 Task: Search for an Airbnb in Eagan, United States, for 4 guests from September 6 to September 12, with a price range of ₹10,000 to ₹14,000, 4 bedrooms, 4 beds, 3 bathrooms, and amenities including free parking, TV, gym, and breakfast.
Action: Mouse moved to (766, 145)
Screenshot: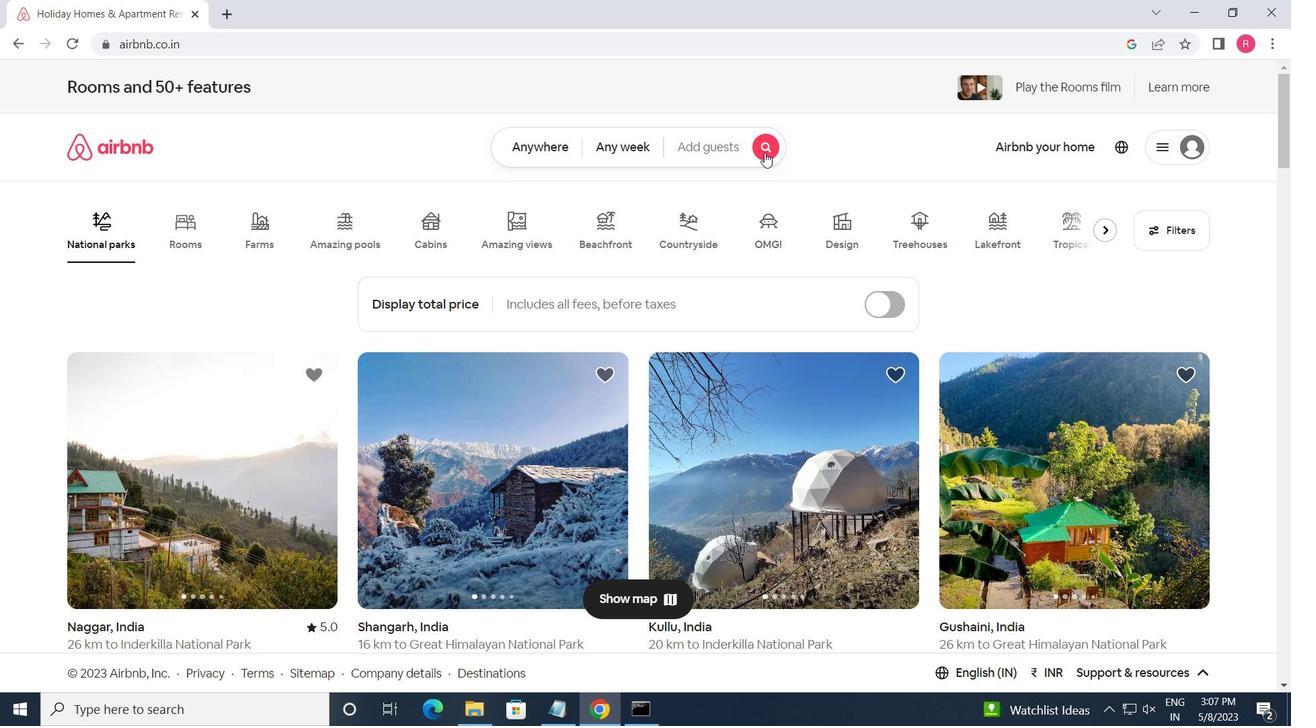 
Action: Mouse pressed left at (766, 145)
Screenshot: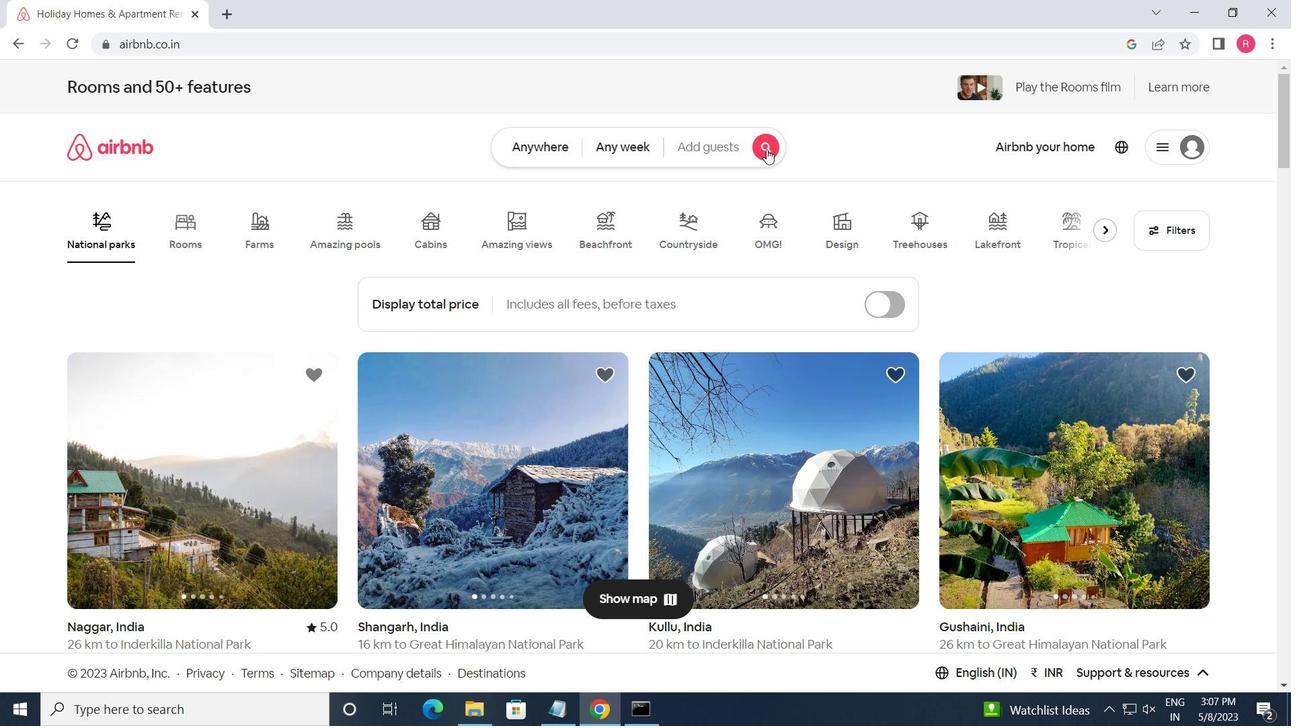 
Action: Mouse moved to (341, 209)
Screenshot: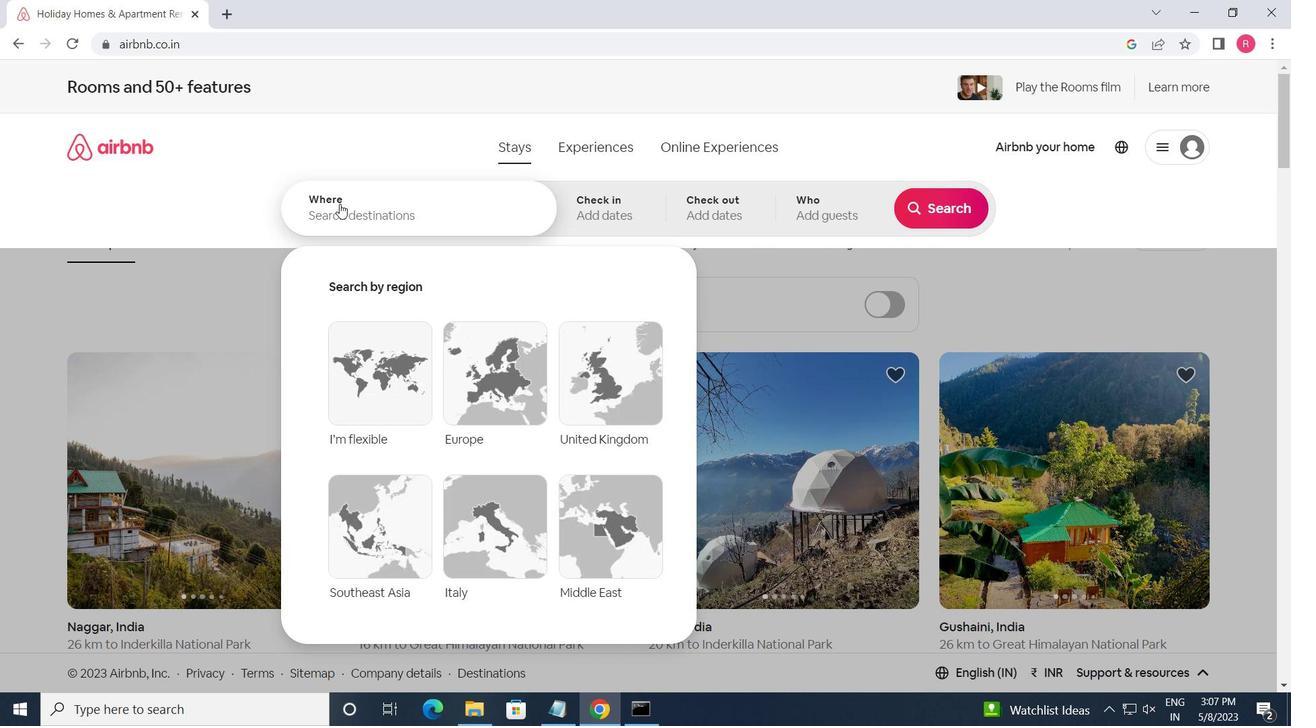 
Action: Mouse pressed left at (341, 209)
Screenshot: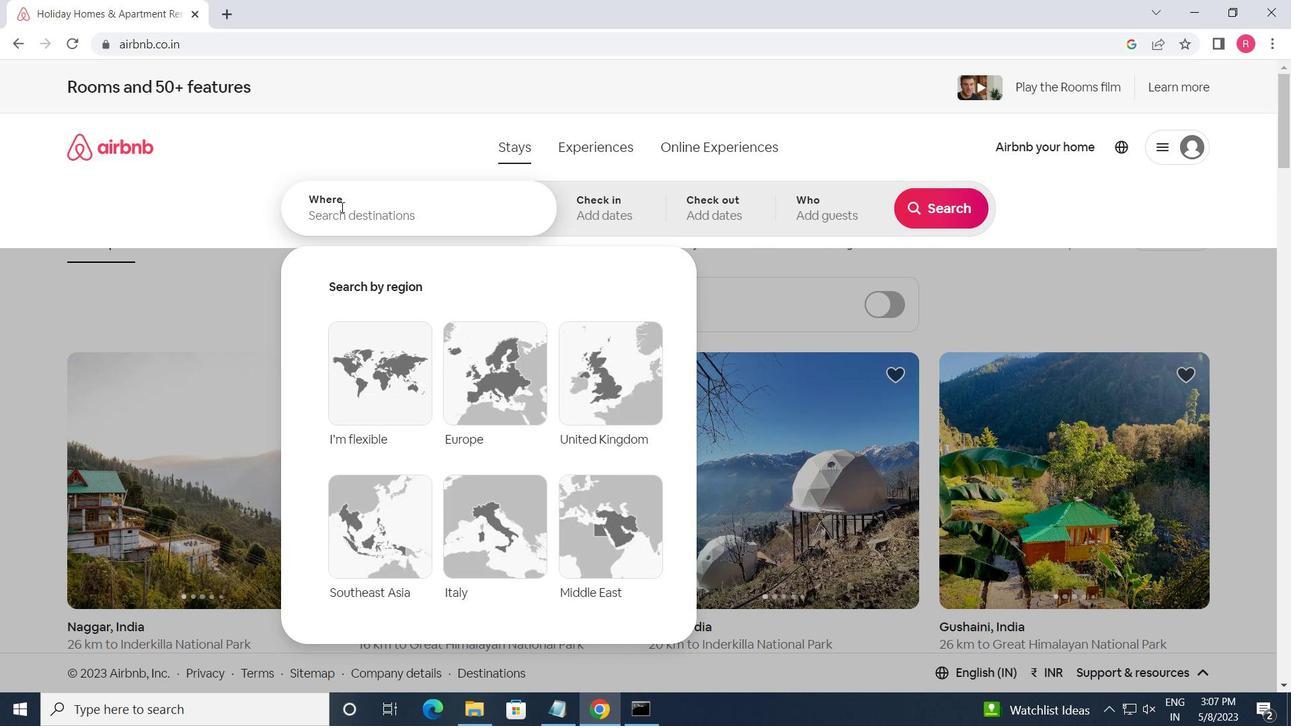 
Action: Key pressed <Key.shift>EAGAN,<Key.space><Key.shift_r>UNITED<Key.space><Key.shift><Key.shift><Key.shift><Key.shift><Key.shift><Key.shift><Key.shift><Key.shift><Key.shift><Key.shift><Key.shift><Key.shift><Key.shift><Key.shift><Key.shift><Key.shift><Key.shift><Key.shift><Key.shift><Key.shift><Key.shift><Key.shift><Key.shift><Key.shift><Key.shift><Key.shift><Key.shift><Key.shift><Key.shift>SATATES<Key.enter>
Screenshot: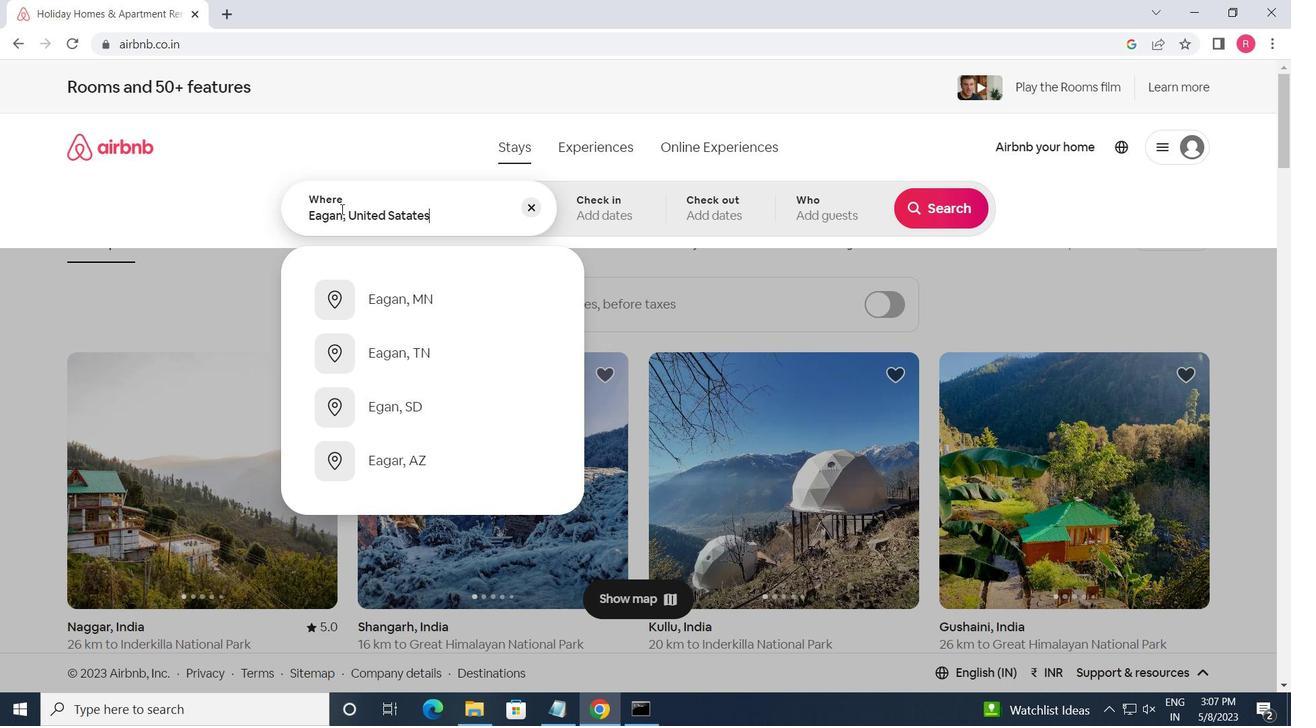 
Action: Mouse moved to (937, 350)
Screenshot: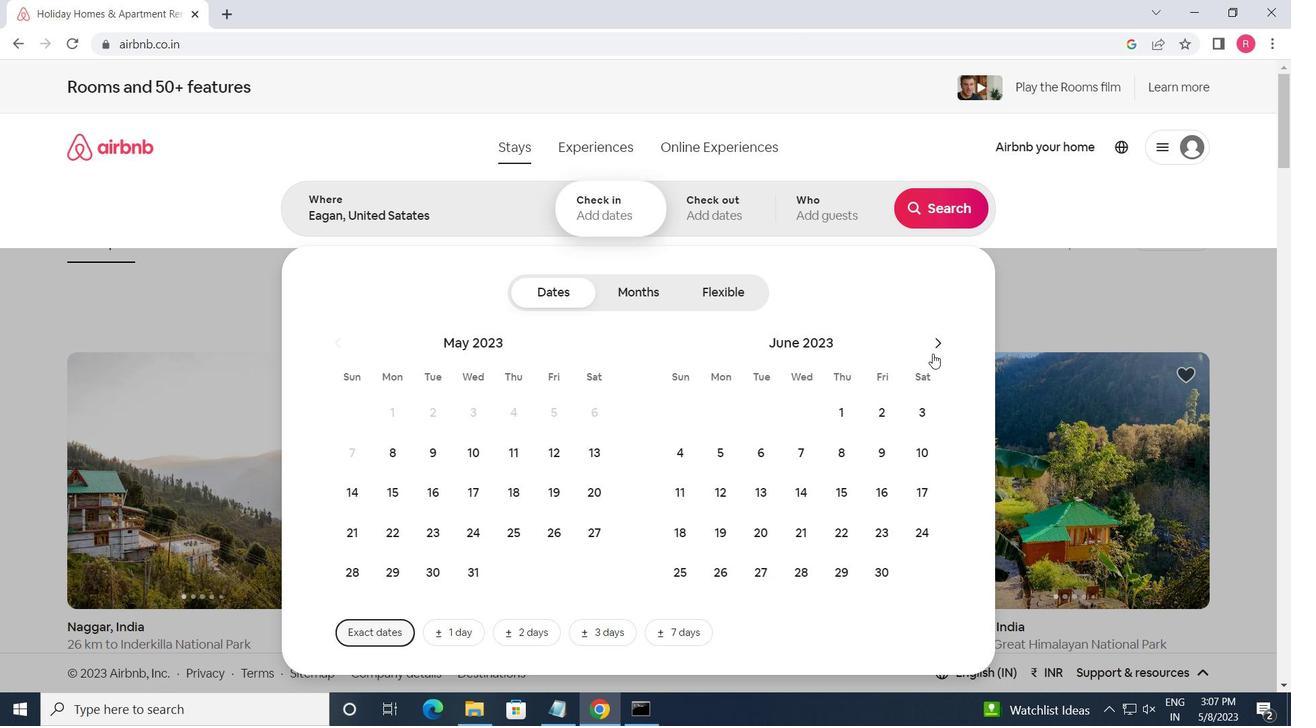 
Action: Mouse pressed left at (937, 350)
Screenshot: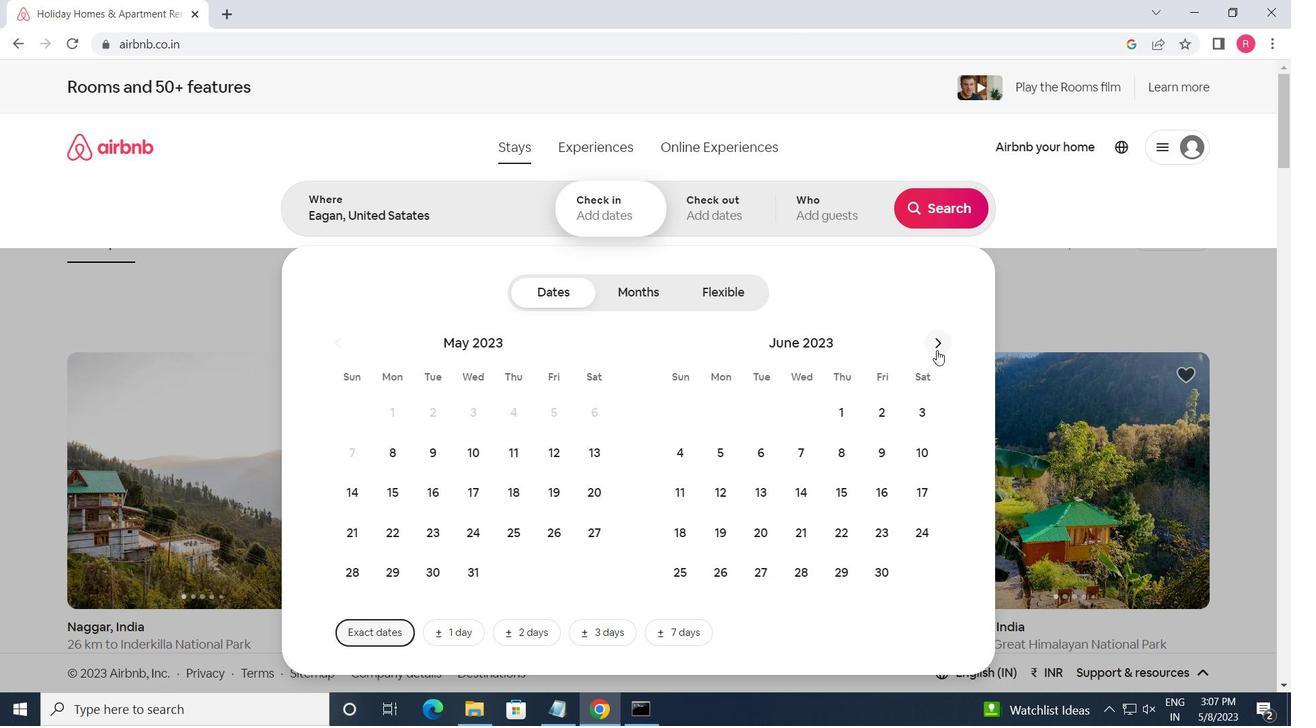 
Action: Mouse pressed left at (937, 350)
Screenshot: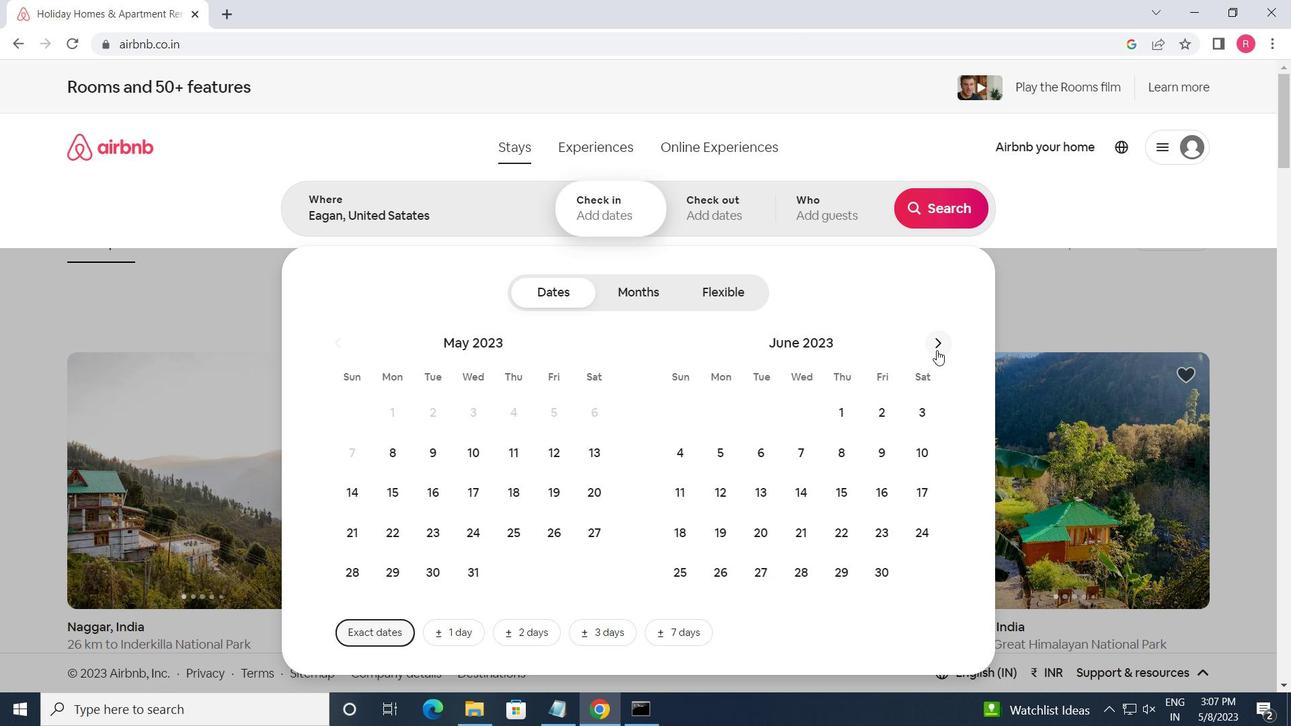 
Action: Mouse pressed left at (937, 350)
Screenshot: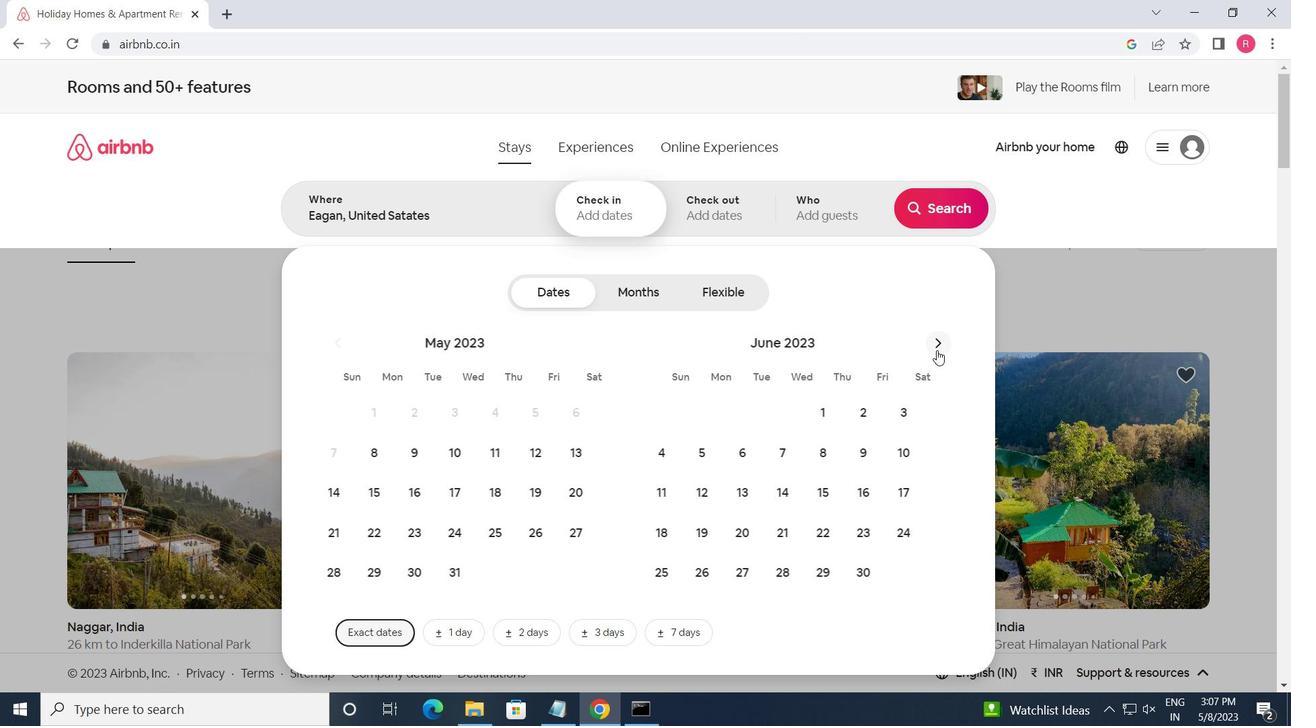
Action: Mouse pressed left at (937, 350)
Screenshot: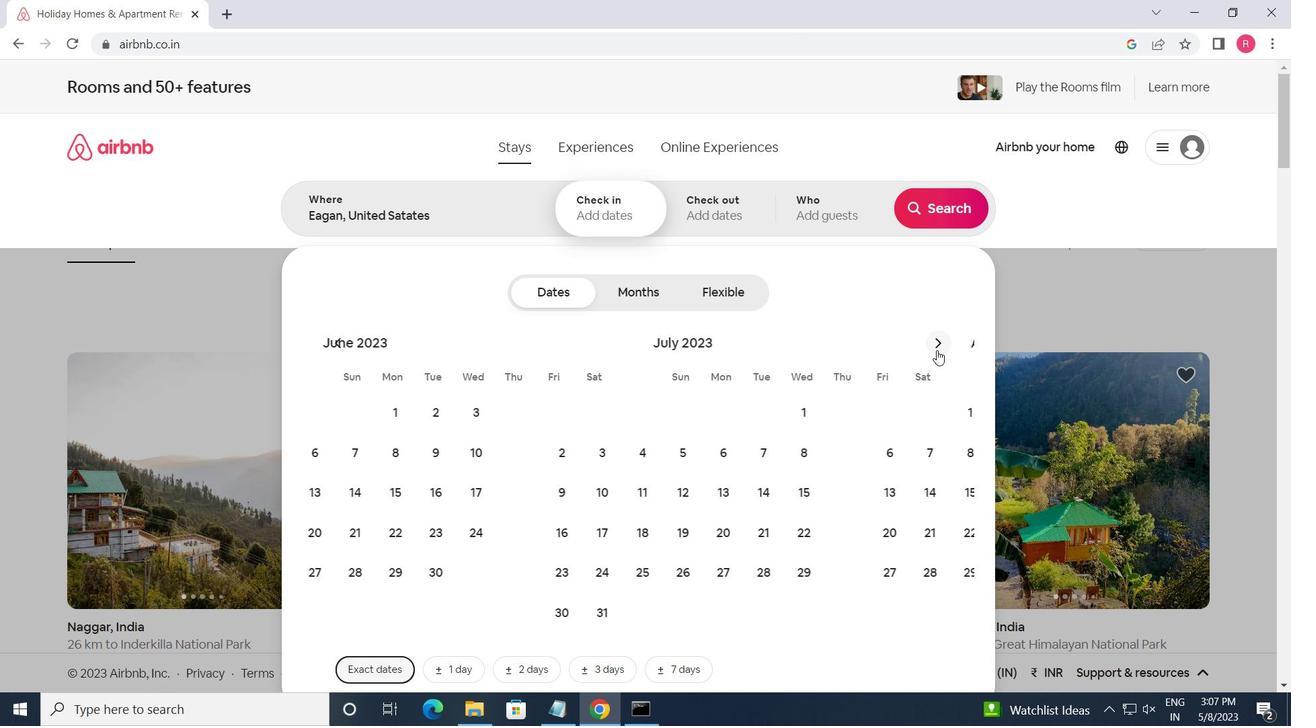 
Action: Mouse moved to (800, 455)
Screenshot: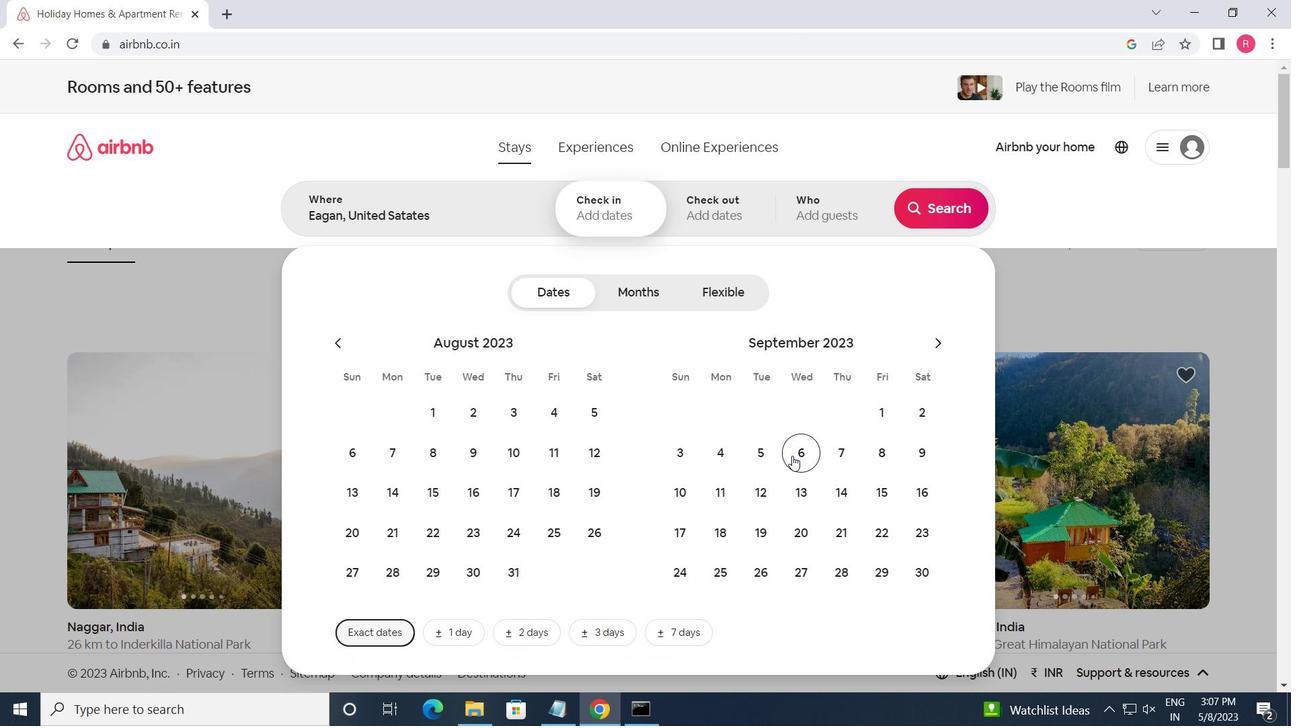 
Action: Mouse pressed left at (800, 455)
Screenshot: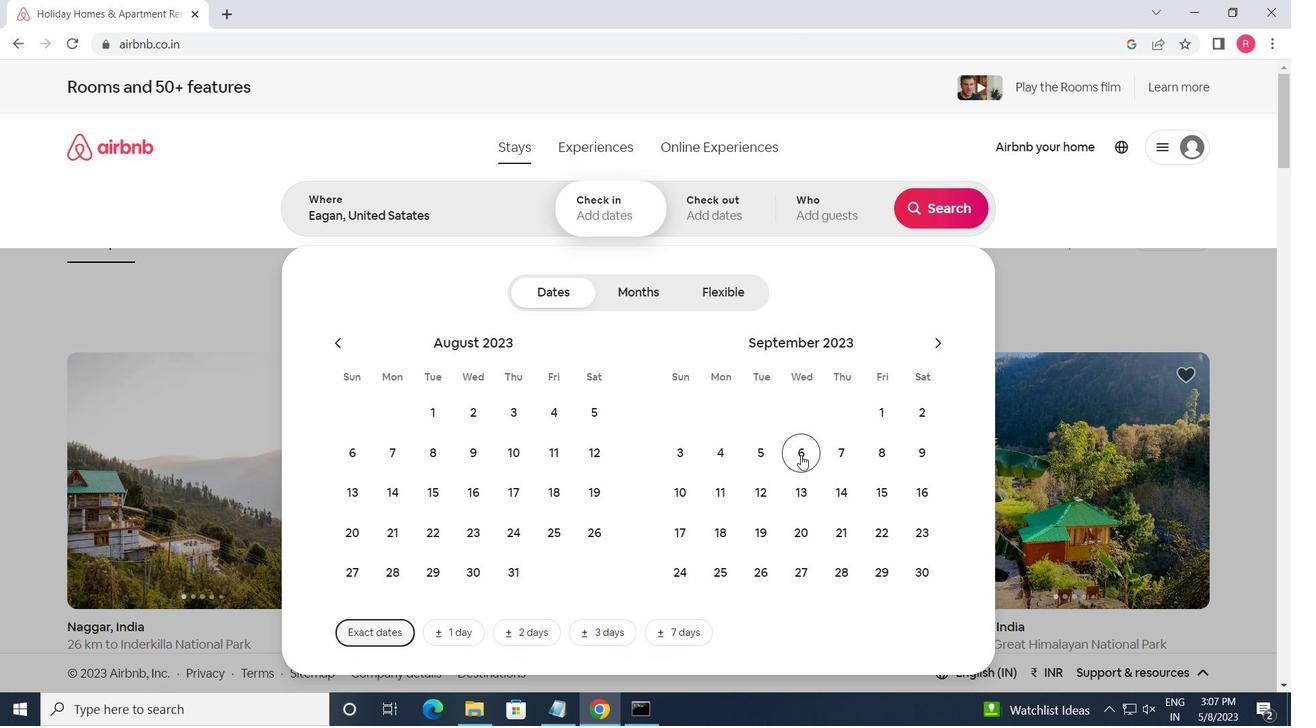 
Action: Mouse moved to (763, 507)
Screenshot: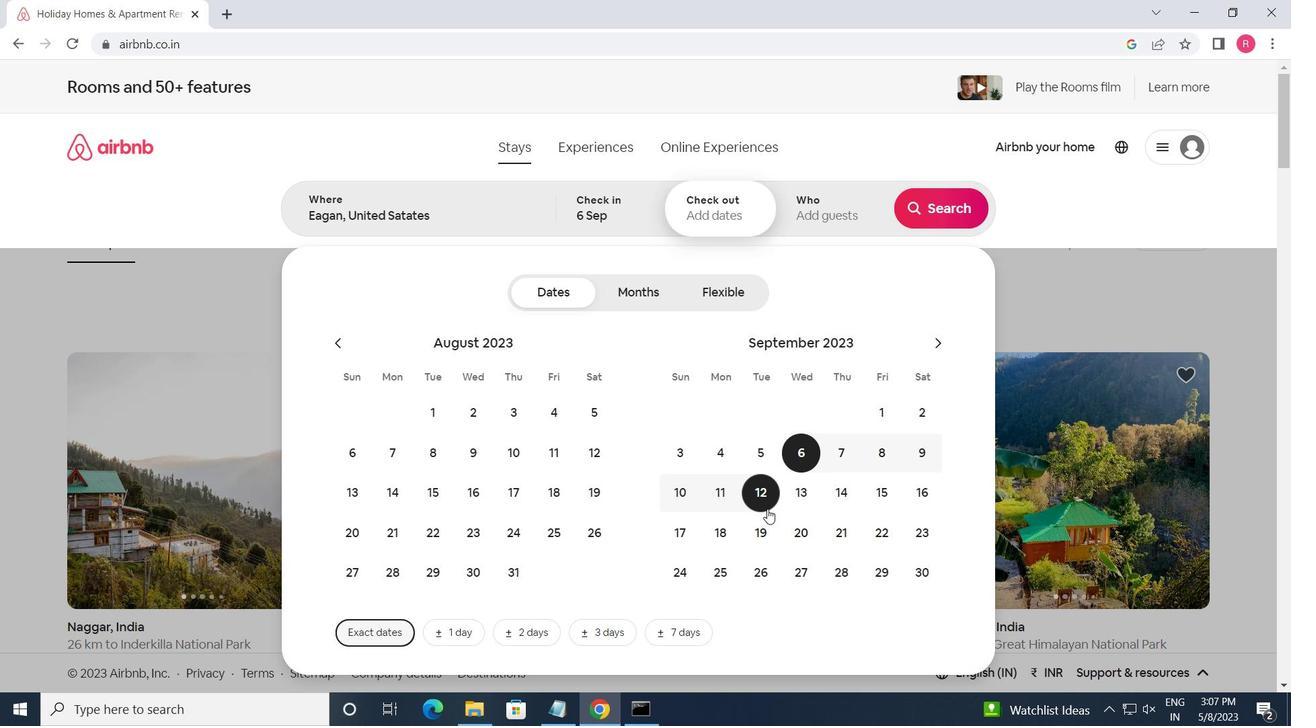 
Action: Mouse pressed left at (763, 507)
Screenshot: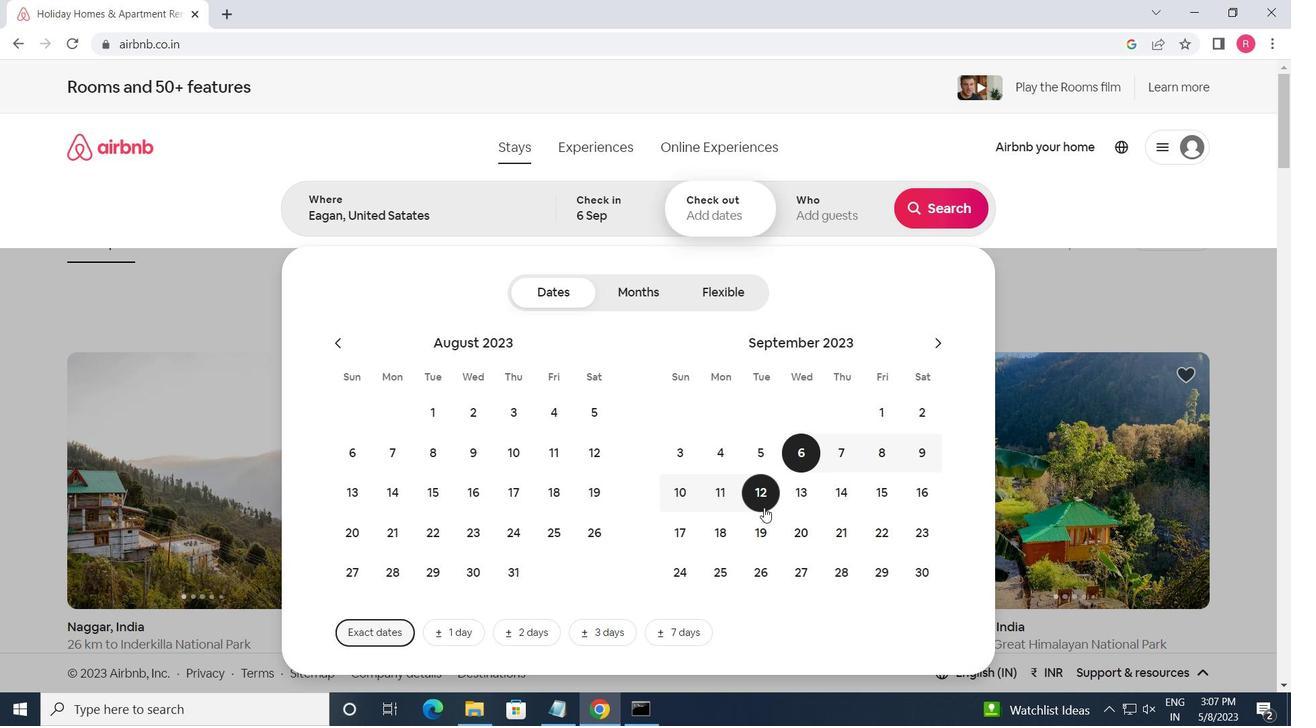 
Action: Mouse moved to (821, 231)
Screenshot: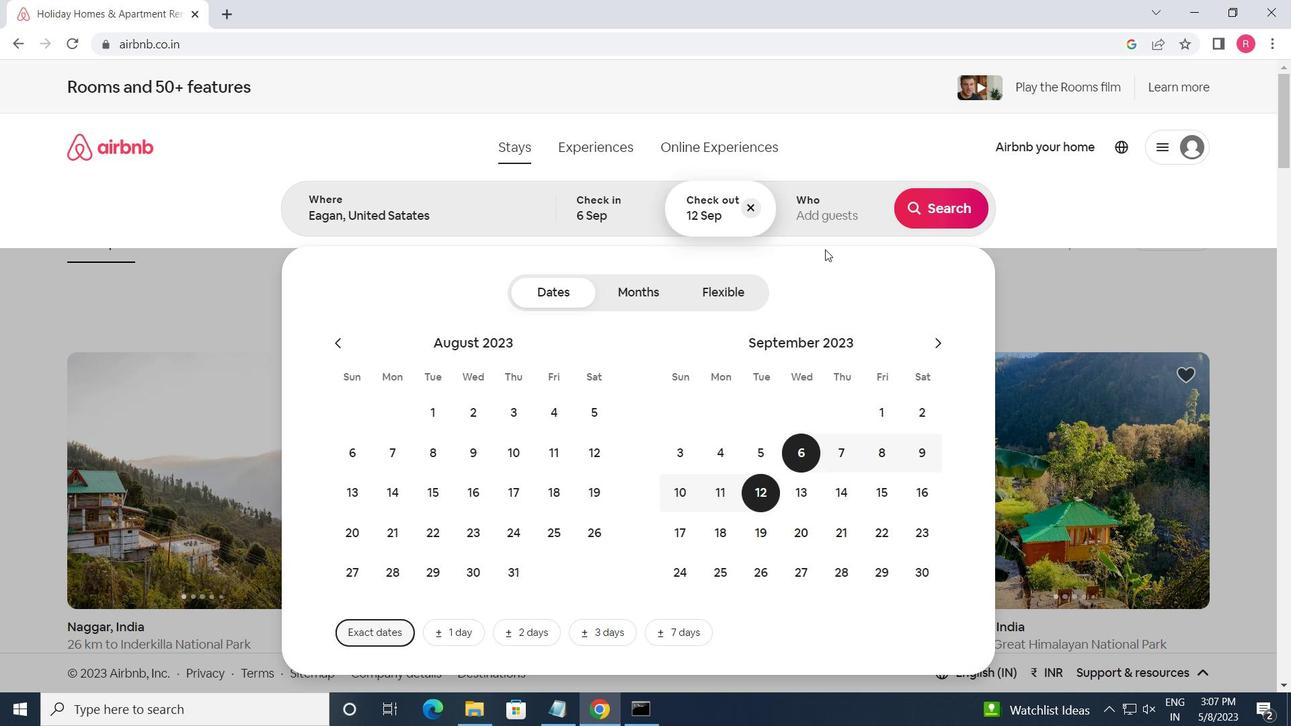 
Action: Mouse pressed left at (821, 231)
Screenshot: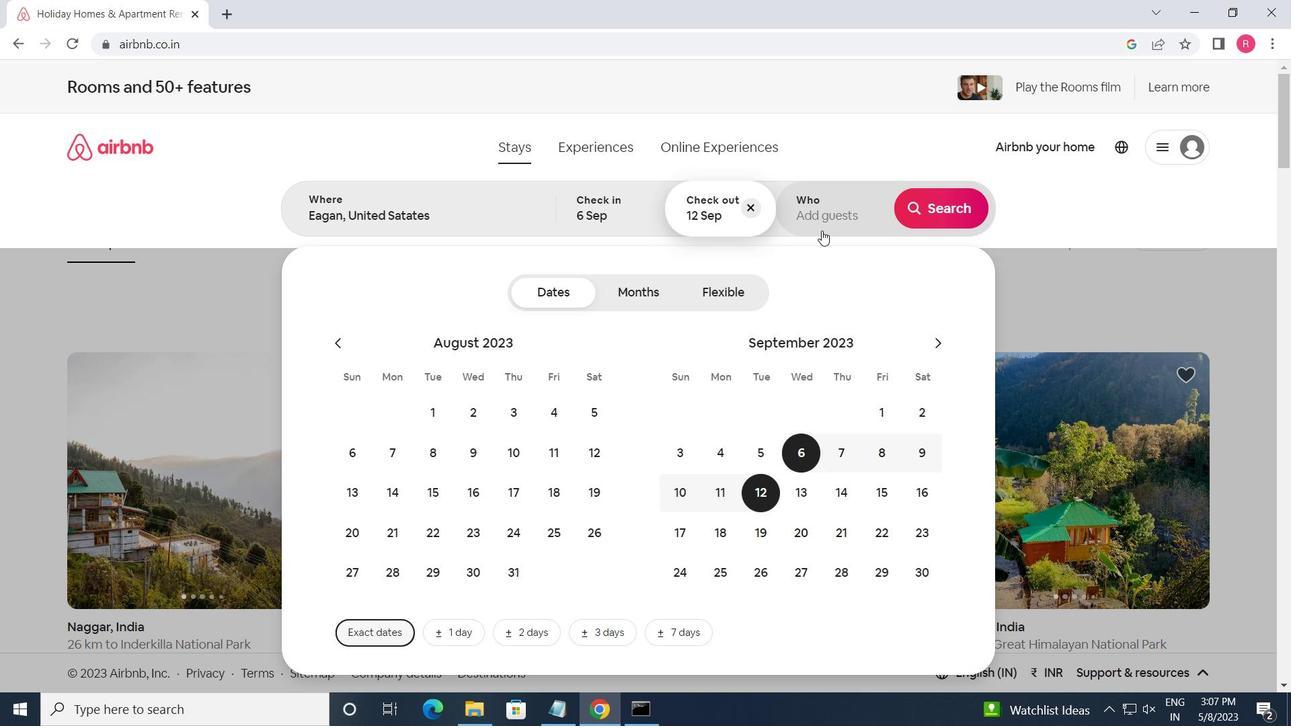 
Action: Mouse moved to (941, 295)
Screenshot: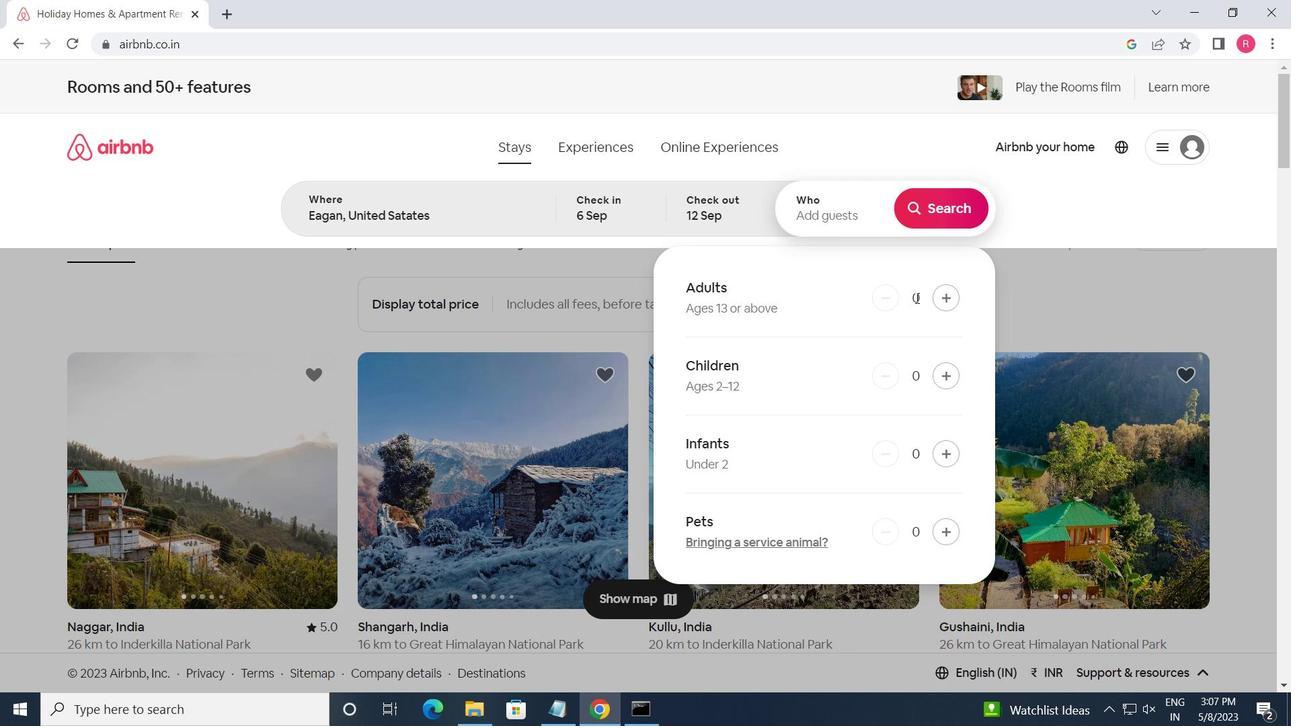 
Action: Mouse pressed left at (941, 295)
Screenshot: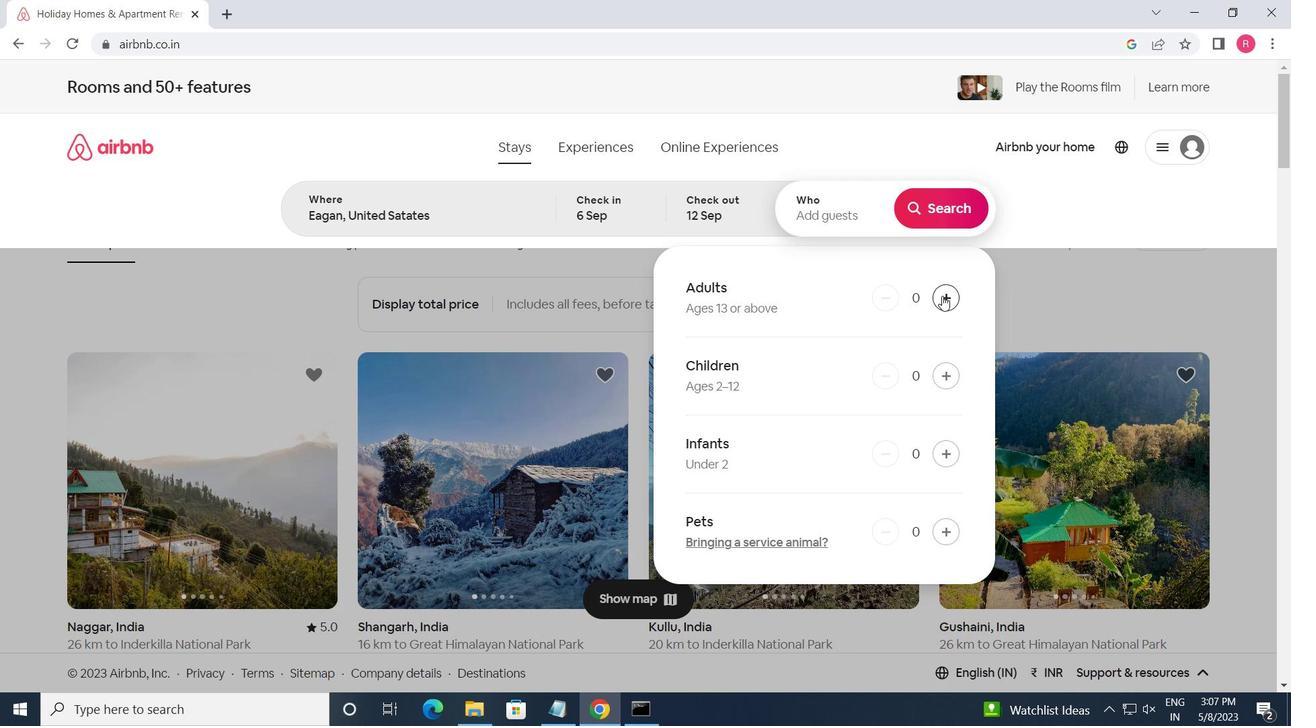 
Action: Mouse pressed left at (941, 295)
Screenshot: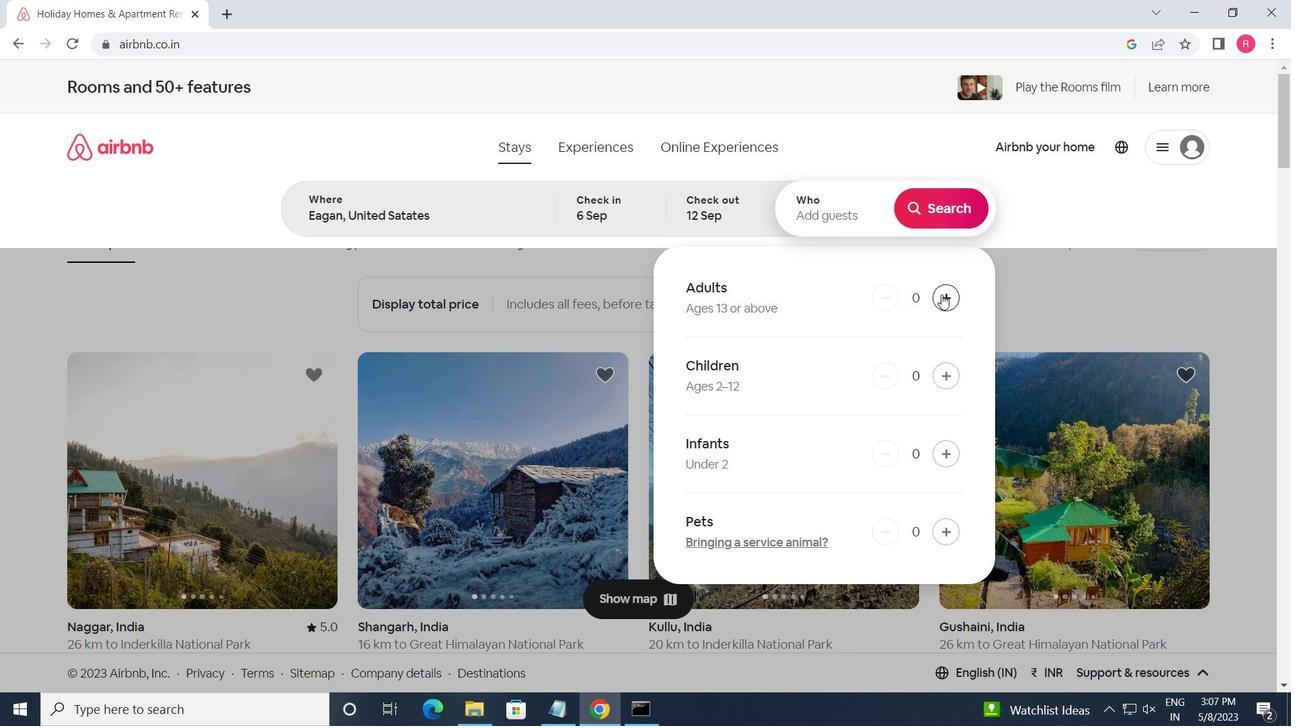 
Action: Mouse pressed left at (941, 295)
Screenshot: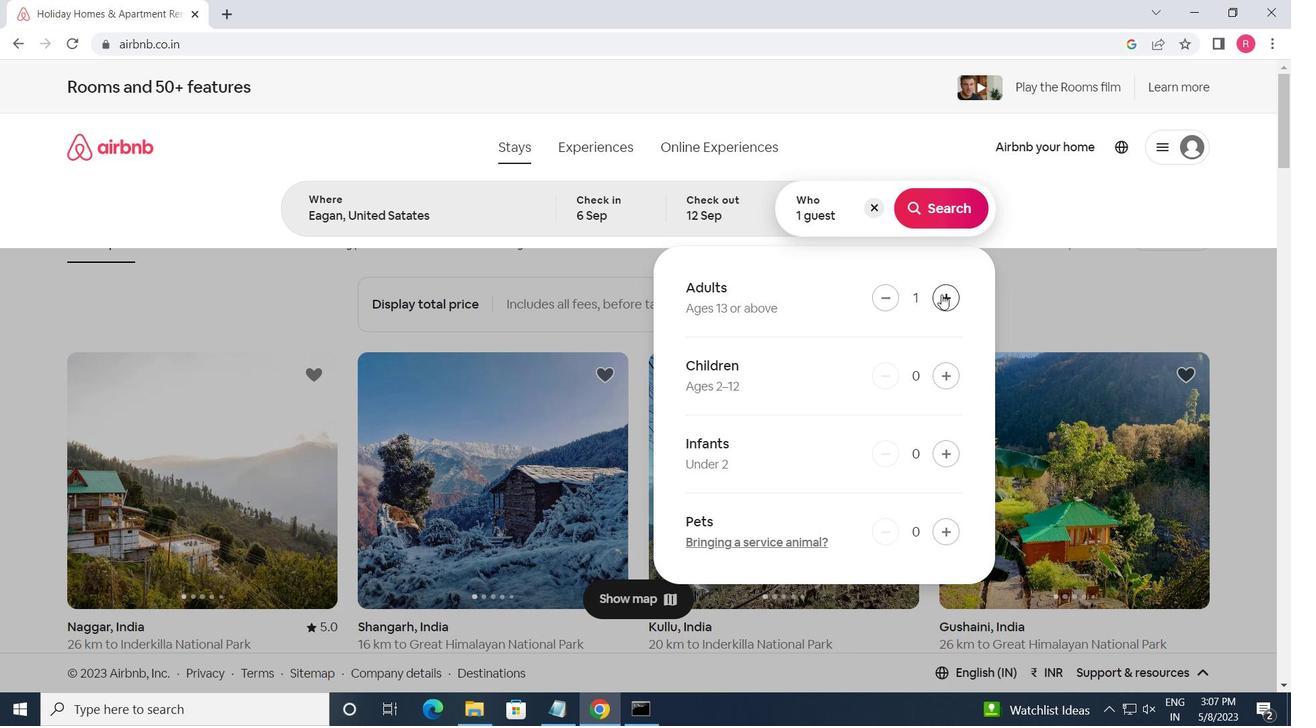 
Action: Mouse pressed left at (941, 295)
Screenshot: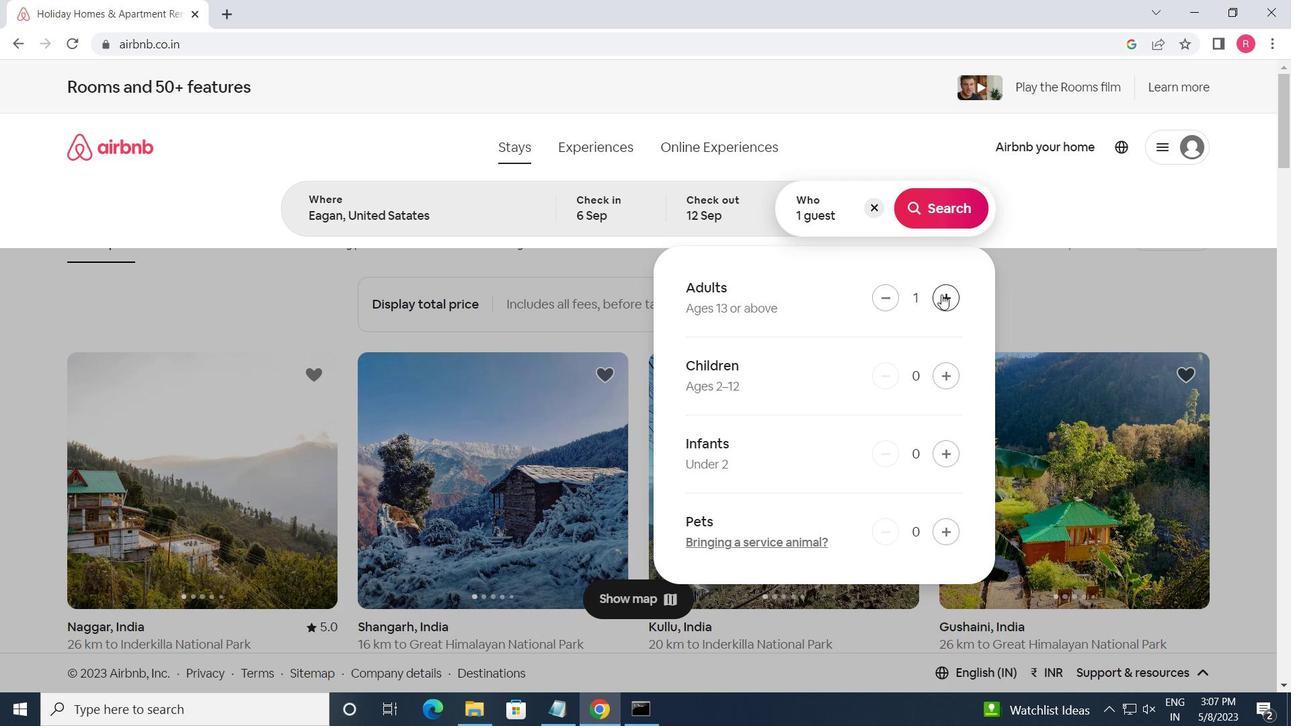 
Action: Mouse pressed left at (941, 295)
Screenshot: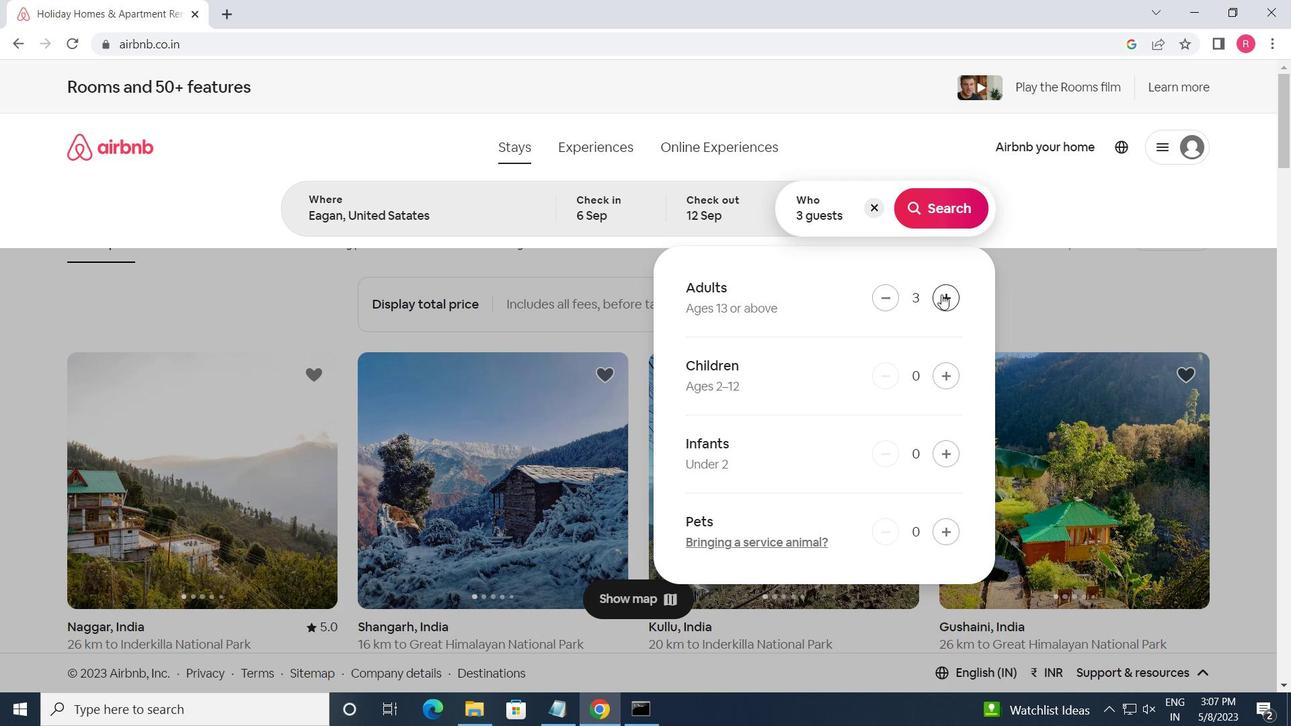 
Action: Mouse moved to (876, 301)
Screenshot: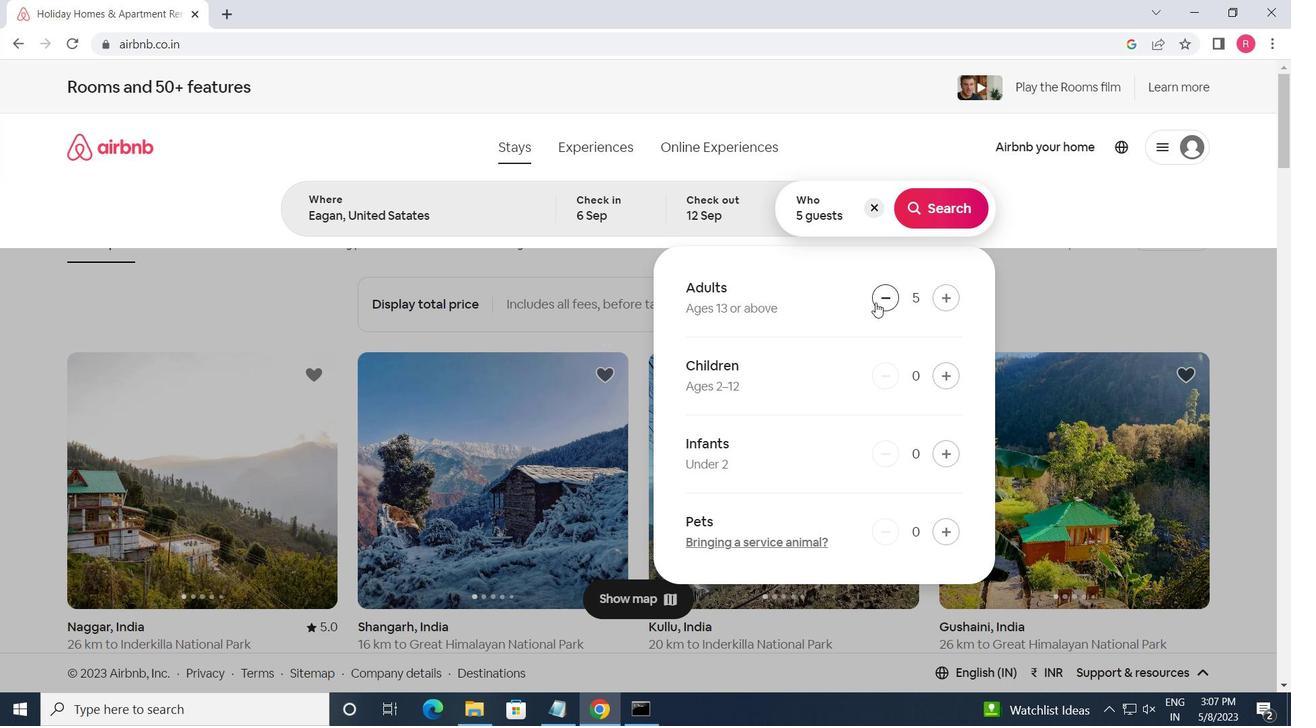 
Action: Mouse pressed left at (876, 301)
Screenshot: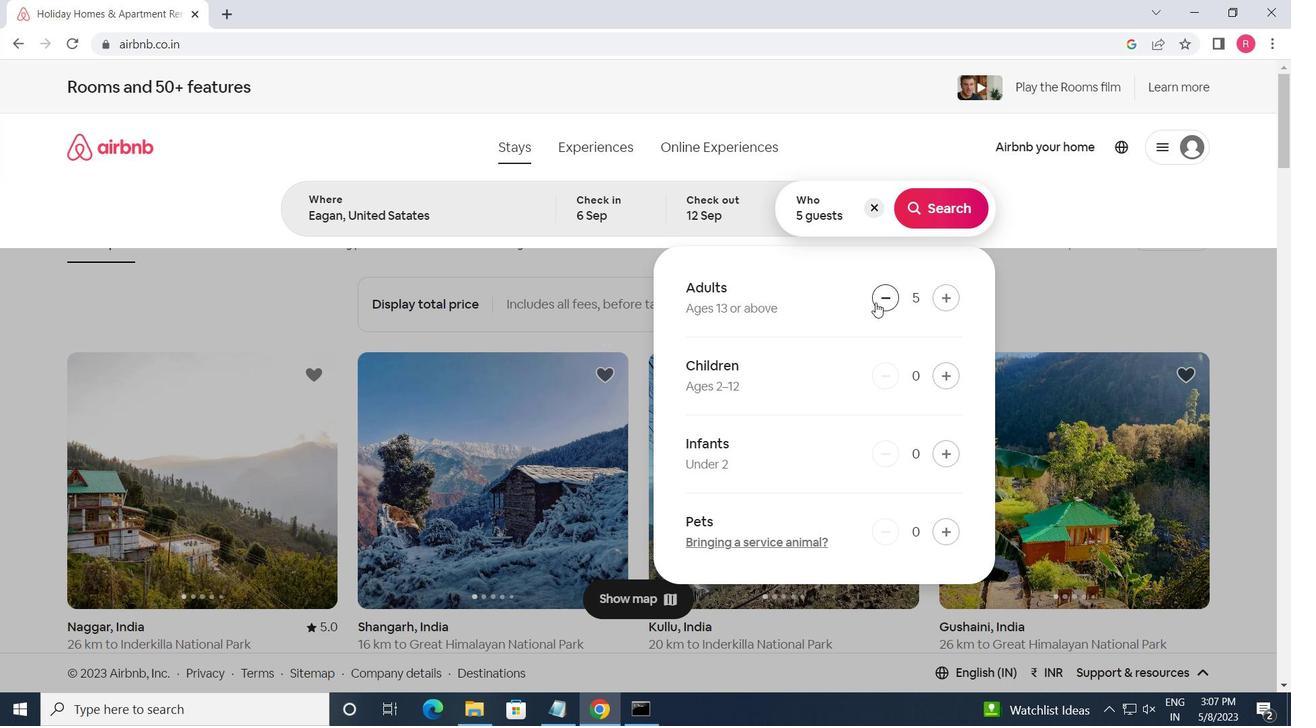 
Action: Mouse moved to (935, 209)
Screenshot: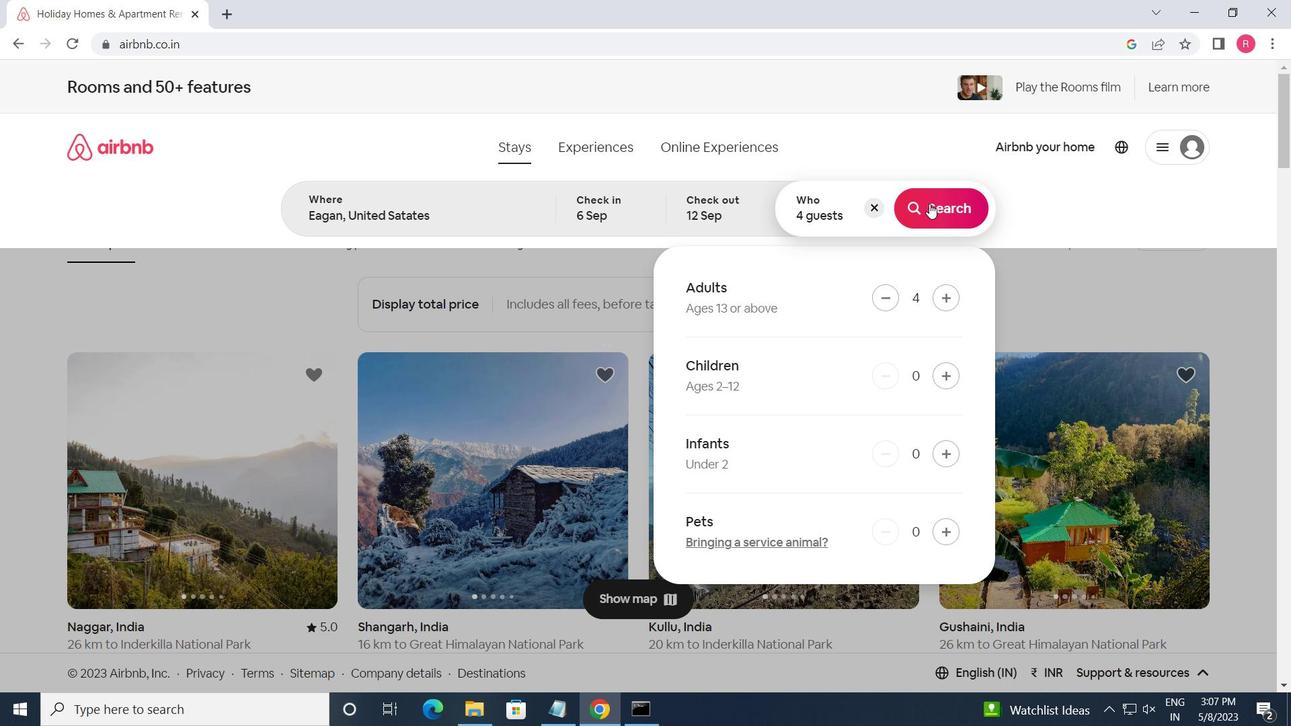
Action: Mouse pressed left at (935, 209)
Screenshot: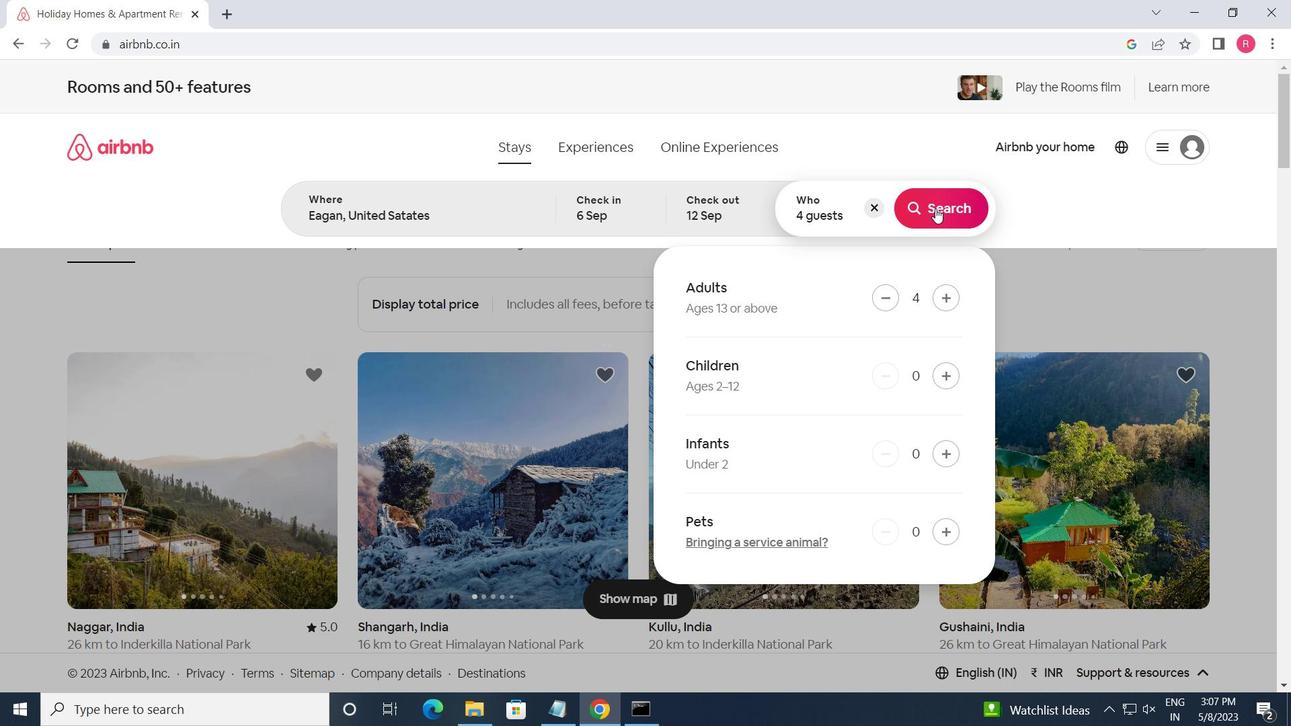 
Action: Mouse moved to (1217, 170)
Screenshot: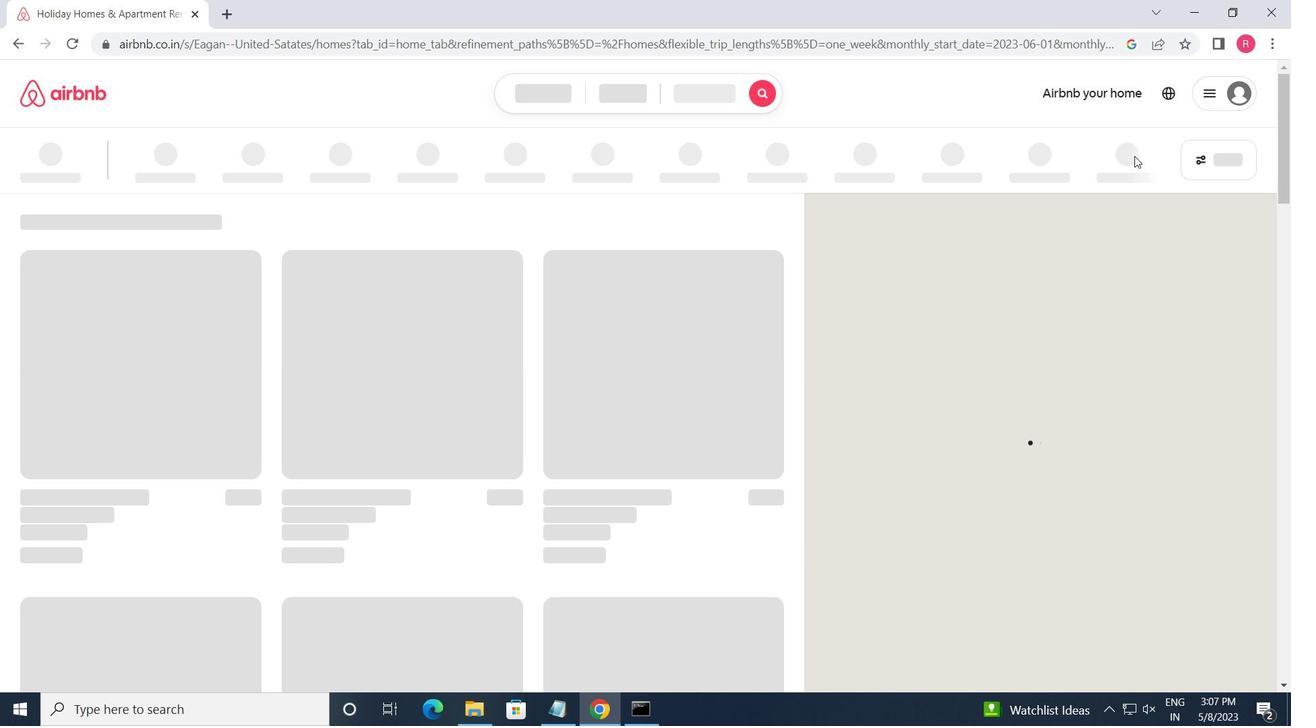 
Action: Mouse pressed left at (1217, 170)
Screenshot: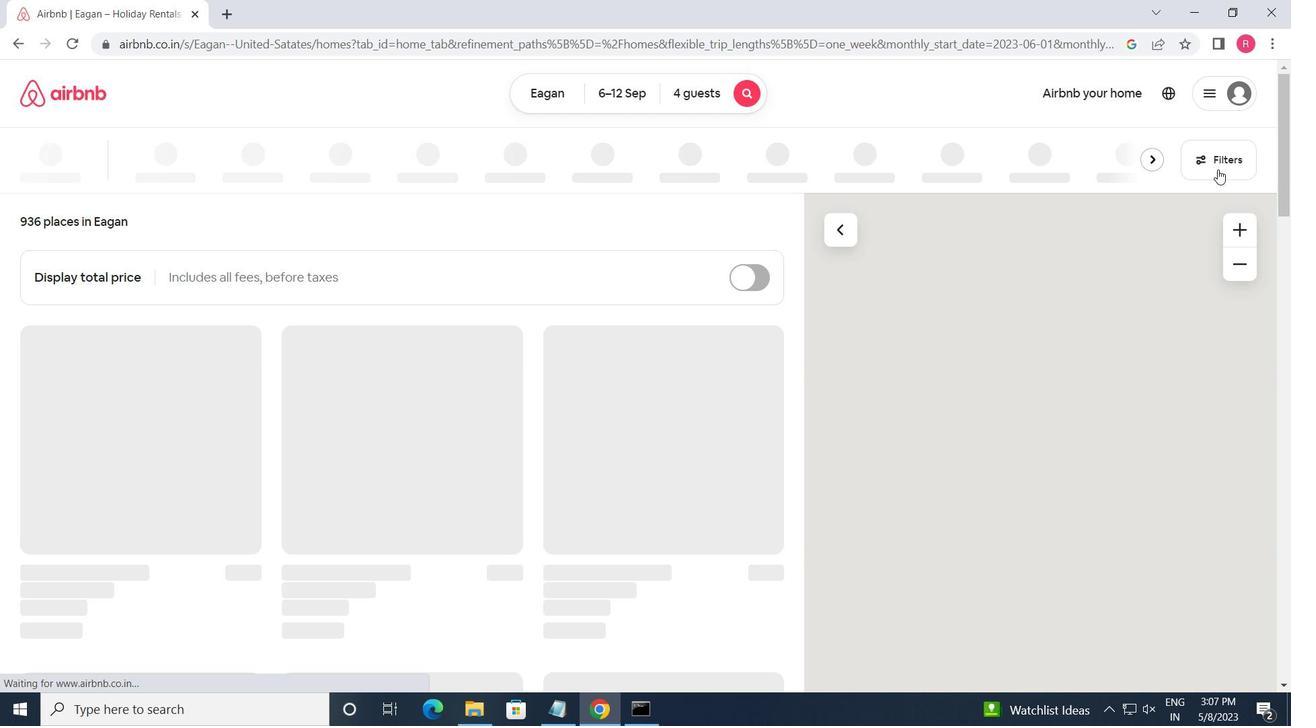 
Action: Mouse moved to (423, 576)
Screenshot: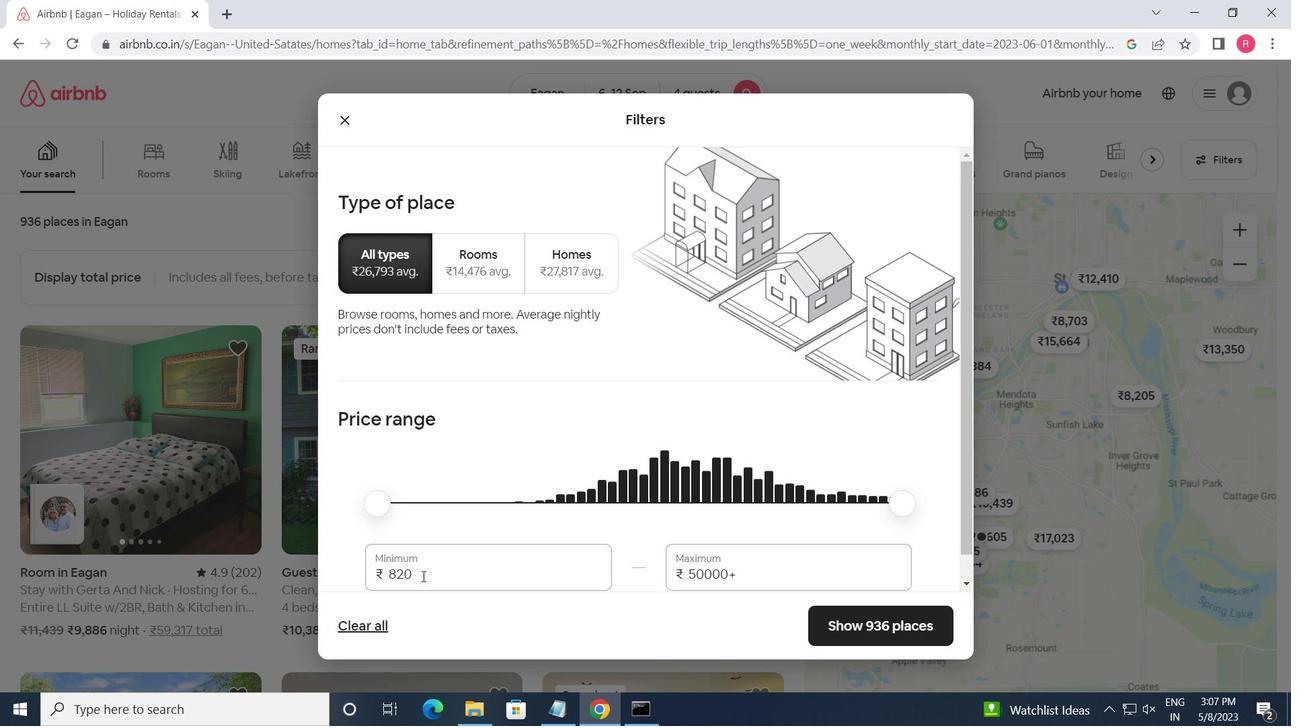 
Action: Mouse pressed left at (423, 576)
Screenshot: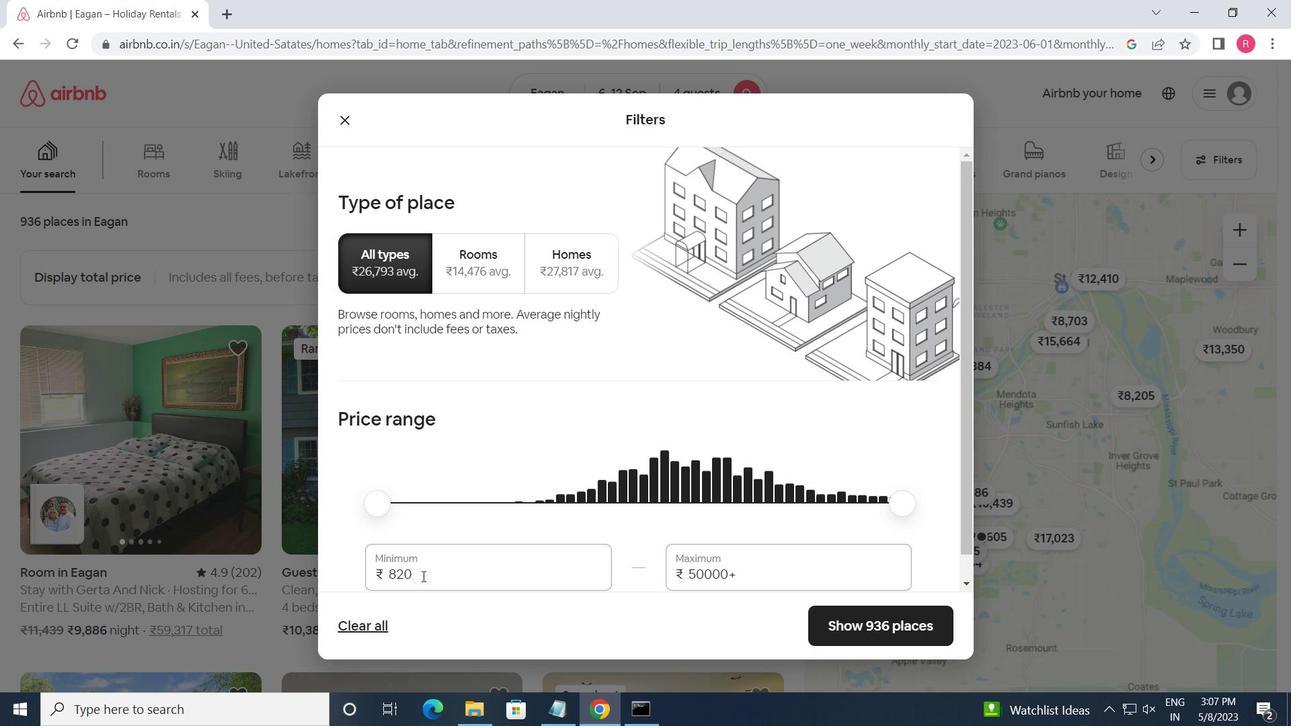 
Action: Mouse pressed left at (423, 576)
Screenshot: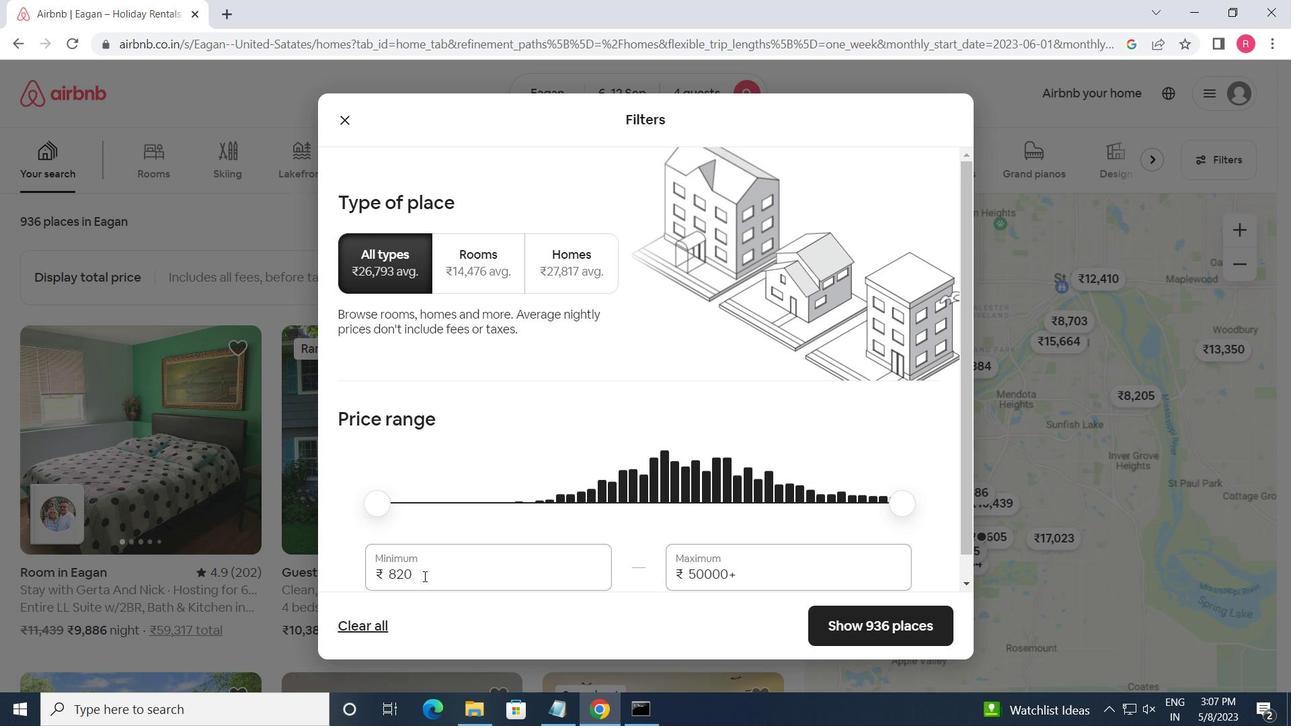 
Action: Key pressed 10000<Key.tab>14000
Screenshot: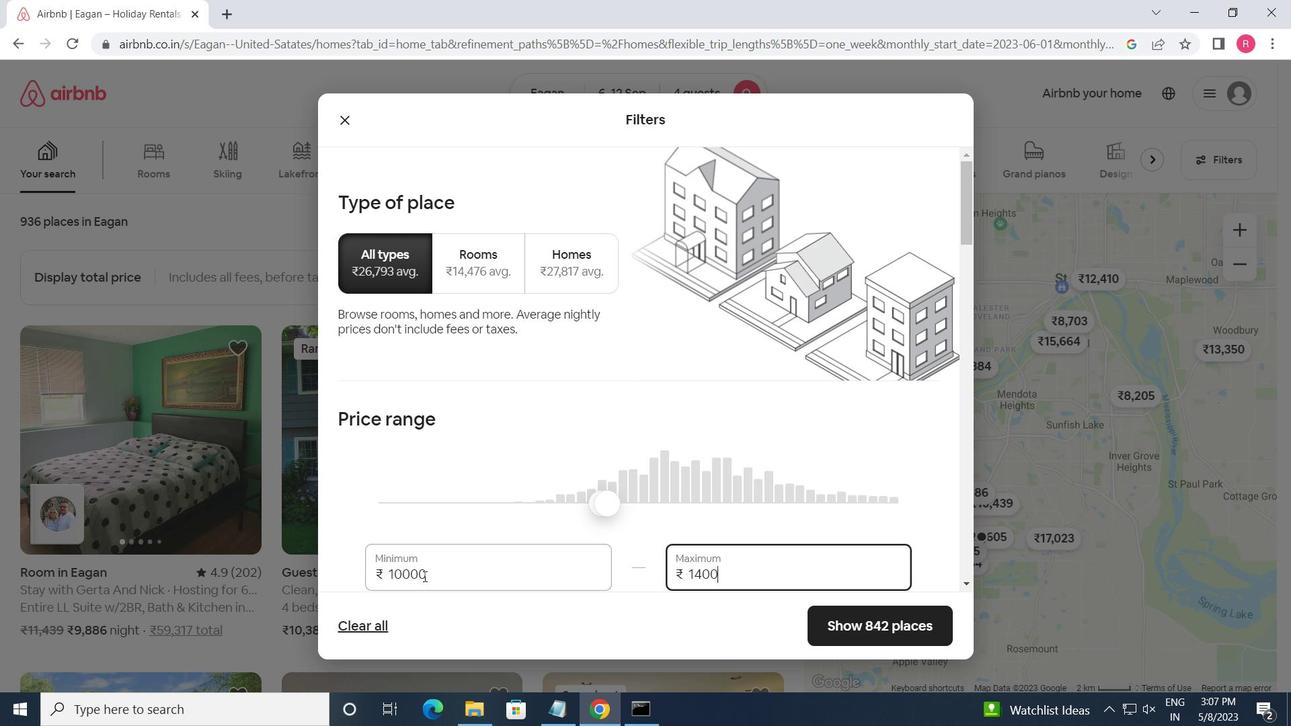 
Action: Mouse moved to (557, 548)
Screenshot: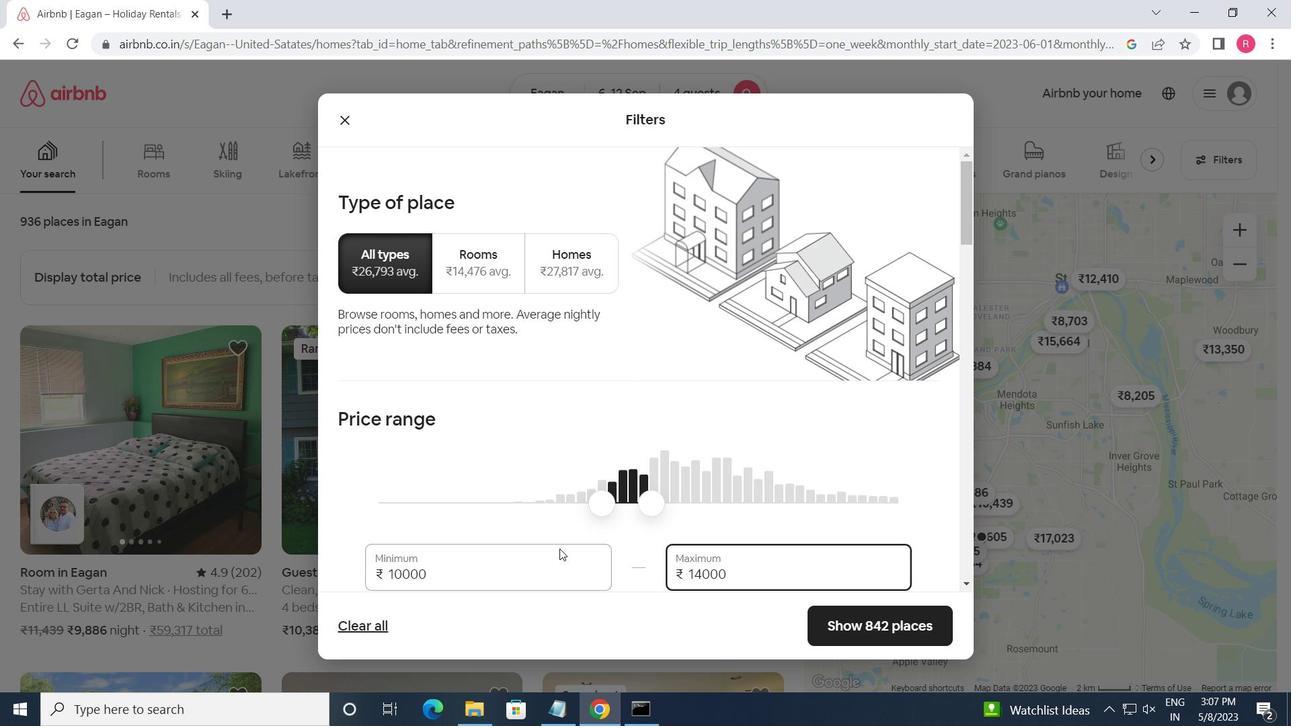 
Action: Mouse scrolled (557, 548) with delta (0, 0)
Screenshot: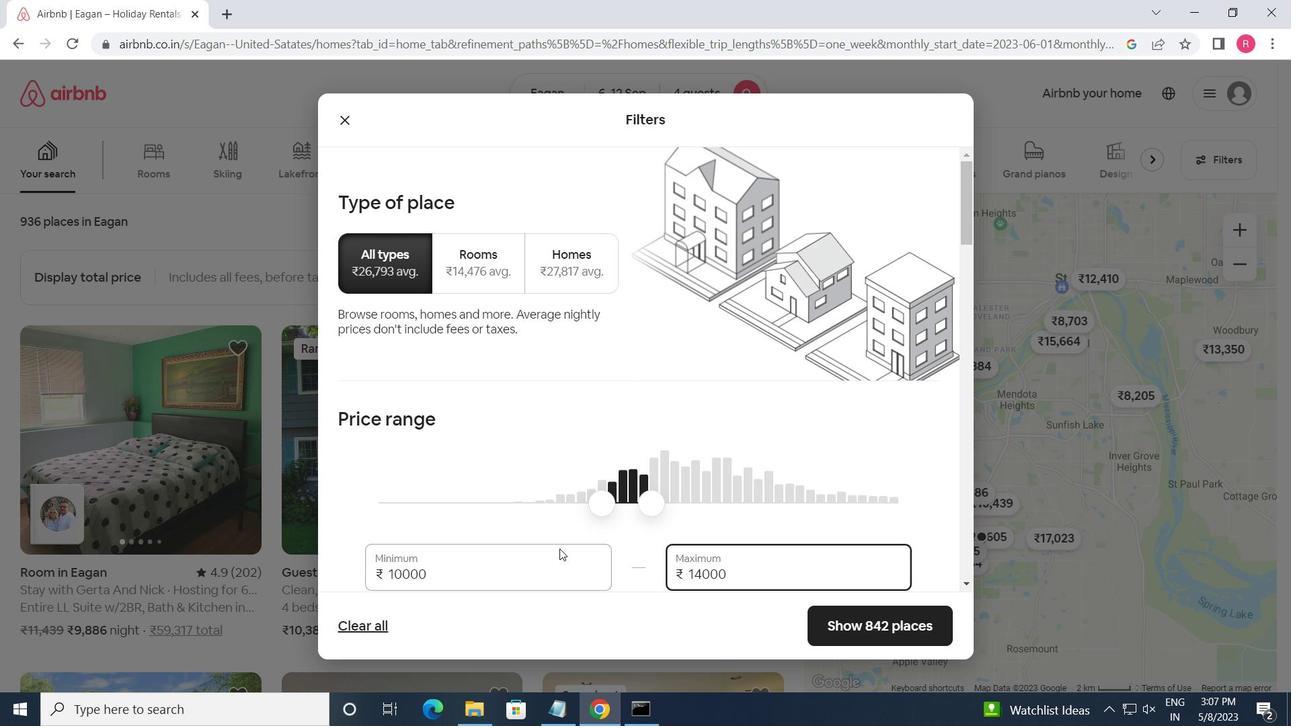 
Action: Mouse moved to (556, 548)
Screenshot: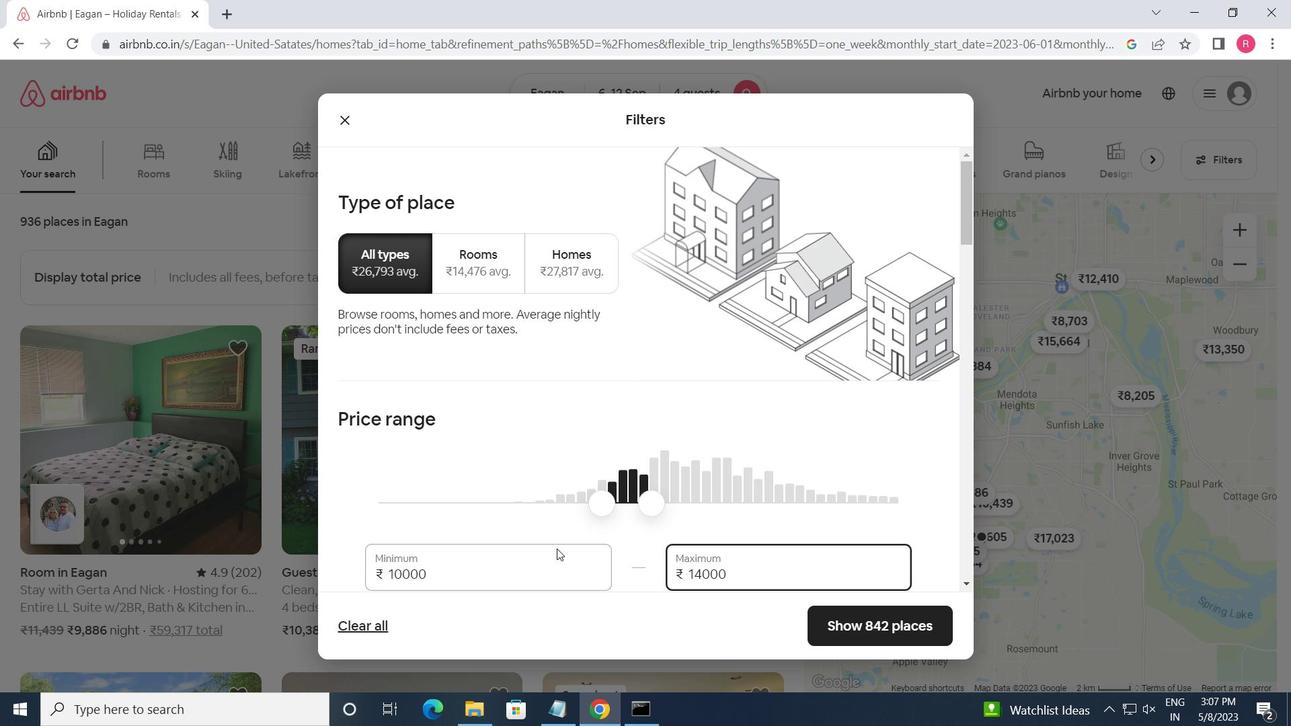 
Action: Mouse scrolled (556, 548) with delta (0, 0)
Screenshot: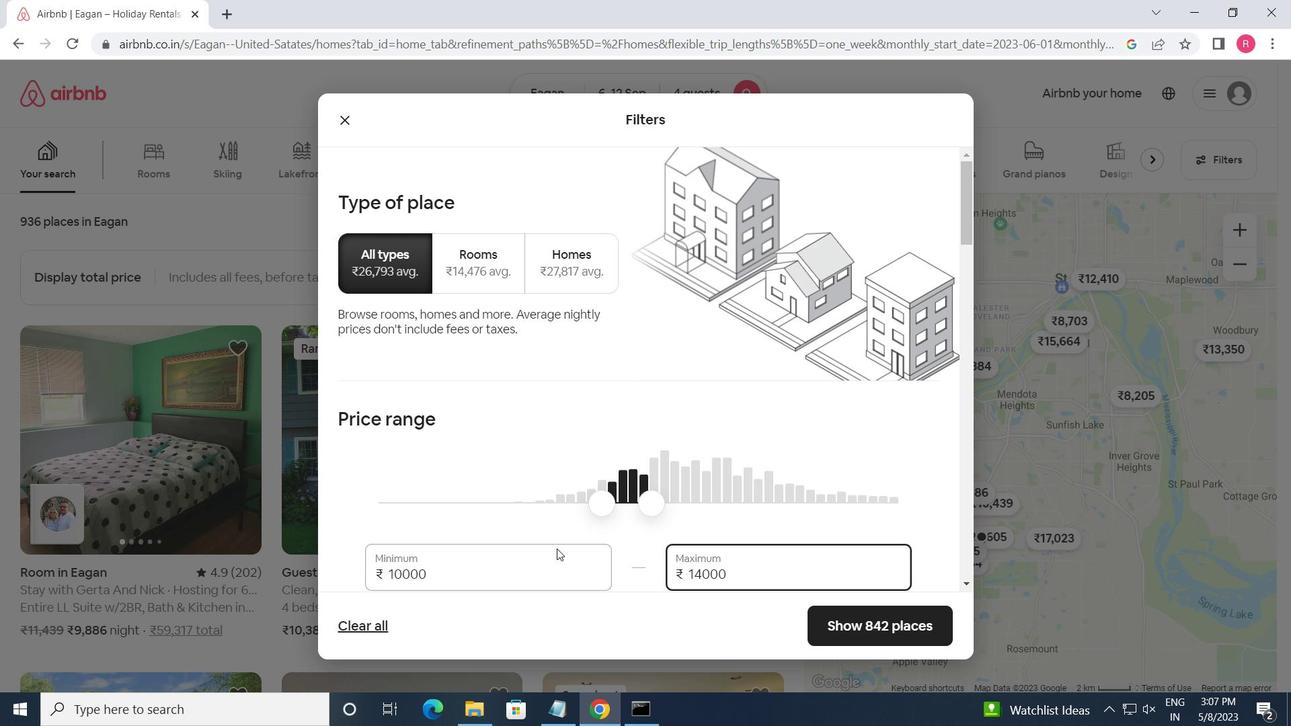
Action: Mouse moved to (554, 549)
Screenshot: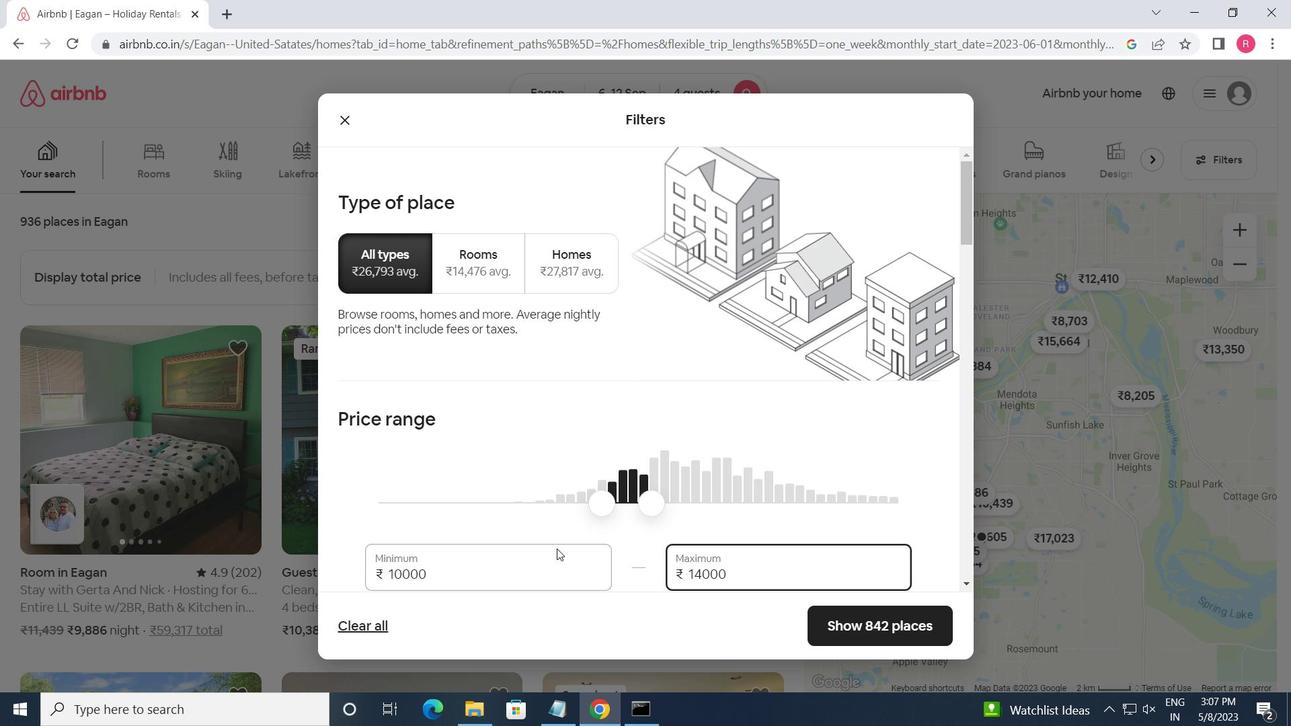 
Action: Mouse scrolled (554, 548) with delta (0, 0)
Screenshot: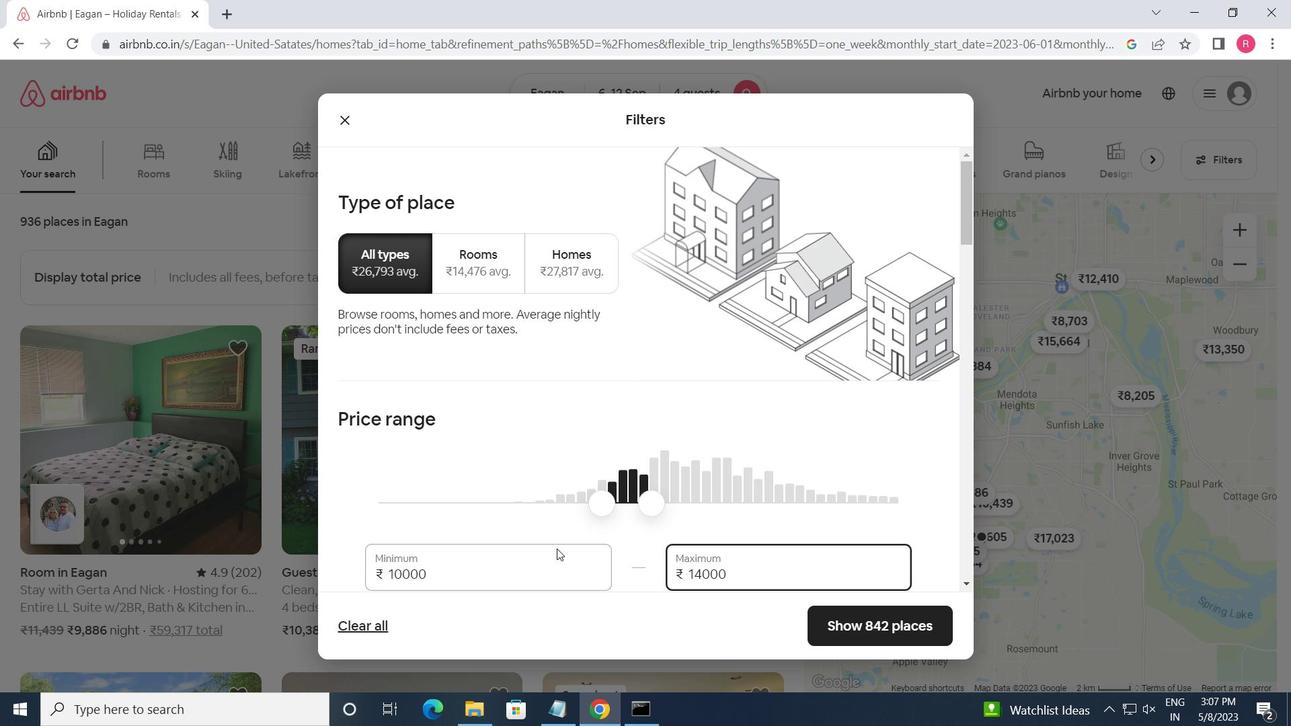 
Action: Mouse moved to (443, 526)
Screenshot: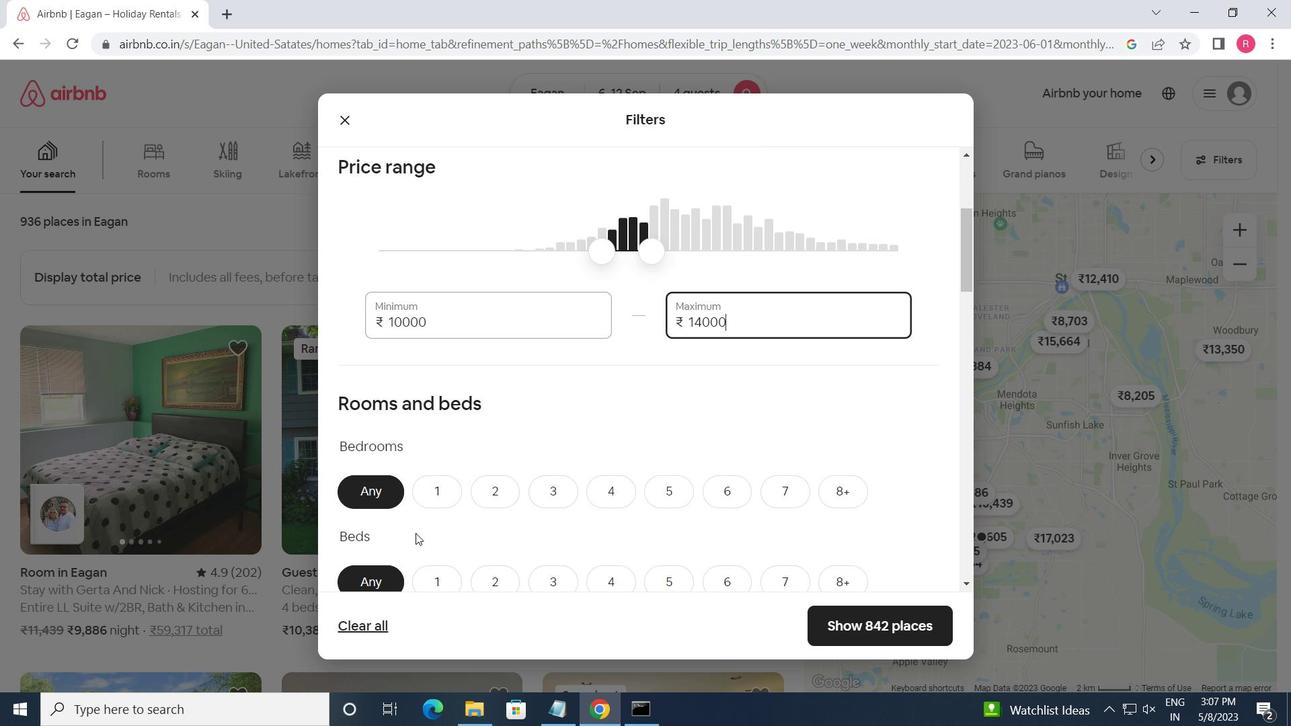 
Action: Mouse scrolled (443, 525) with delta (0, 0)
Screenshot: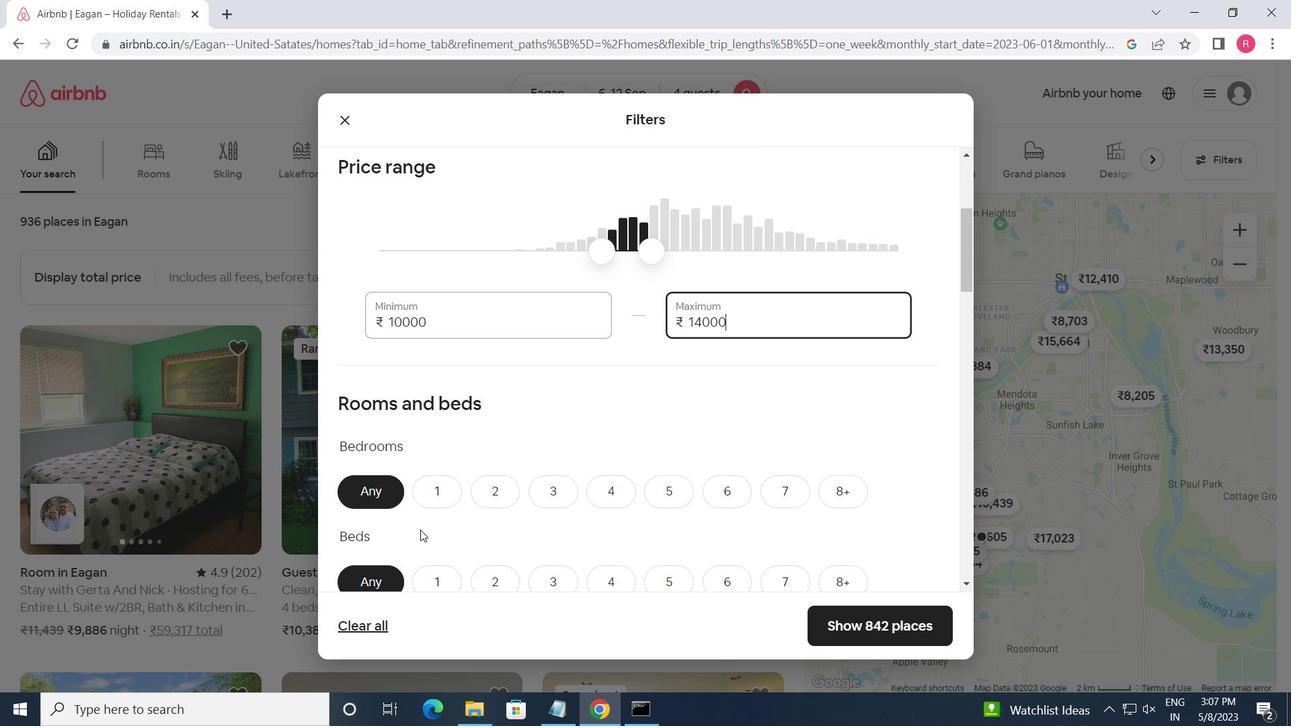 
Action: Mouse moved to (616, 406)
Screenshot: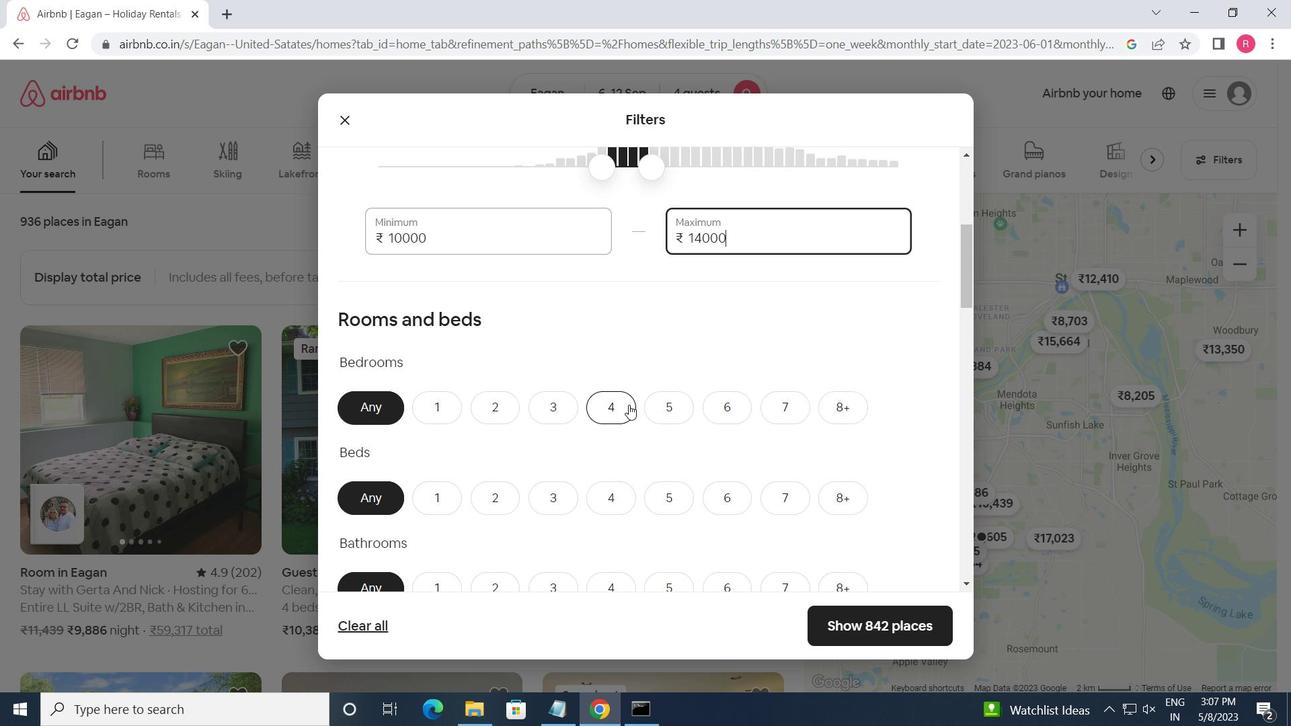 
Action: Mouse pressed left at (616, 406)
Screenshot: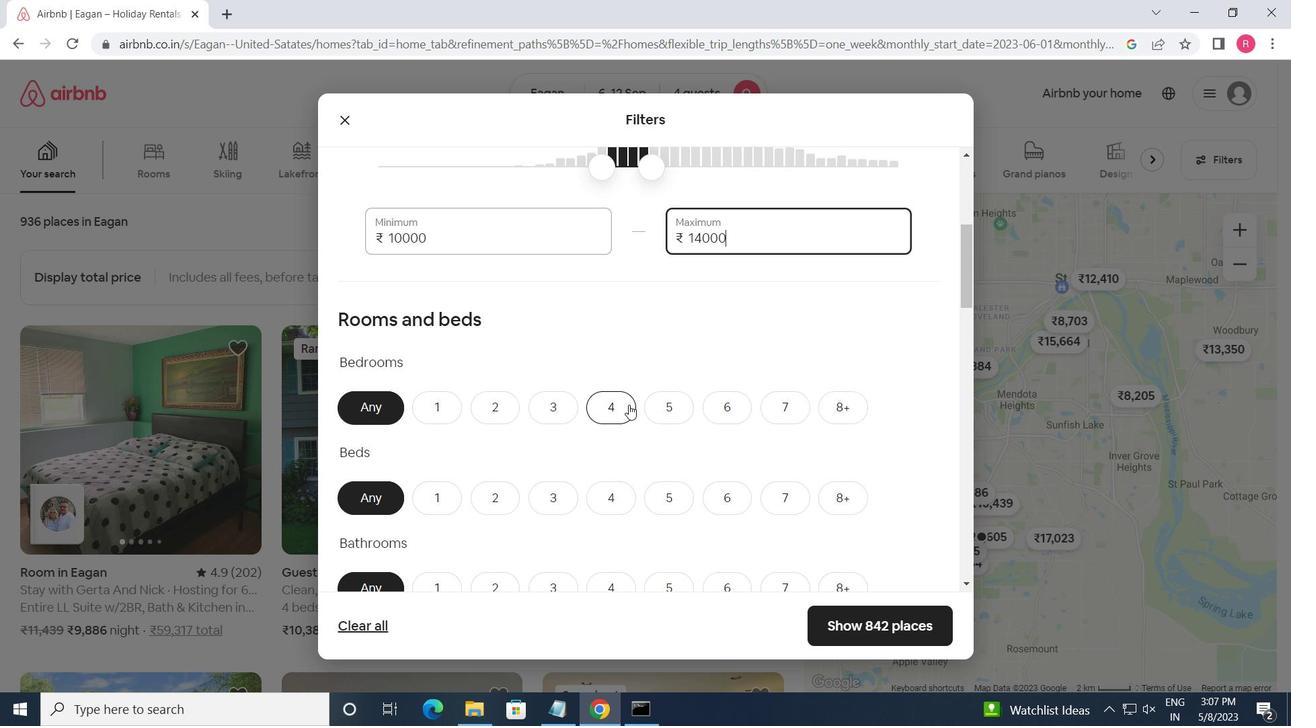 
Action: Mouse moved to (604, 495)
Screenshot: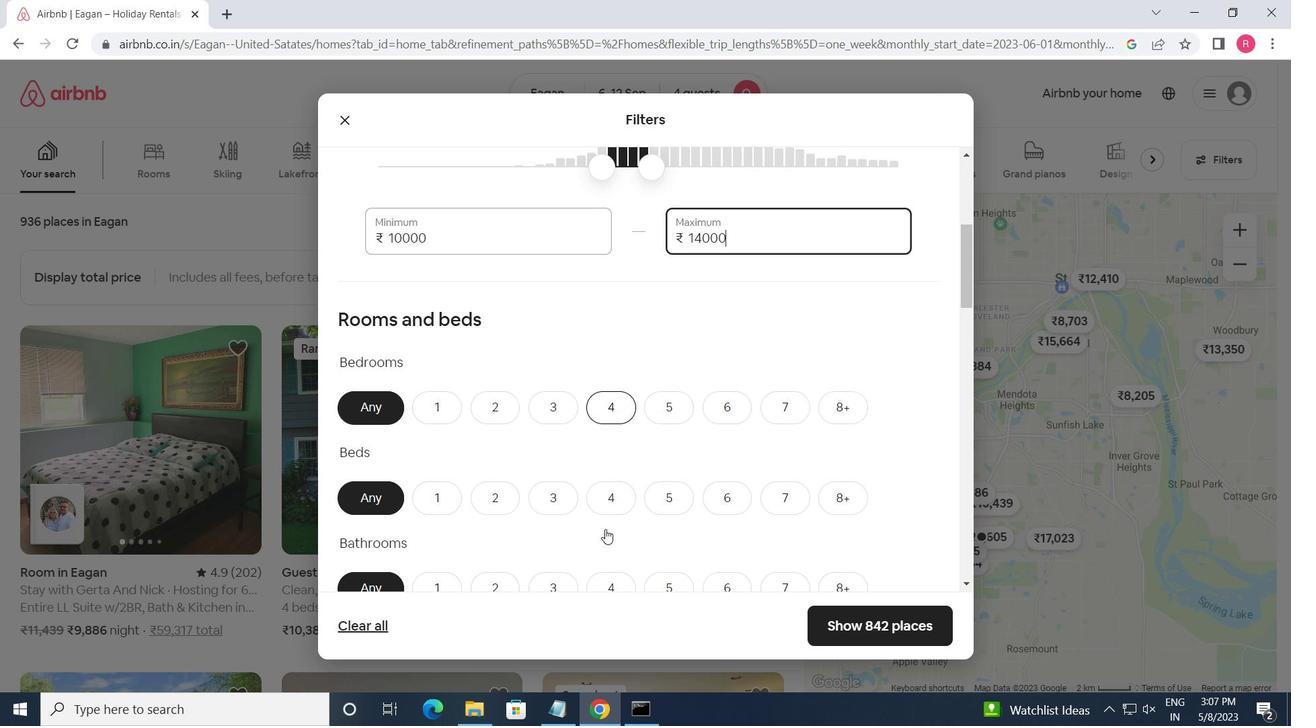 
Action: Mouse pressed left at (604, 495)
Screenshot: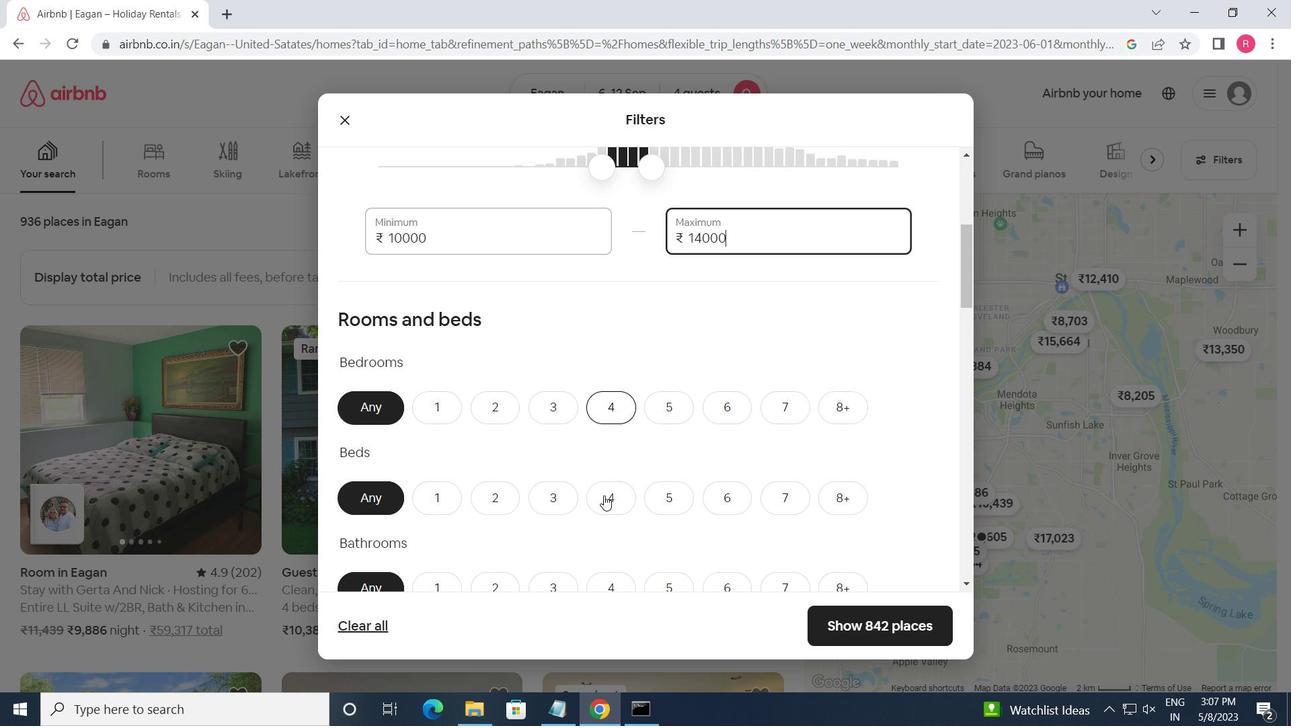 
Action: Mouse moved to (607, 478)
Screenshot: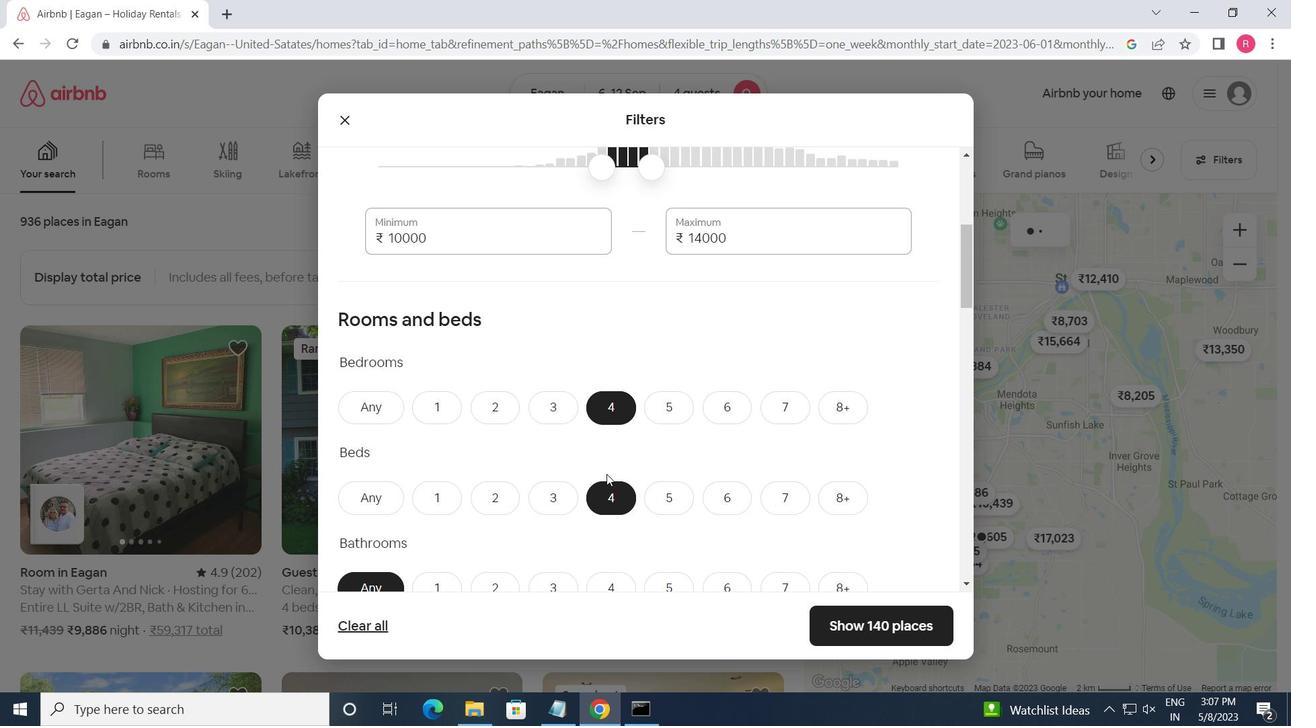 
Action: Mouse scrolled (607, 477) with delta (0, 0)
Screenshot: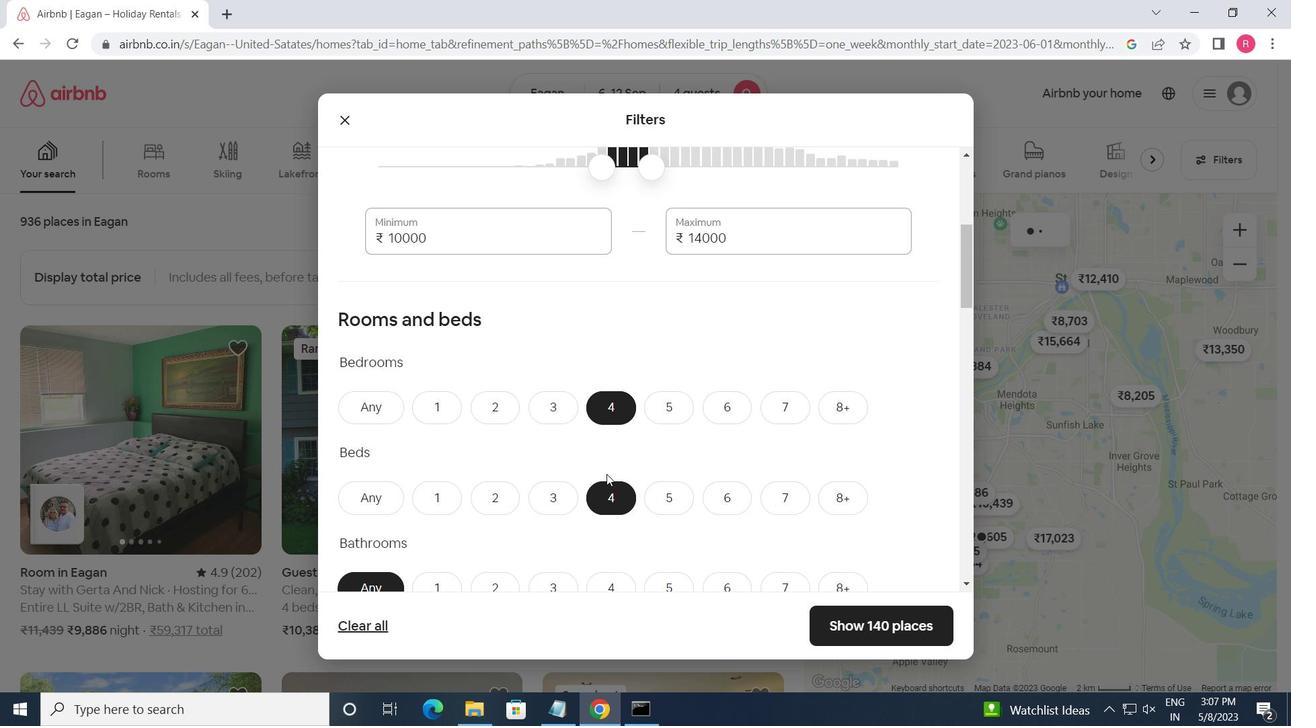 
Action: Mouse moved to (607, 497)
Screenshot: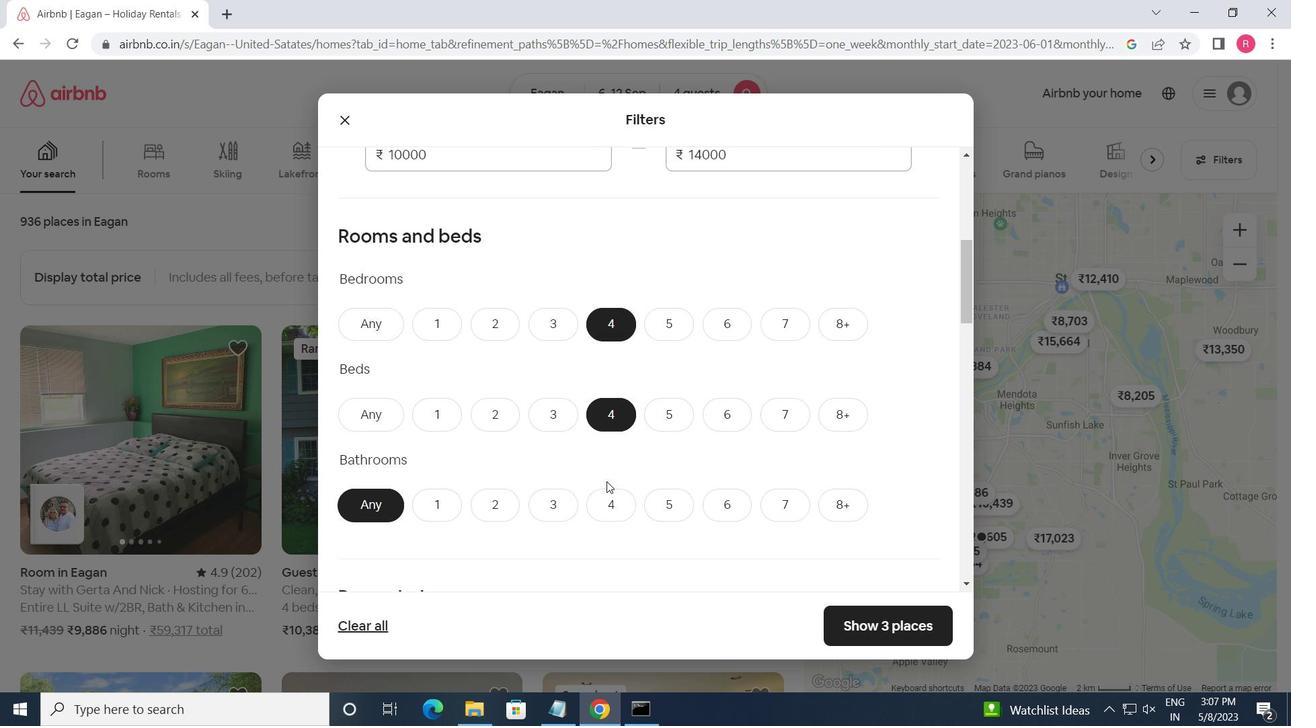 
Action: Mouse pressed left at (607, 497)
Screenshot: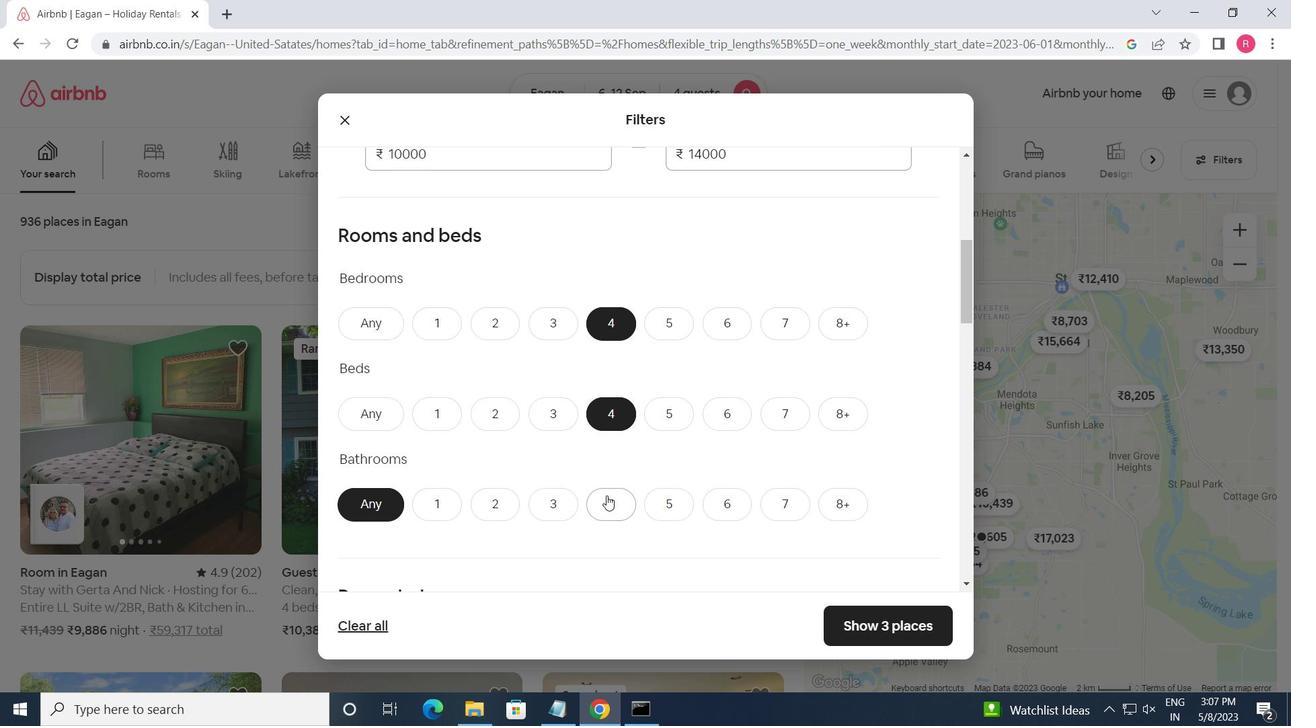 
Action: Mouse moved to (607, 497)
Screenshot: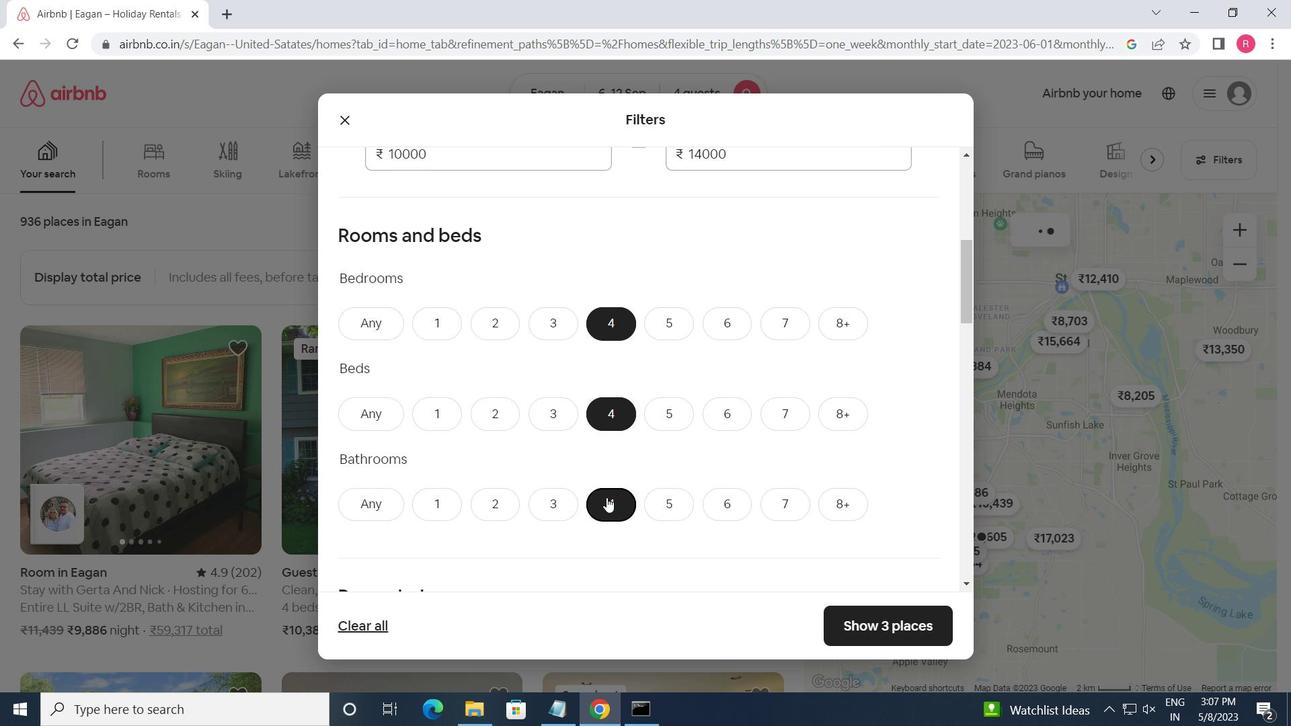 
Action: Mouse scrolled (607, 496) with delta (0, 0)
Screenshot: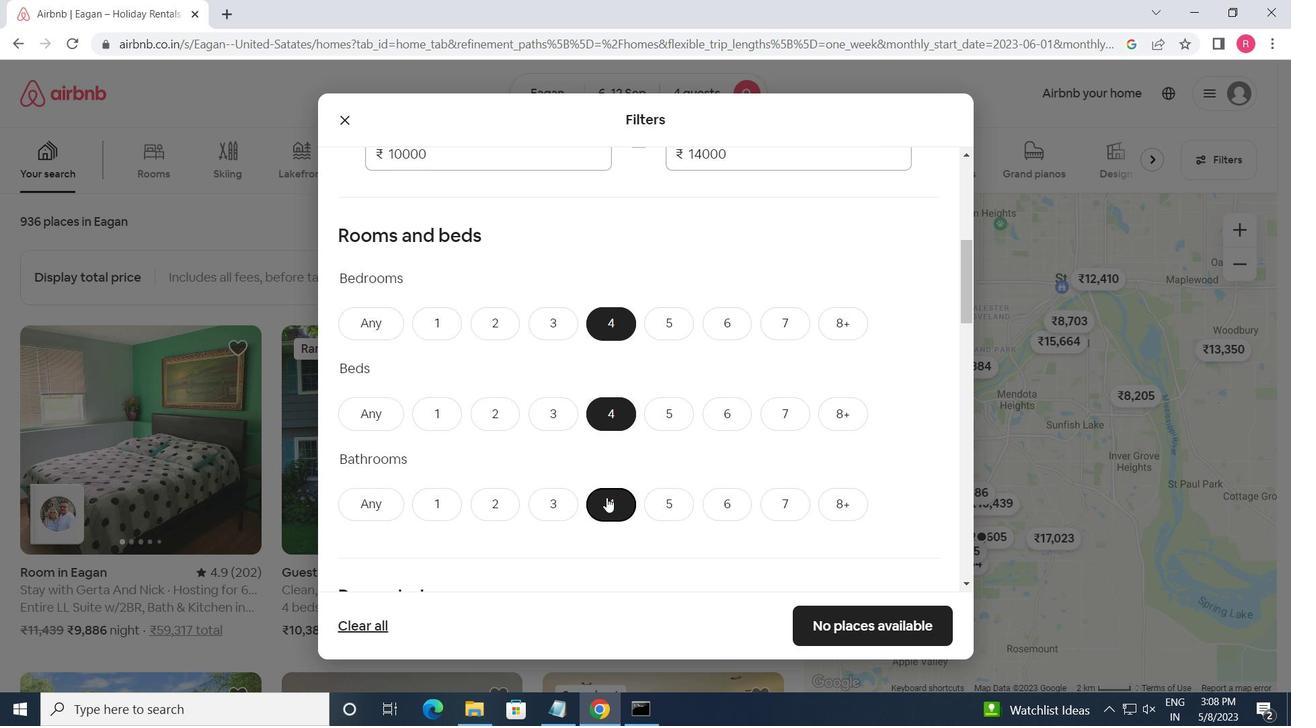 
Action: Mouse scrolled (607, 496) with delta (0, 0)
Screenshot: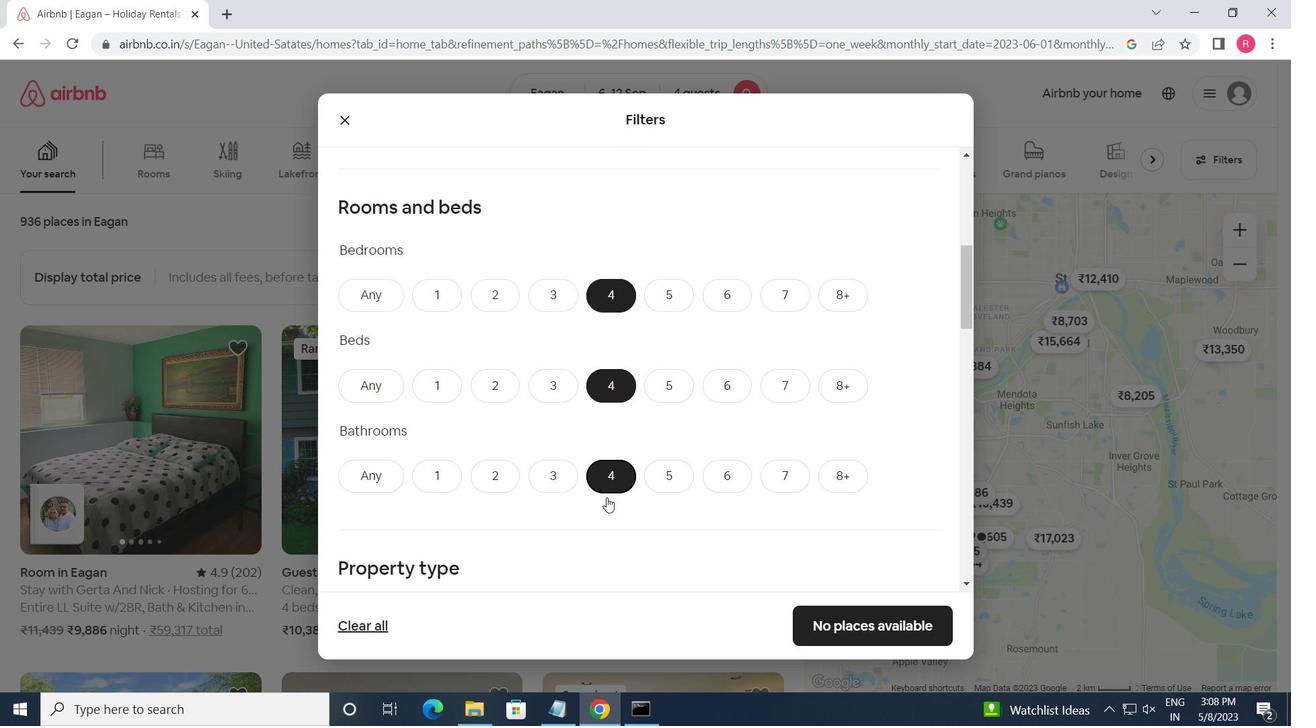 
Action: Mouse scrolled (607, 496) with delta (0, 0)
Screenshot: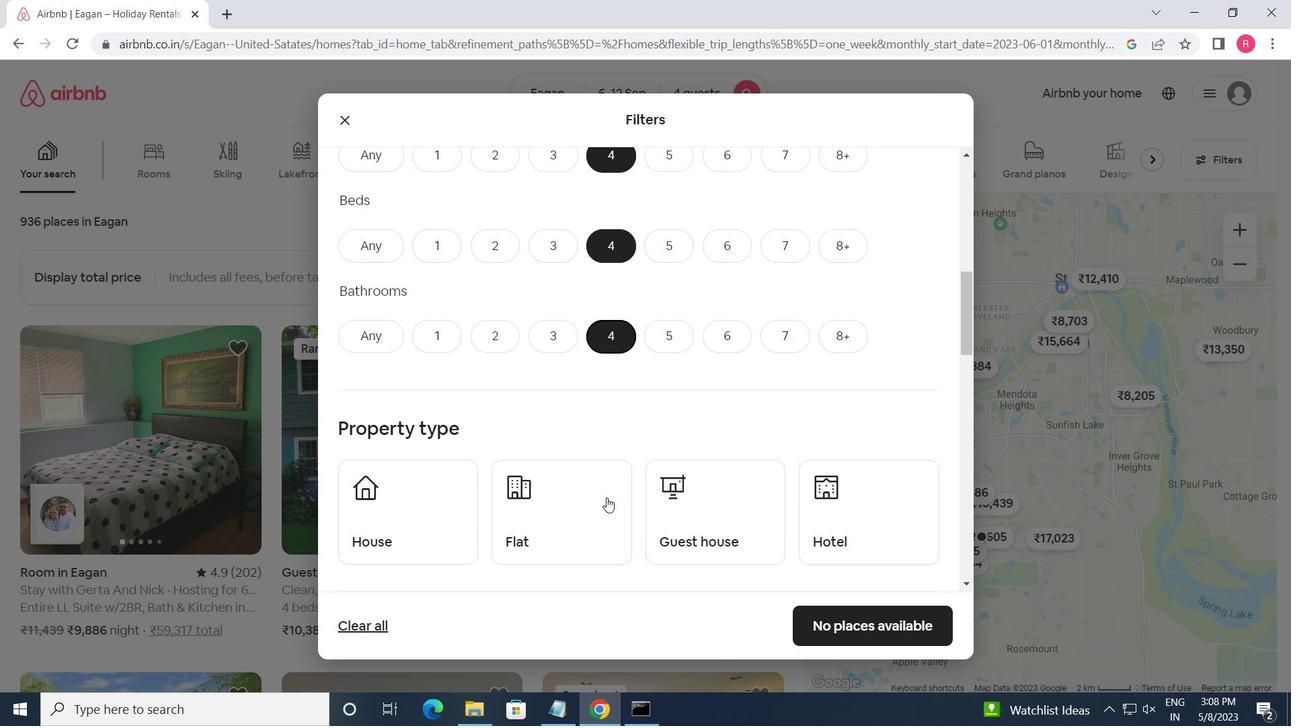 
Action: Mouse moved to (413, 465)
Screenshot: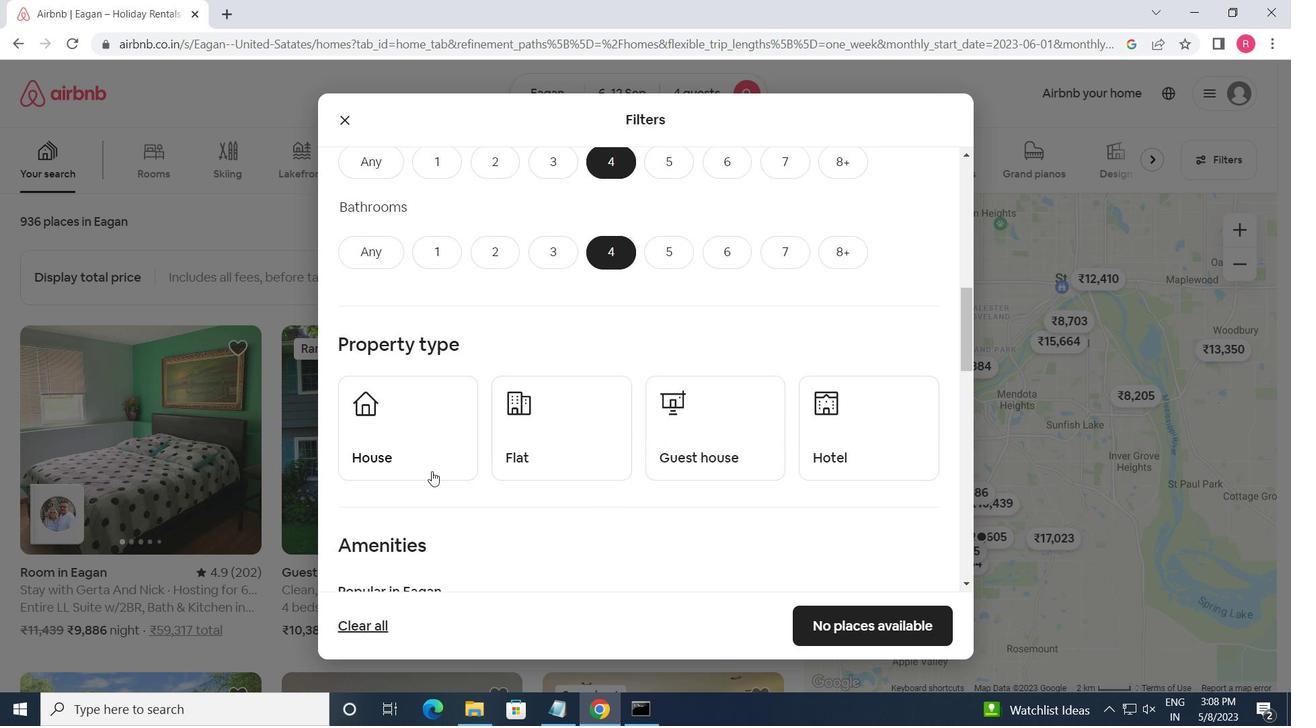 
Action: Mouse pressed left at (413, 465)
Screenshot: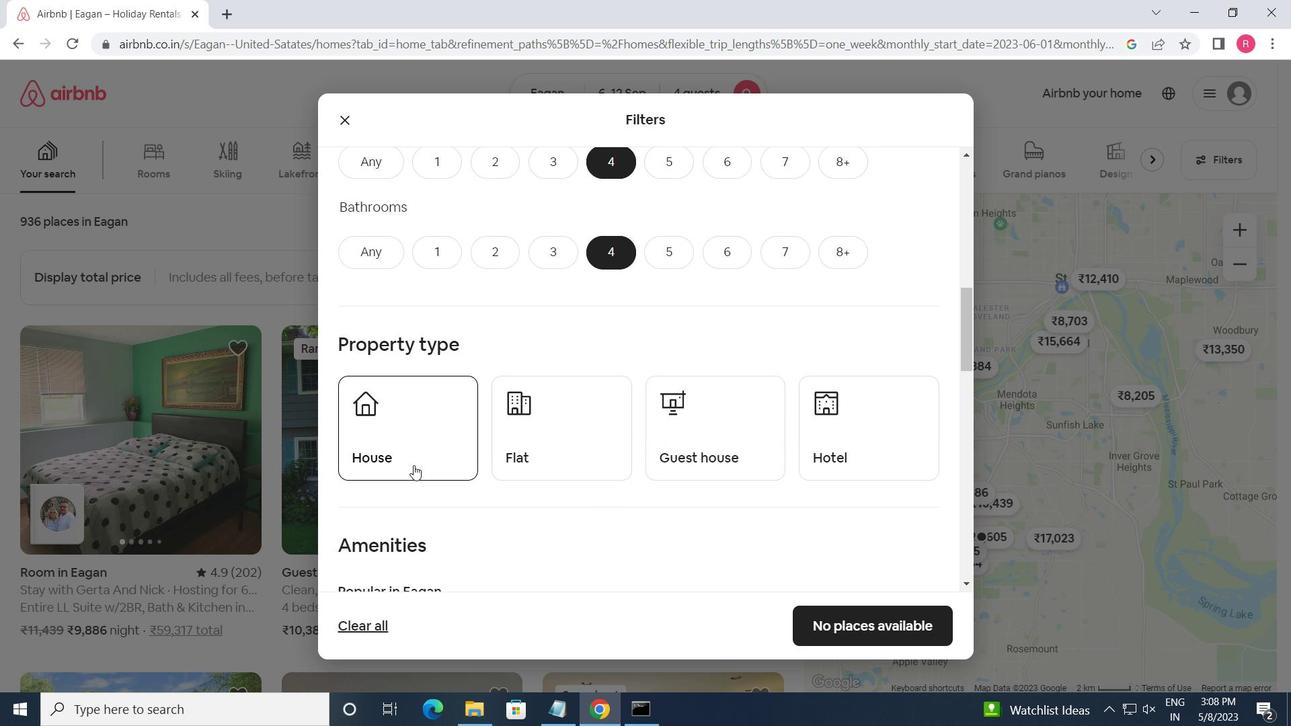 
Action: Mouse moved to (530, 454)
Screenshot: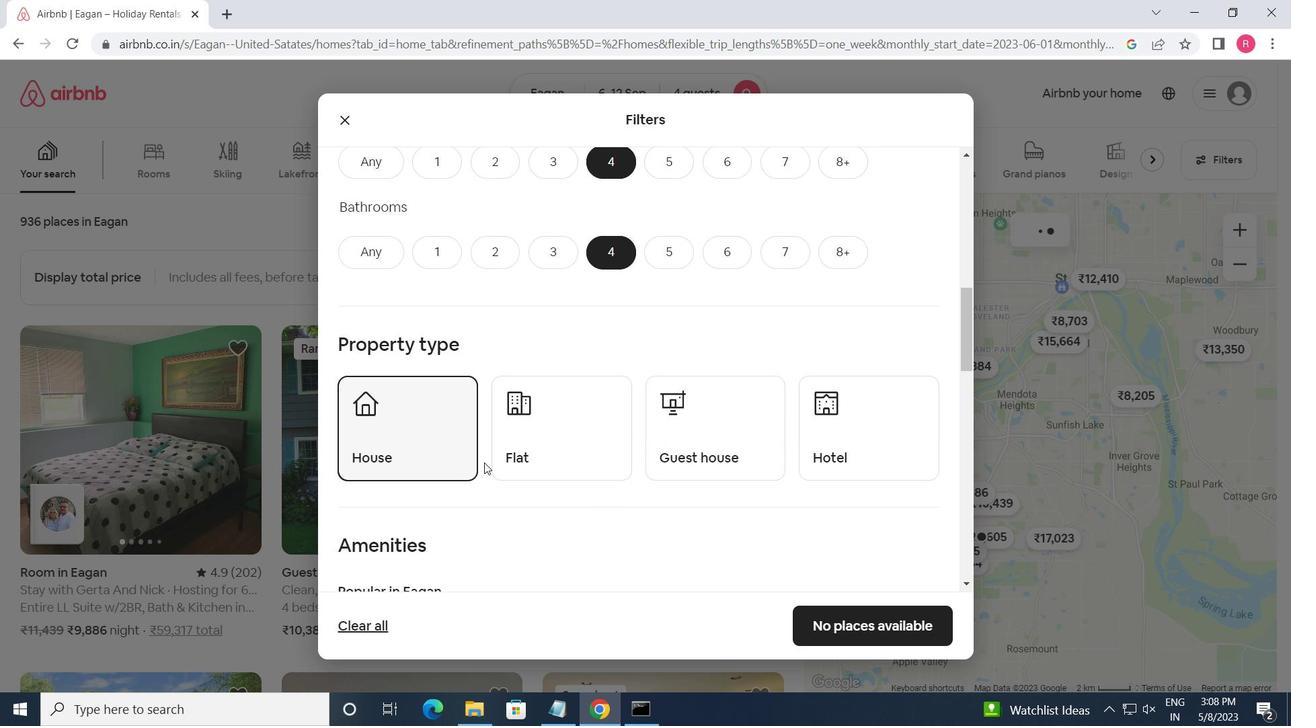 
Action: Mouse pressed left at (530, 454)
Screenshot: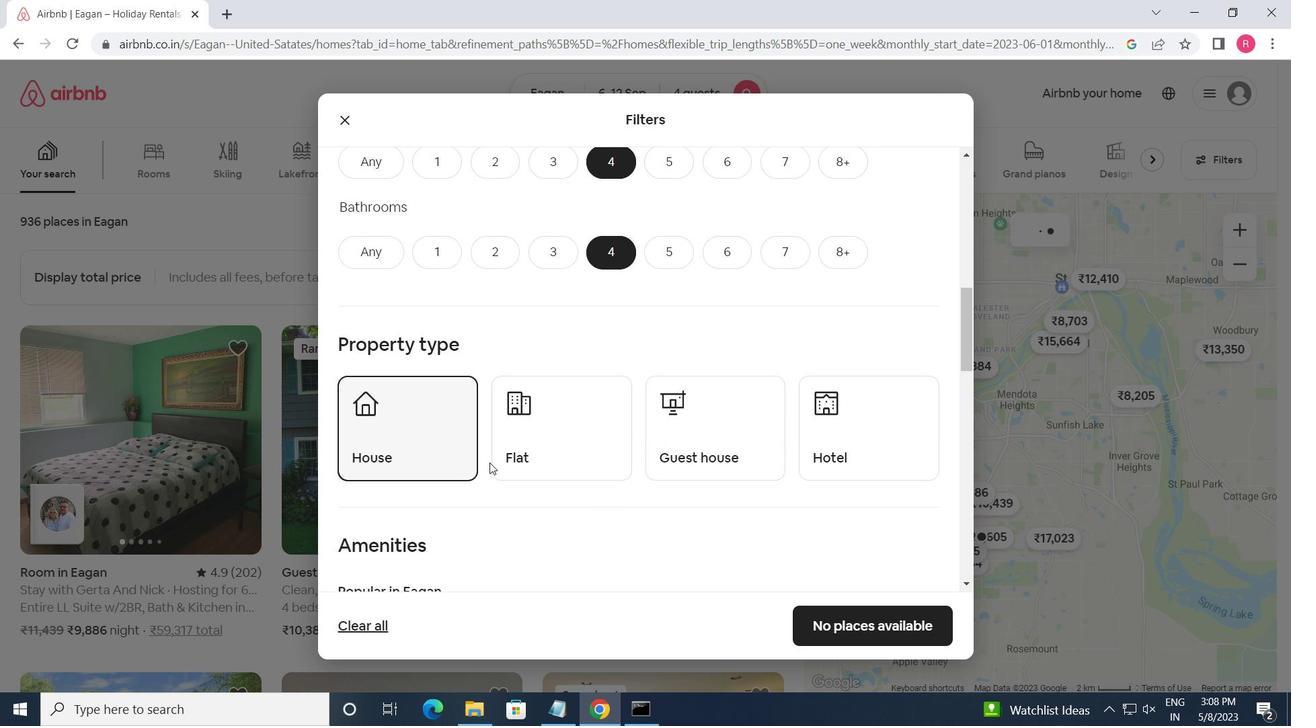 
Action: Mouse moved to (691, 440)
Screenshot: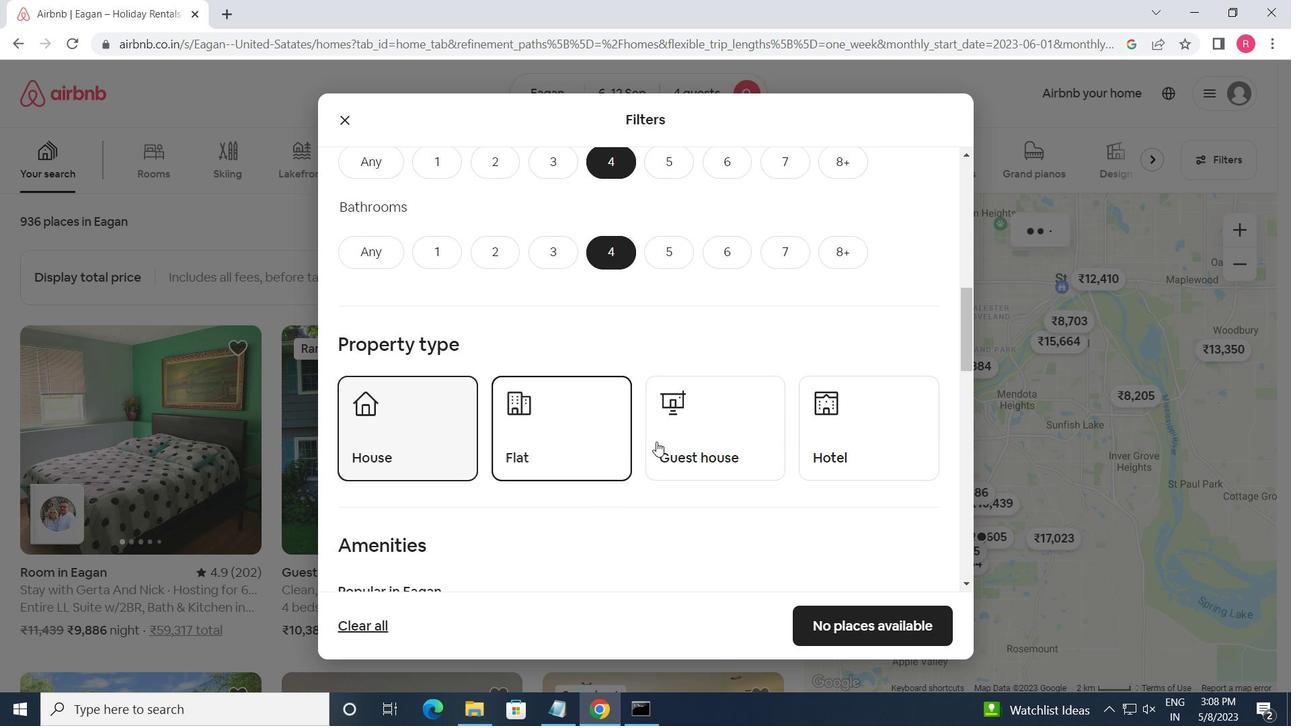 
Action: Mouse pressed left at (691, 440)
Screenshot: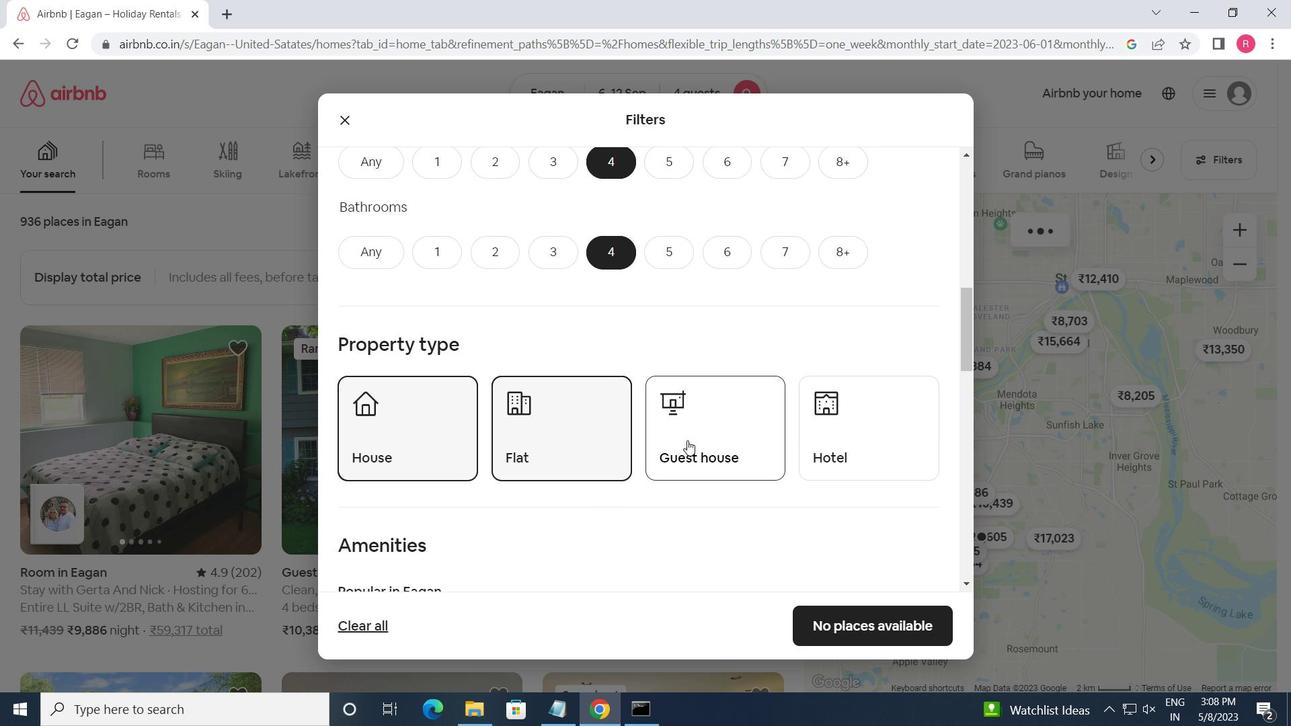 
Action: Mouse moved to (692, 440)
Screenshot: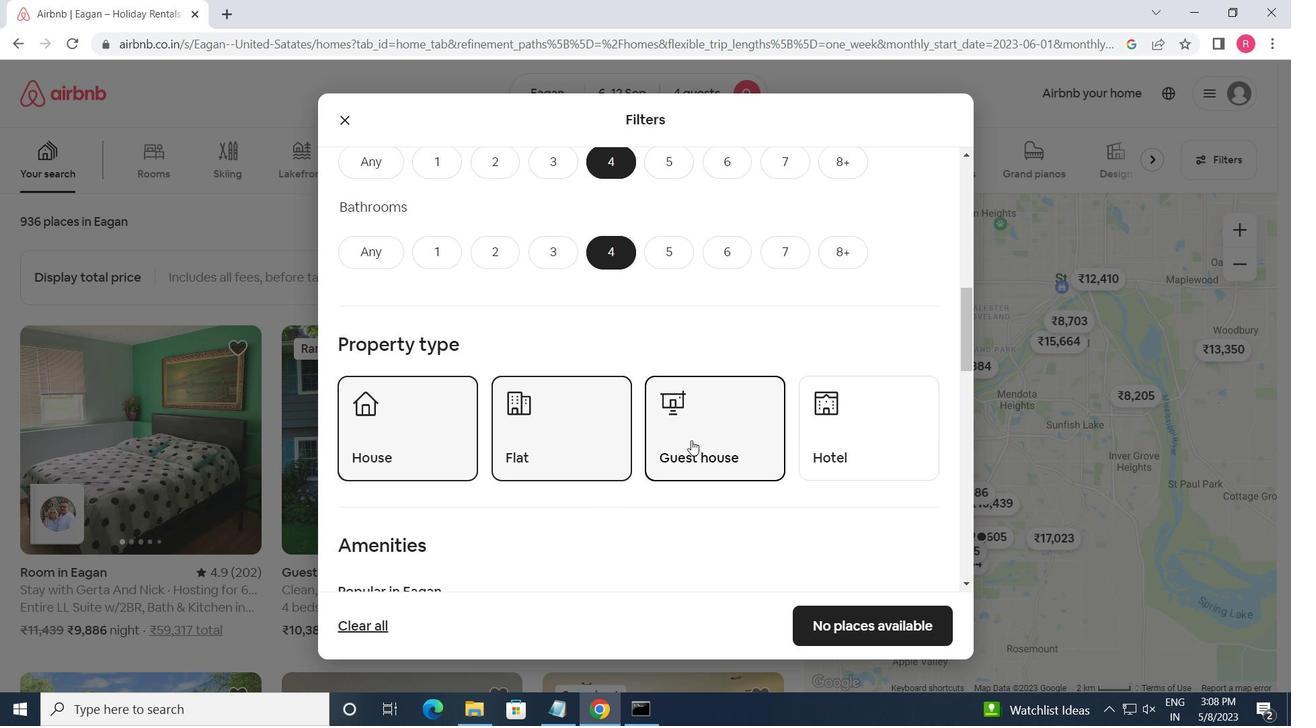
Action: Mouse scrolled (692, 439) with delta (0, 0)
Screenshot: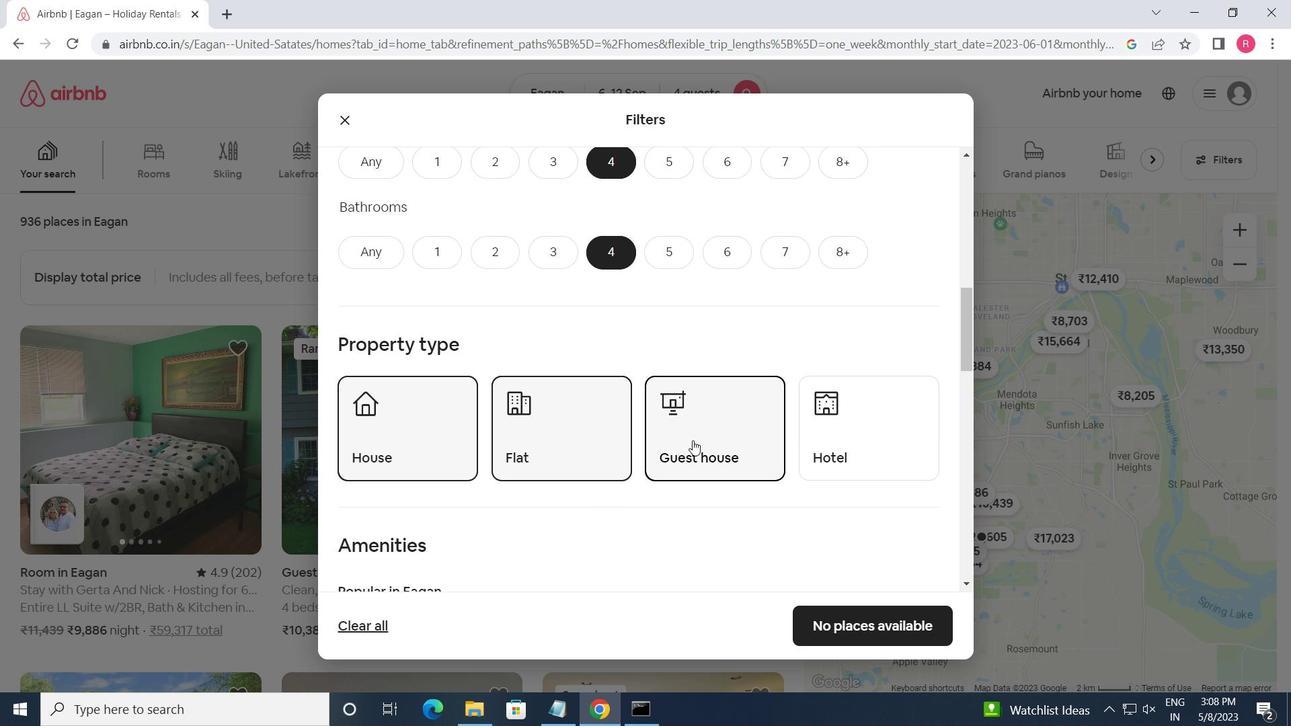 
Action: Mouse scrolled (692, 439) with delta (0, 0)
Screenshot: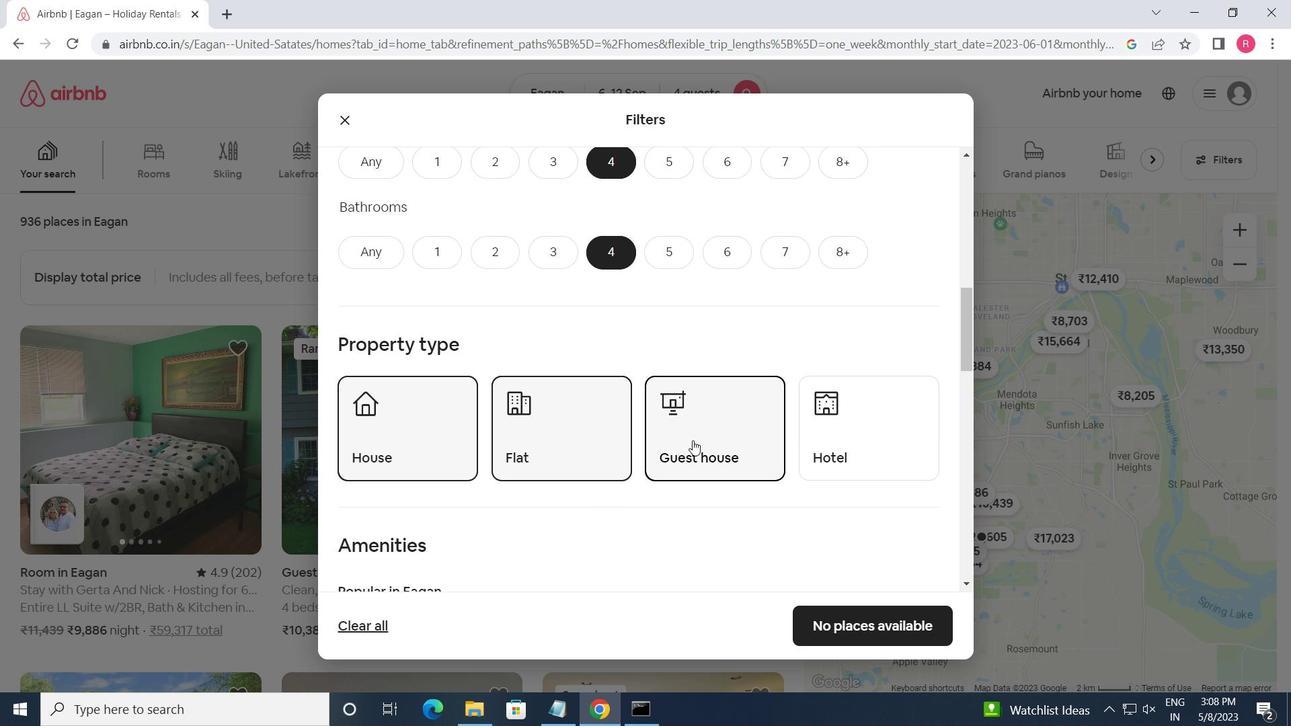 
Action: Mouse moved to (374, 576)
Screenshot: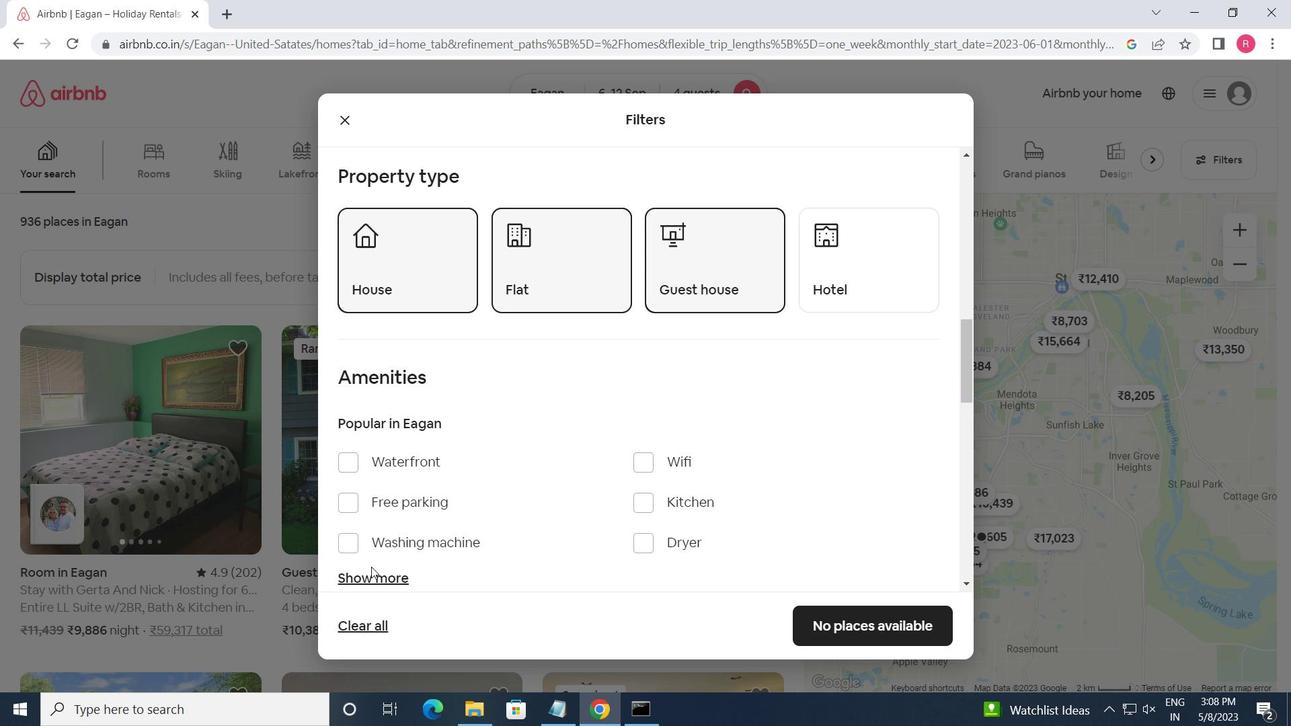 
Action: Mouse pressed left at (374, 576)
Screenshot: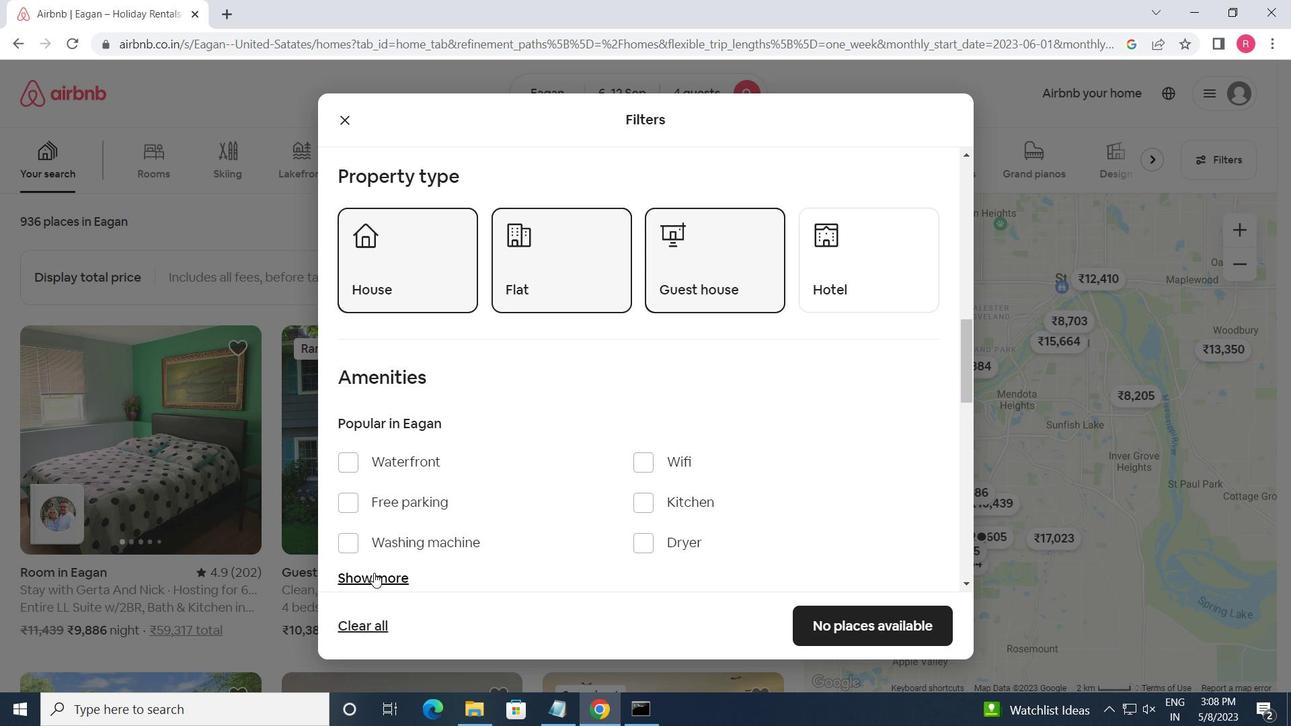 
Action: Mouse moved to (646, 203)
Screenshot: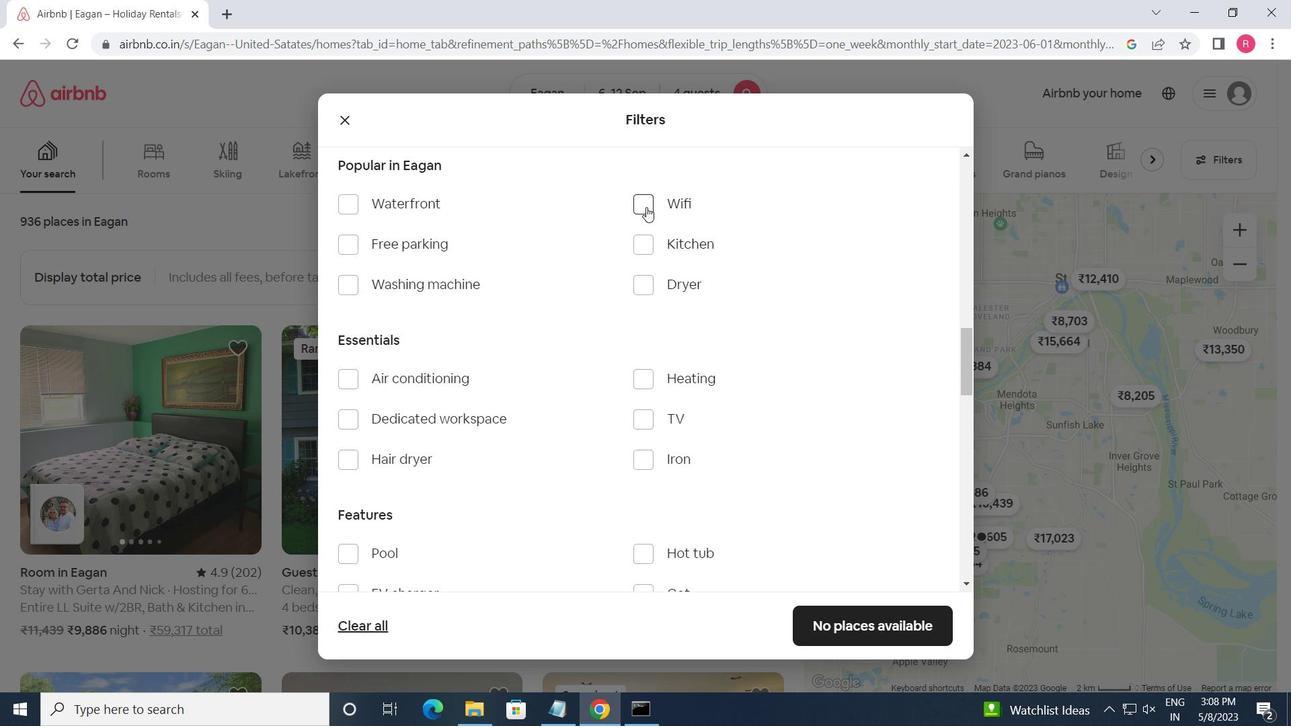 
Action: Mouse pressed left at (646, 203)
Screenshot: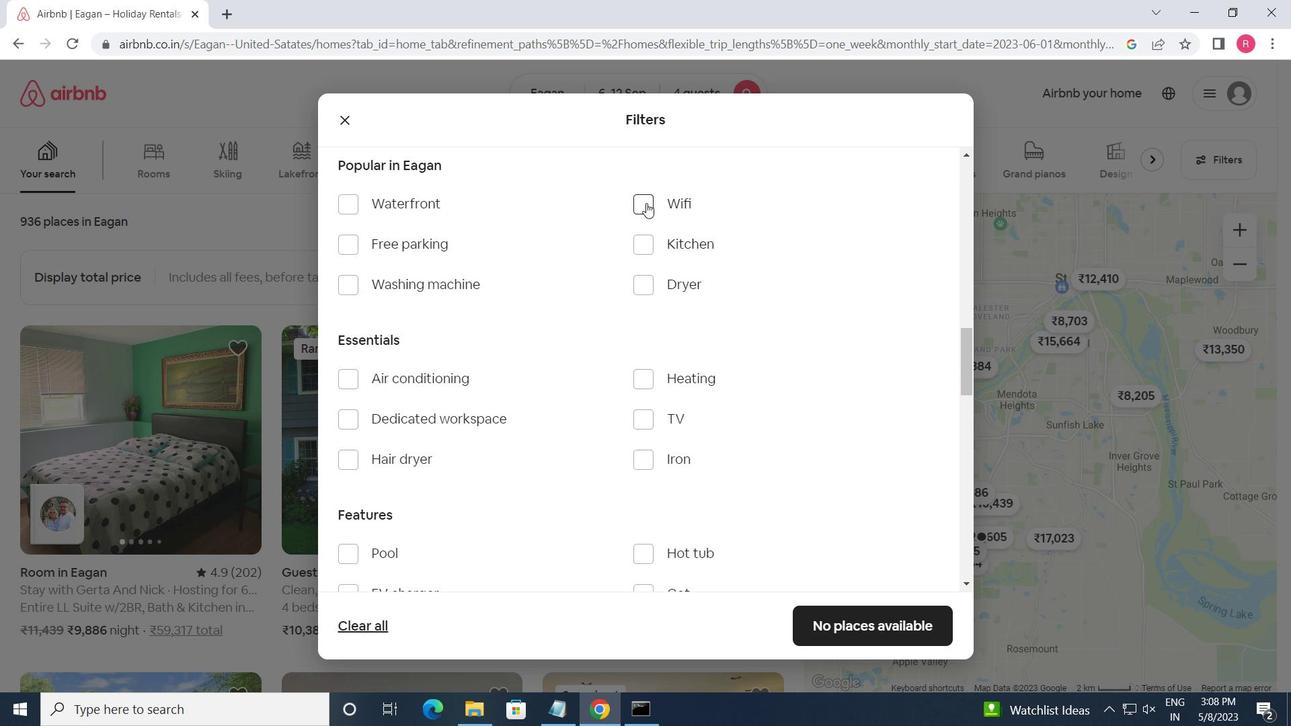
Action: Mouse moved to (351, 248)
Screenshot: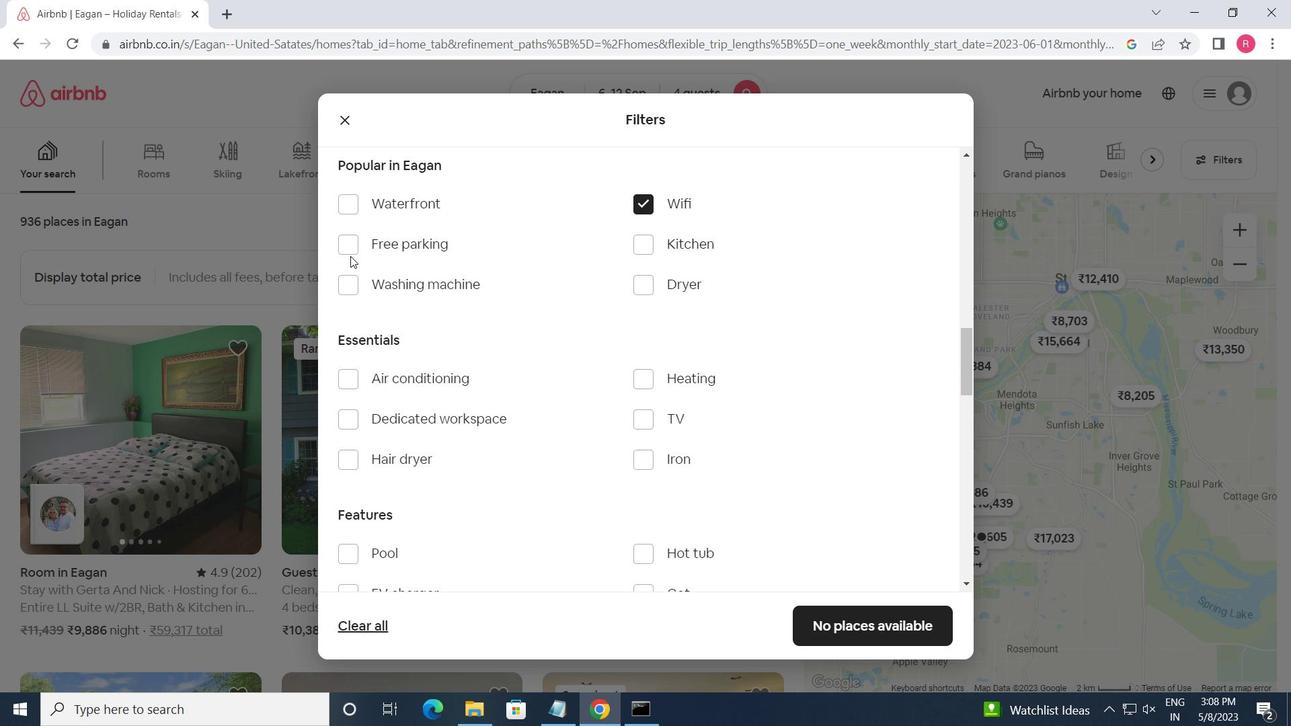 
Action: Mouse pressed left at (351, 248)
Screenshot: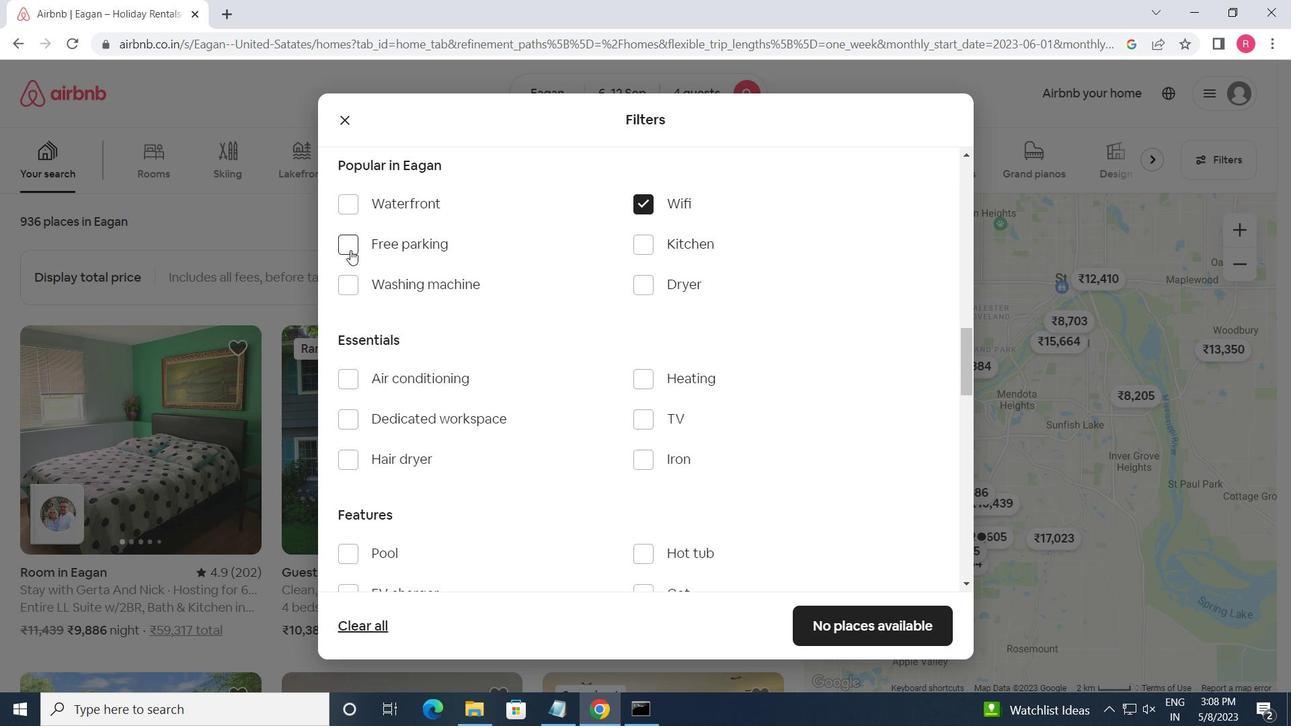 
Action: Mouse moved to (548, 342)
Screenshot: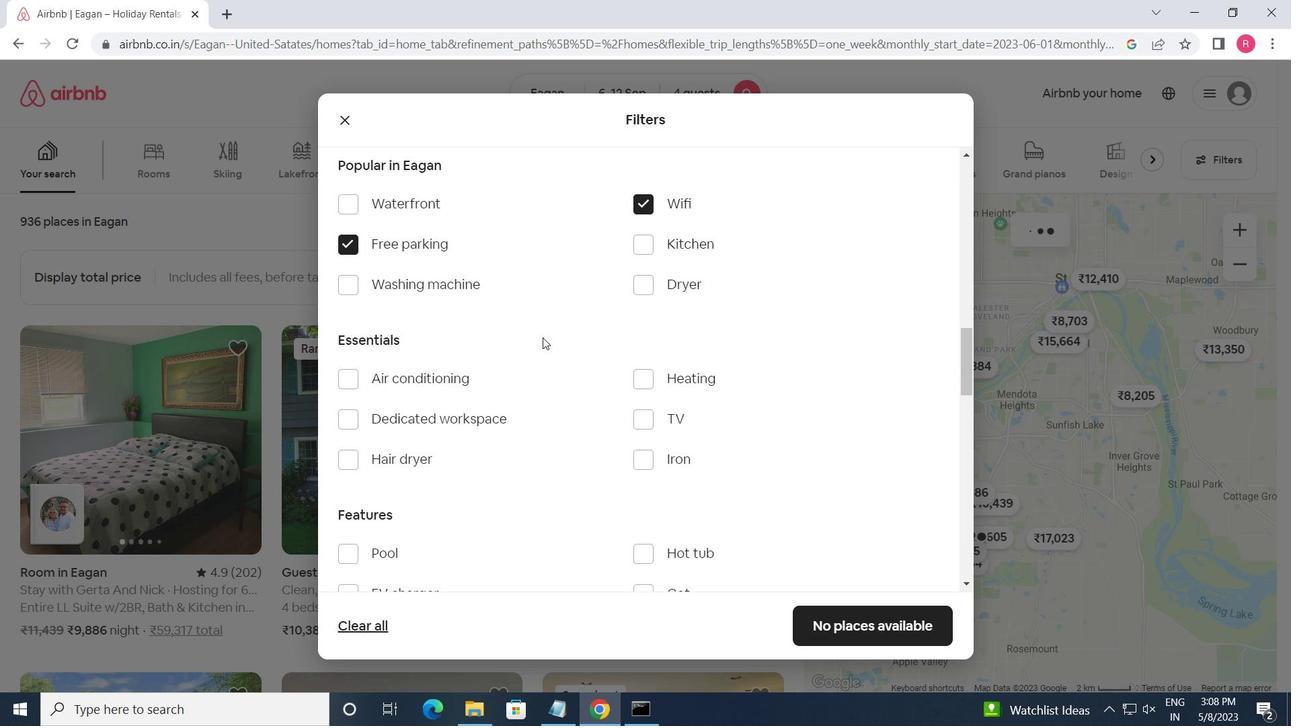 
Action: Mouse scrolled (548, 341) with delta (0, 0)
Screenshot: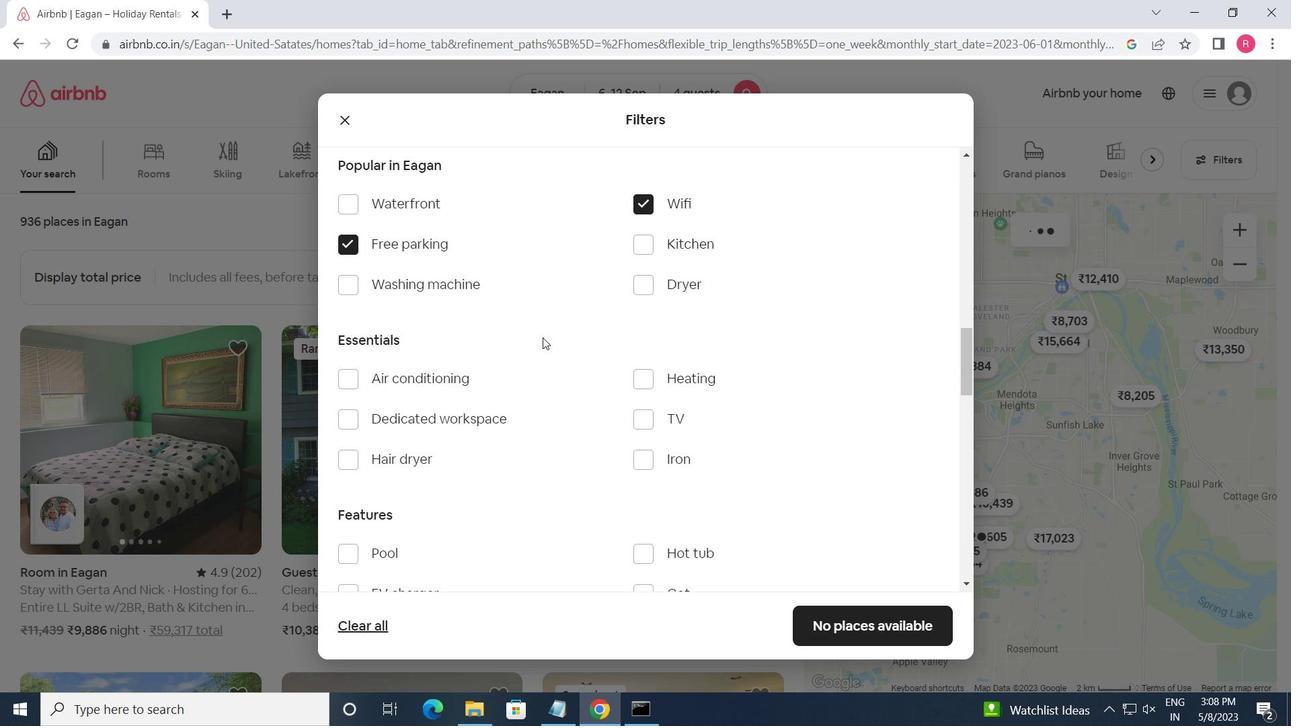 
Action: Mouse moved to (643, 337)
Screenshot: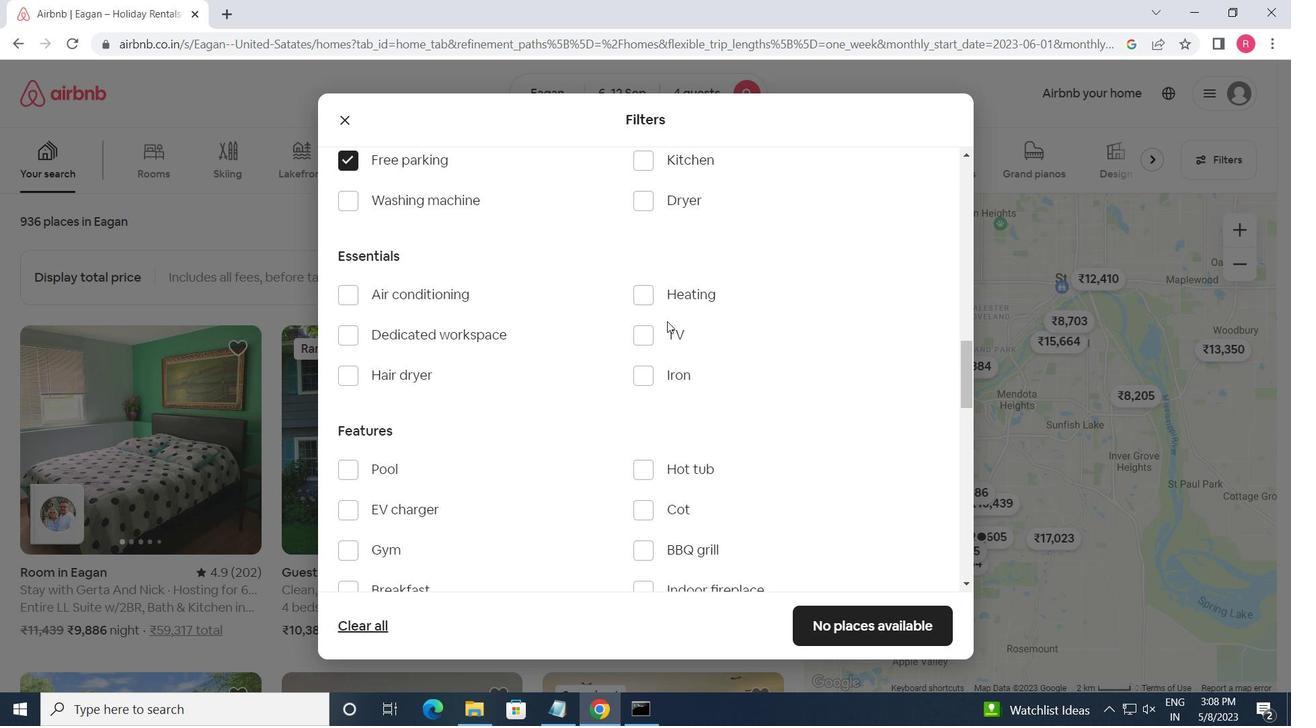 
Action: Mouse pressed left at (643, 337)
Screenshot: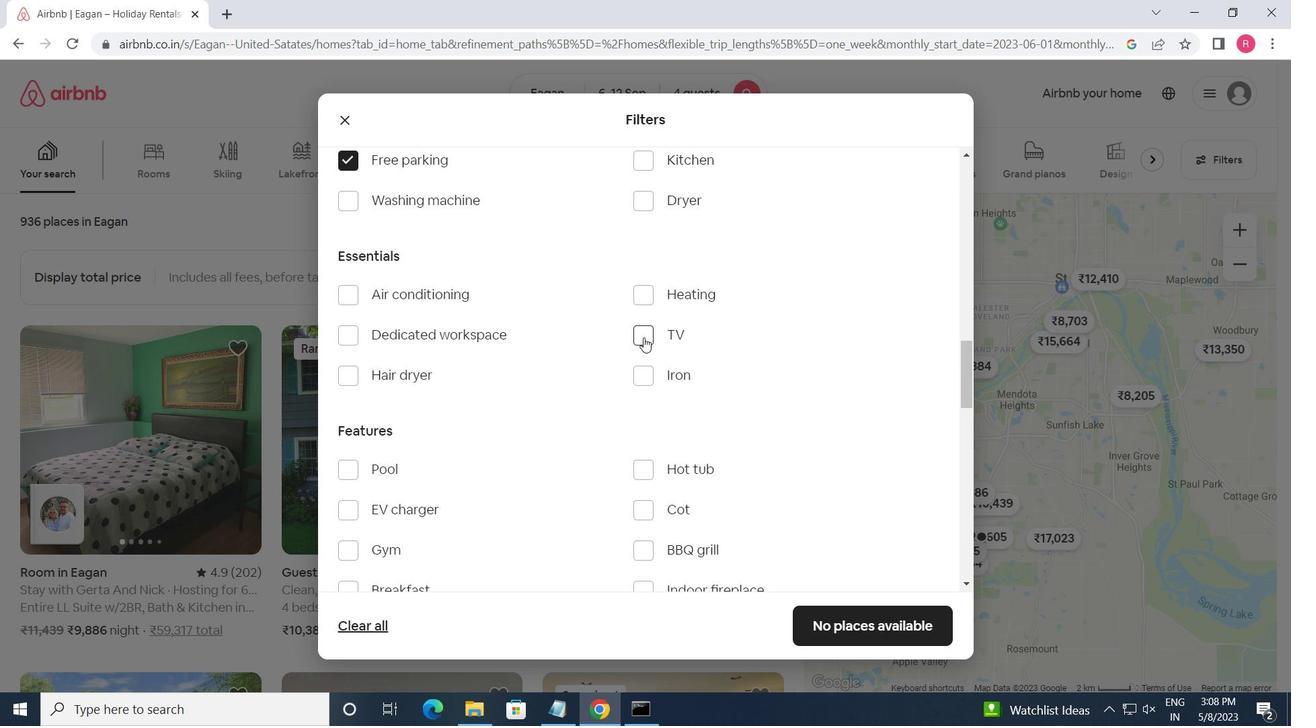 
Action: Mouse moved to (351, 540)
Screenshot: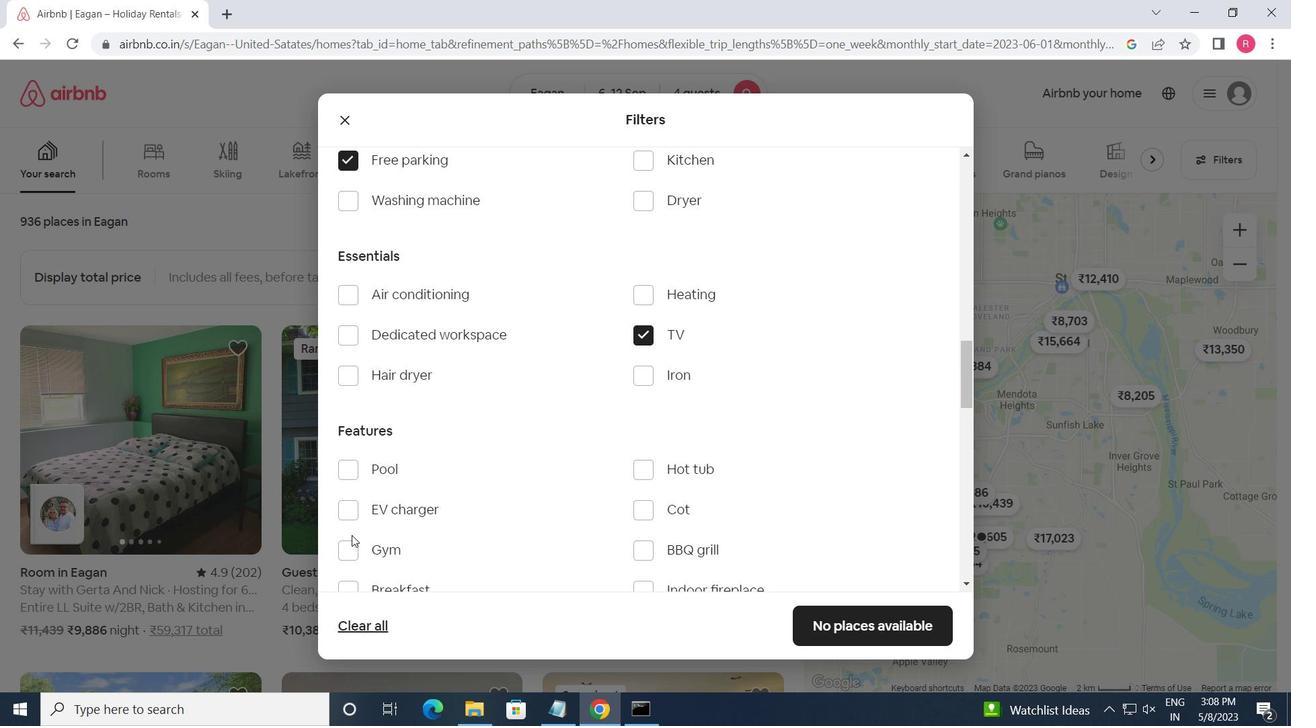 
Action: Mouse pressed left at (351, 540)
Screenshot: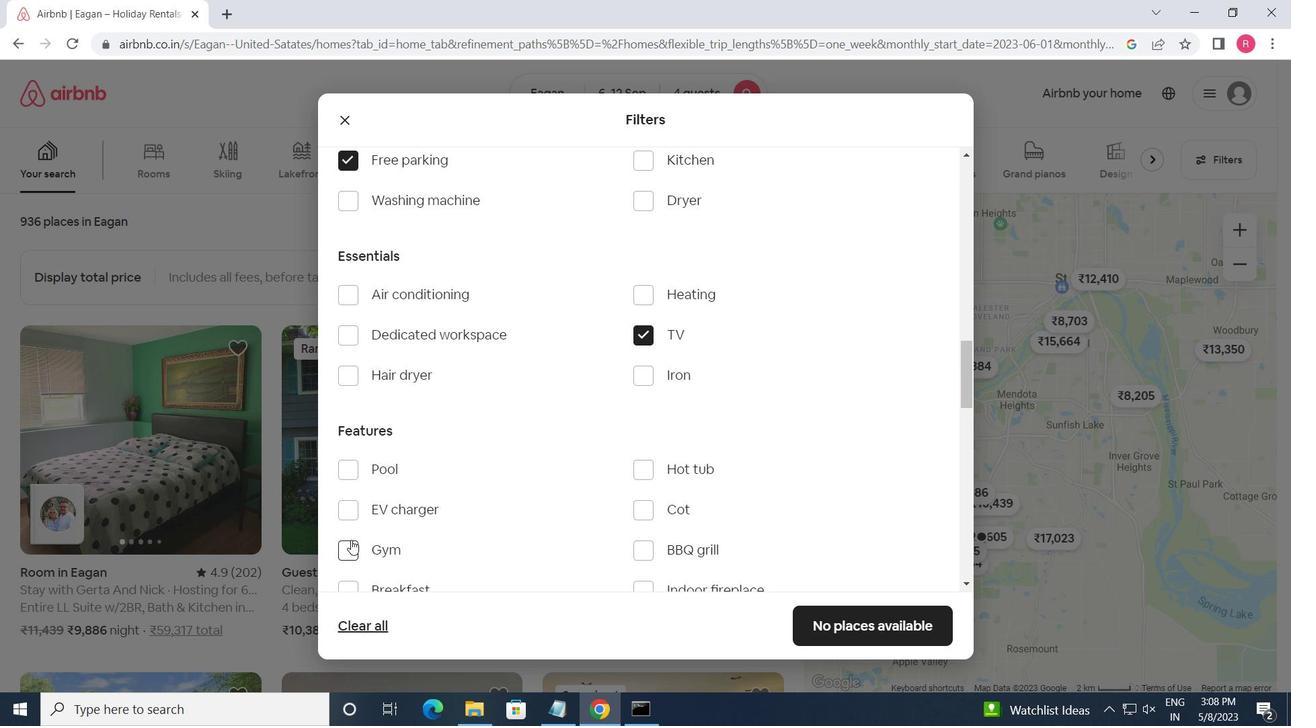 
Action: Mouse moved to (359, 541)
Screenshot: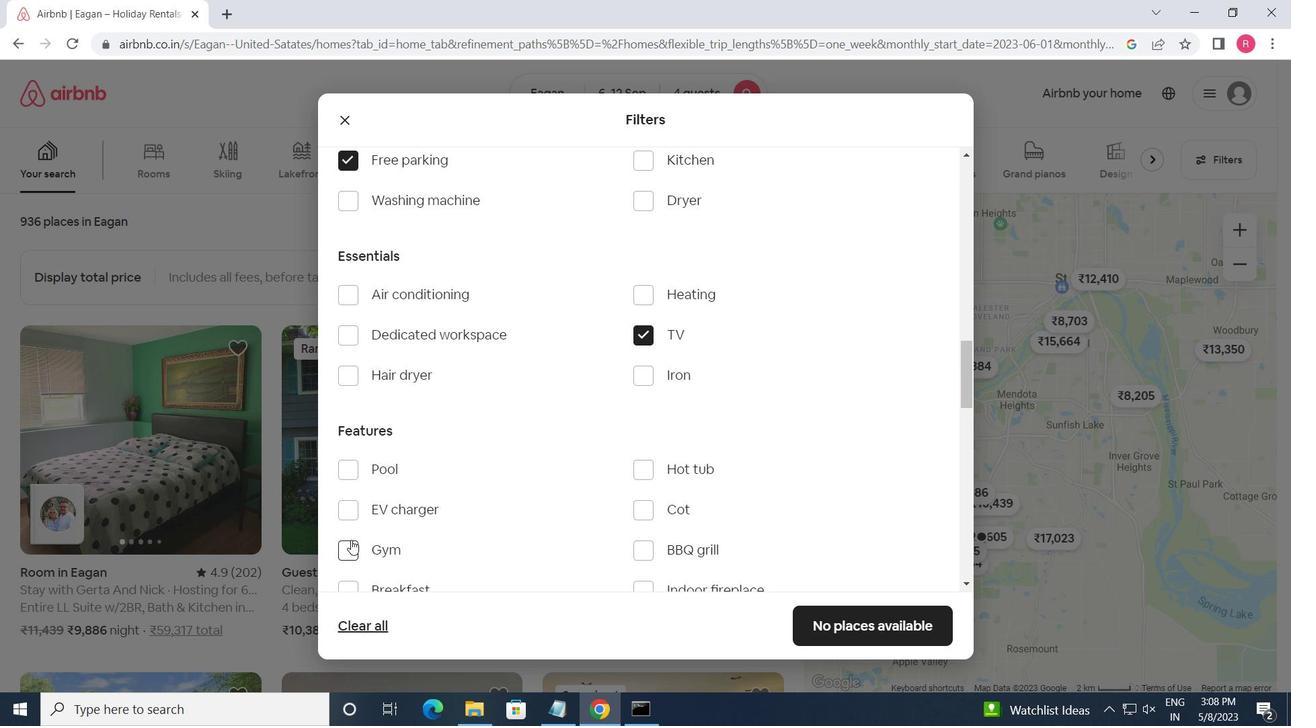 
Action: Mouse scrolled (359, 540) with delta (0, 0)
Screenshot: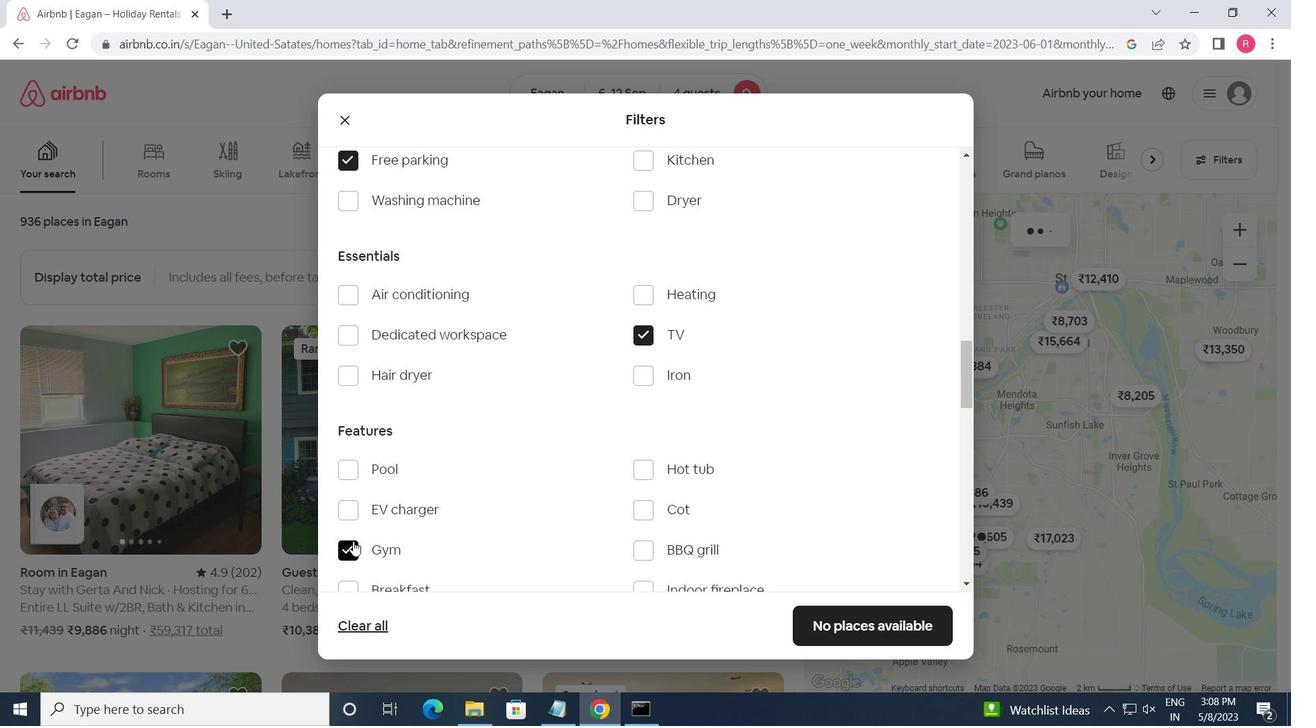 
Action: Mouse moved to (351, 514)
Screenshot: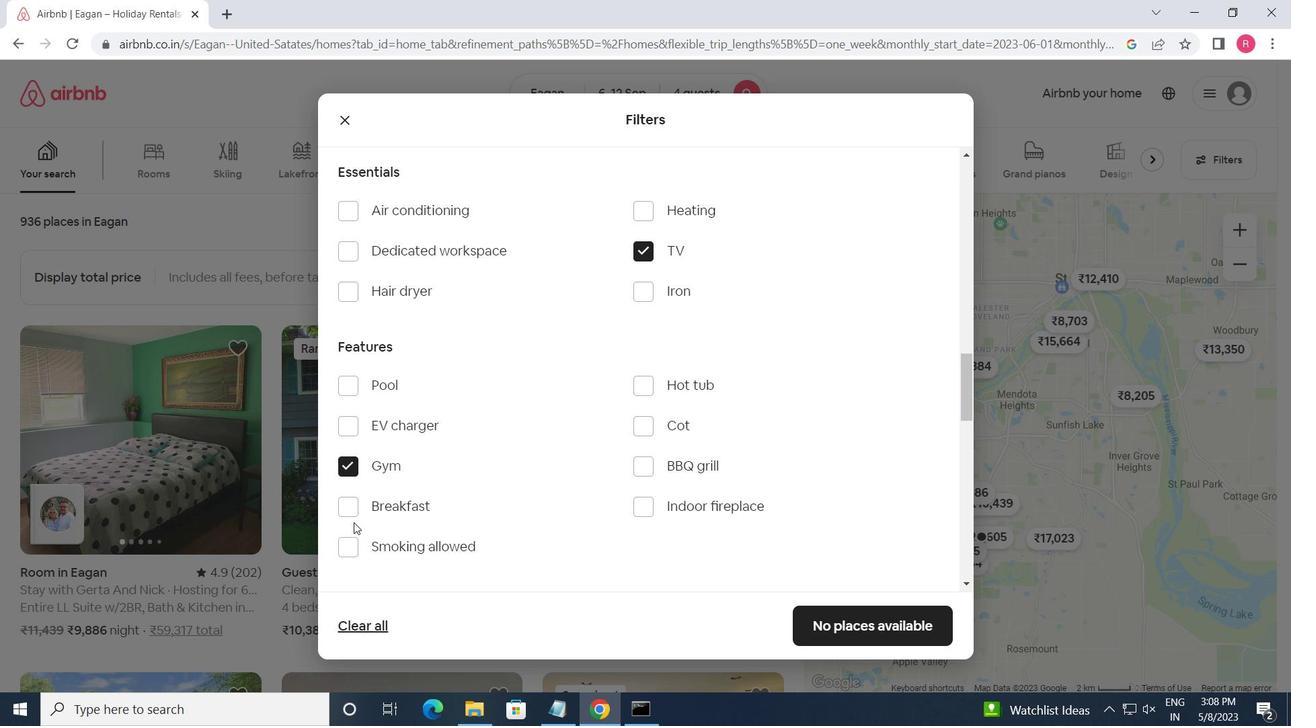 
Action: Mouse pressed left at (351, 514)
Screenshot: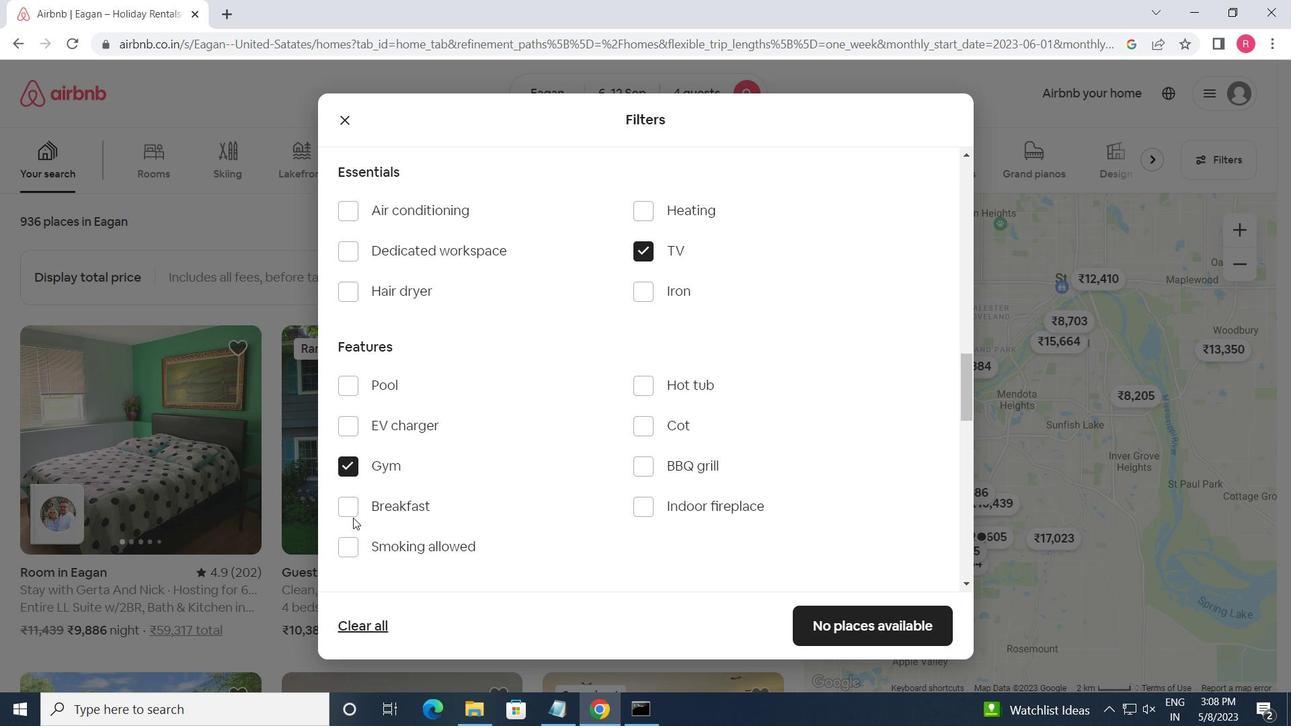 
Action: Mouse moved to (530, 525)
Screenshot: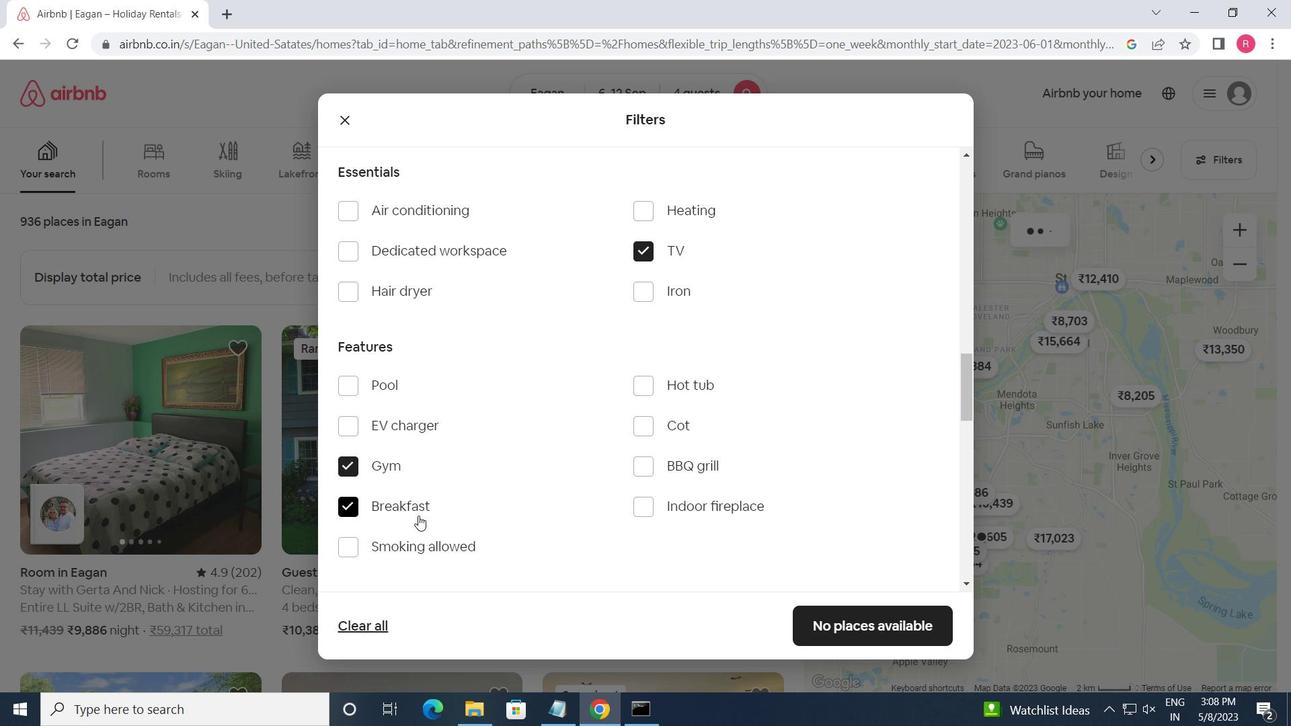
Action: Mouse scrolled (530, 524) with delta (0, 0)
Screenshot: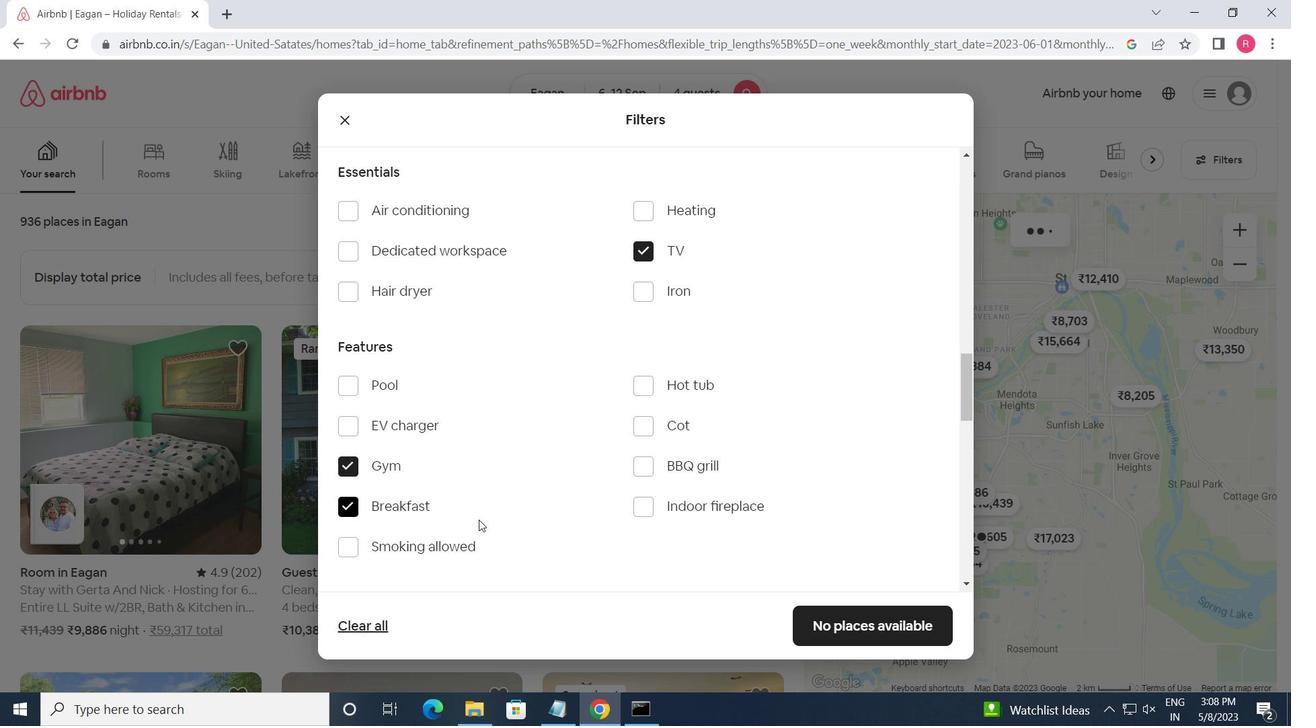 
Action: Mouse scrolled (530, 524) with delta (0, 0)
Screenshot: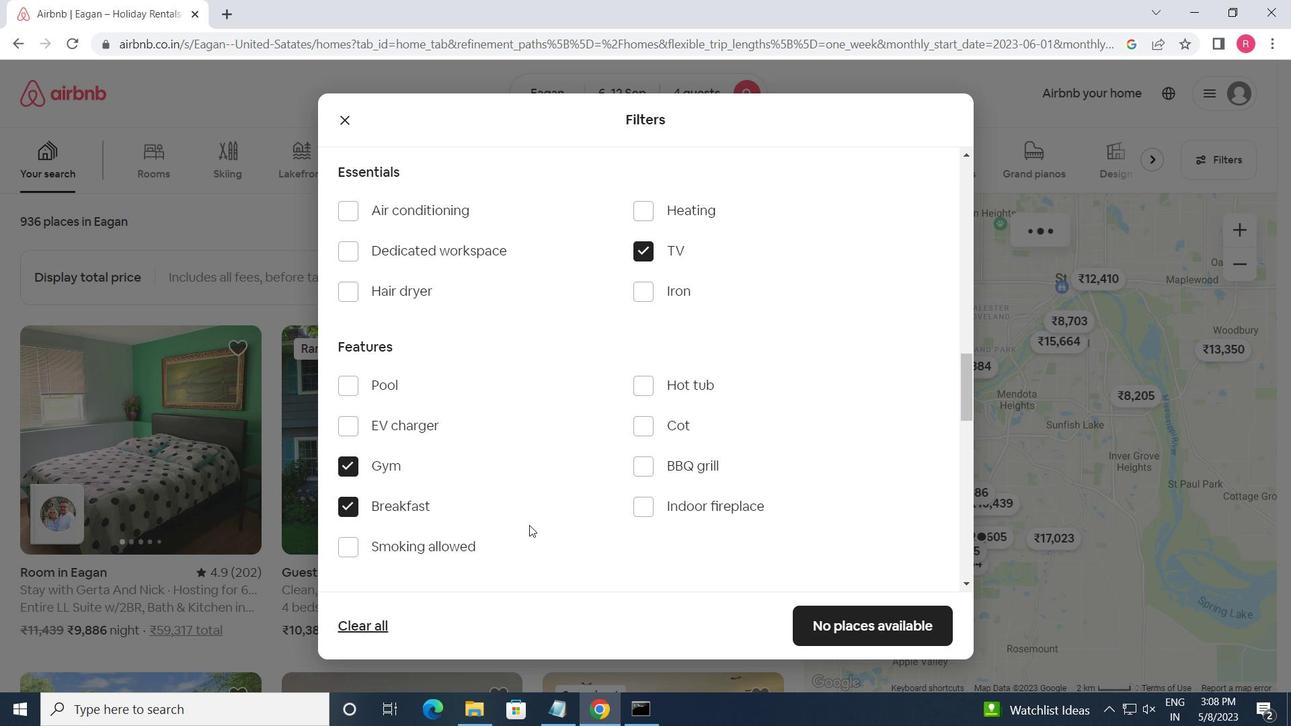 
Action: Mouse moved to (531, 525)
Screenshot: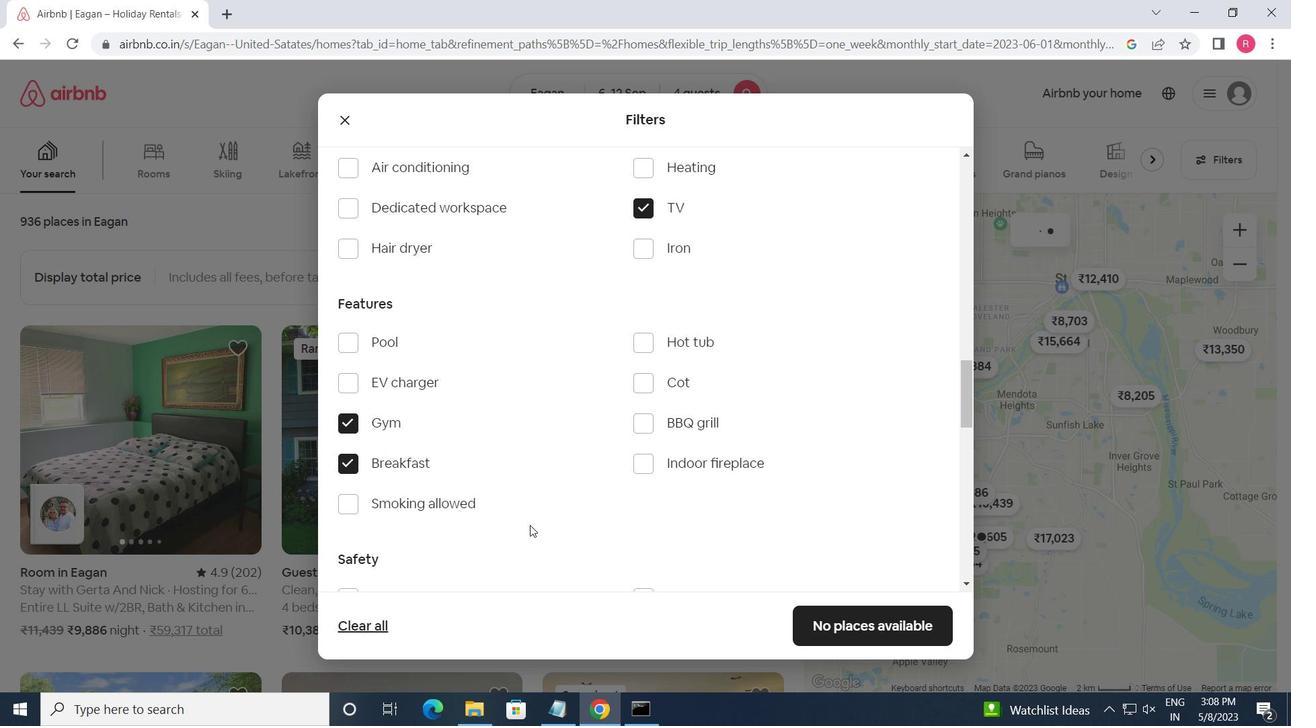 
Action: Mouse scrolled (531, 524) with delta (0, 0)
Screenshot: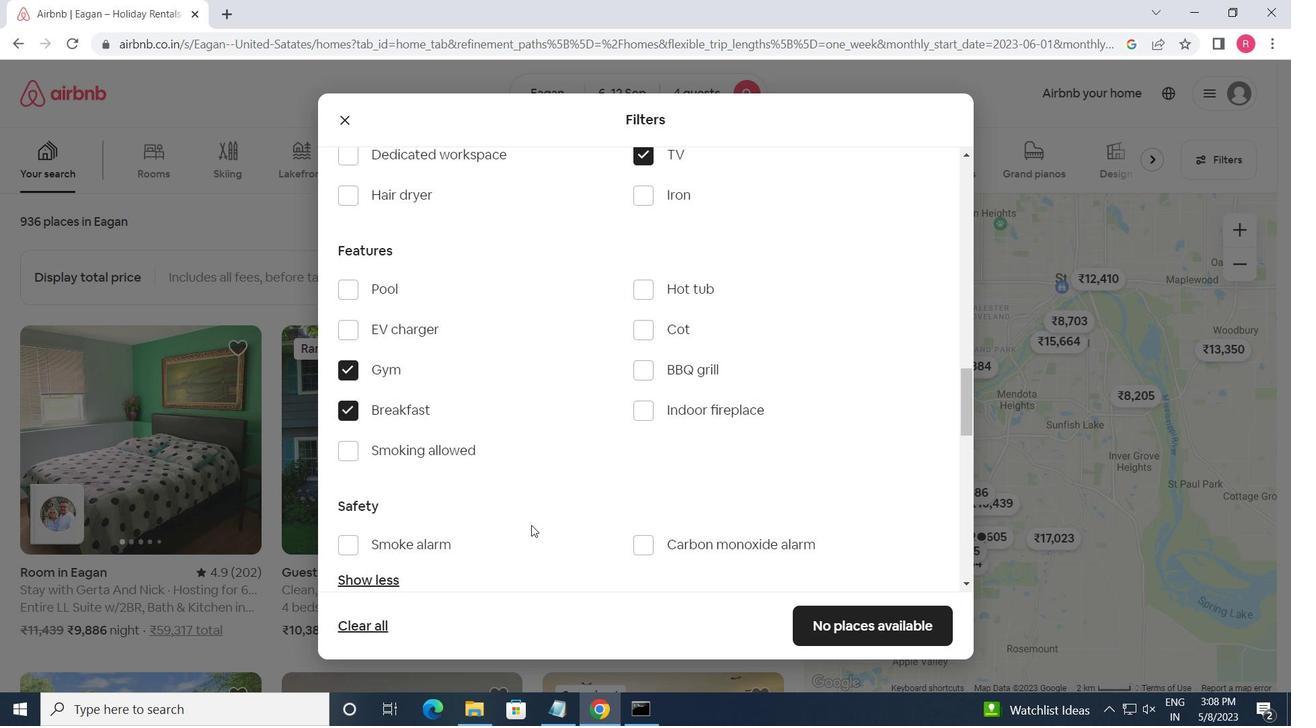 
Action: Mouse moved to (510, 504)
Screenshot: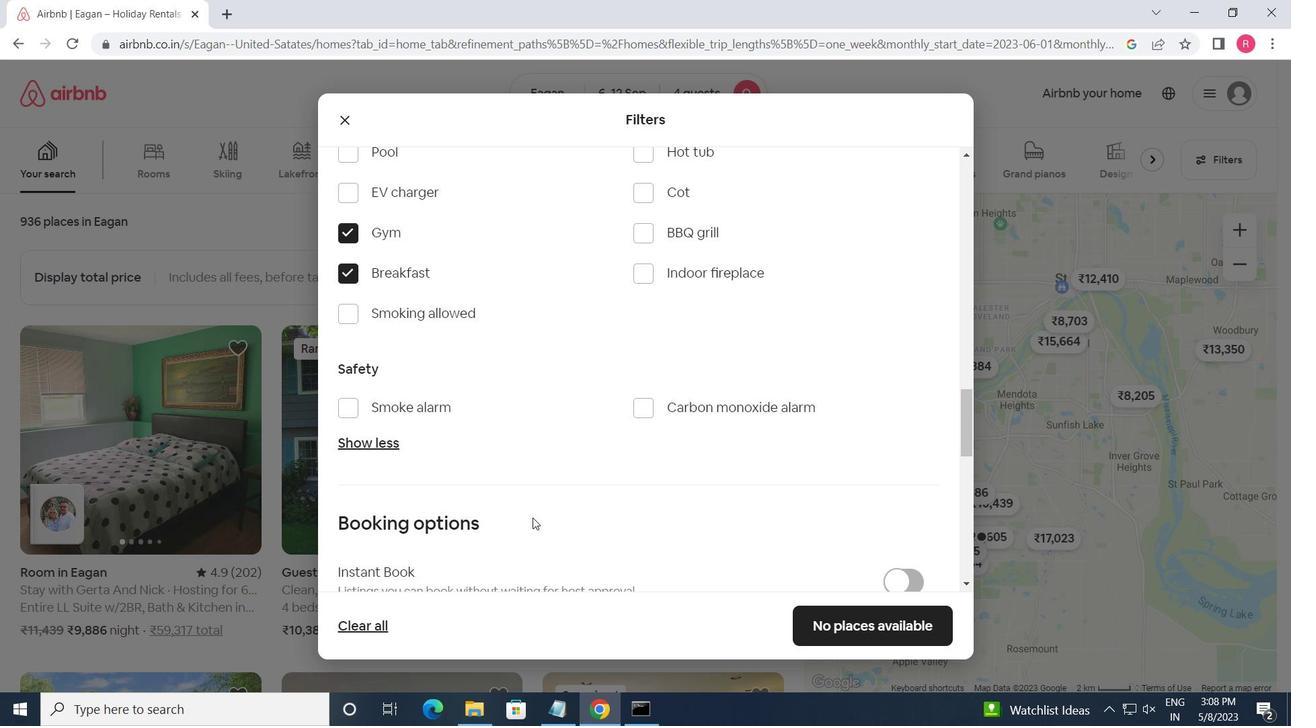 
Action: Mouse scrolled (510, 503) with delta (0, 0)
Screenshot: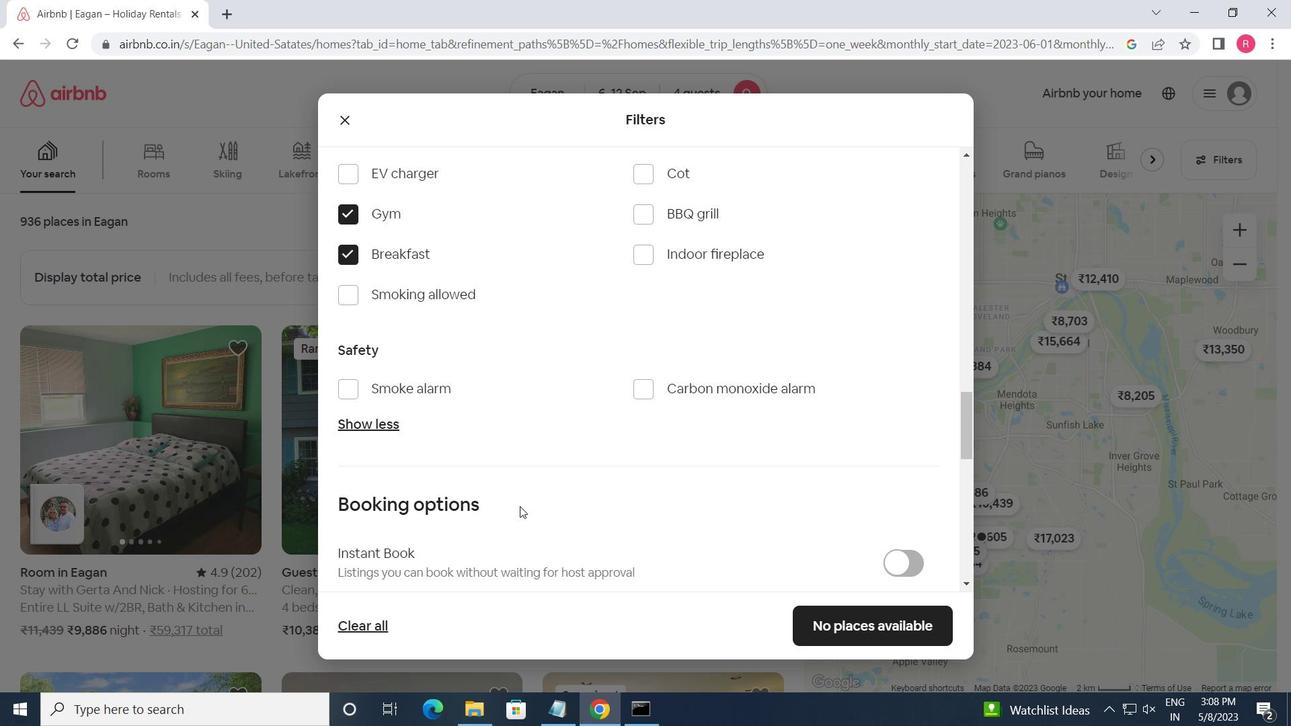 
Action: Mouse moved to (563, 492)
Screenshot: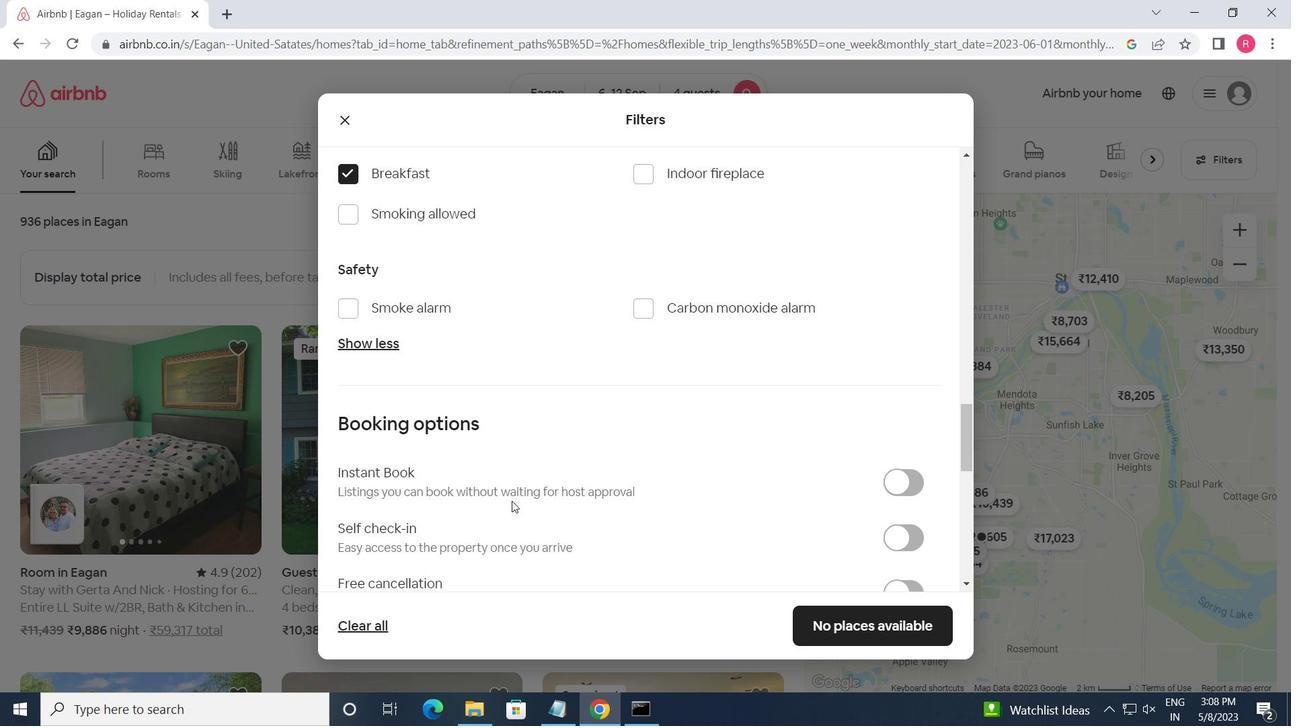 
Action: Mouse scrolled (563, 492) with delta (0, 0)
Screenshot: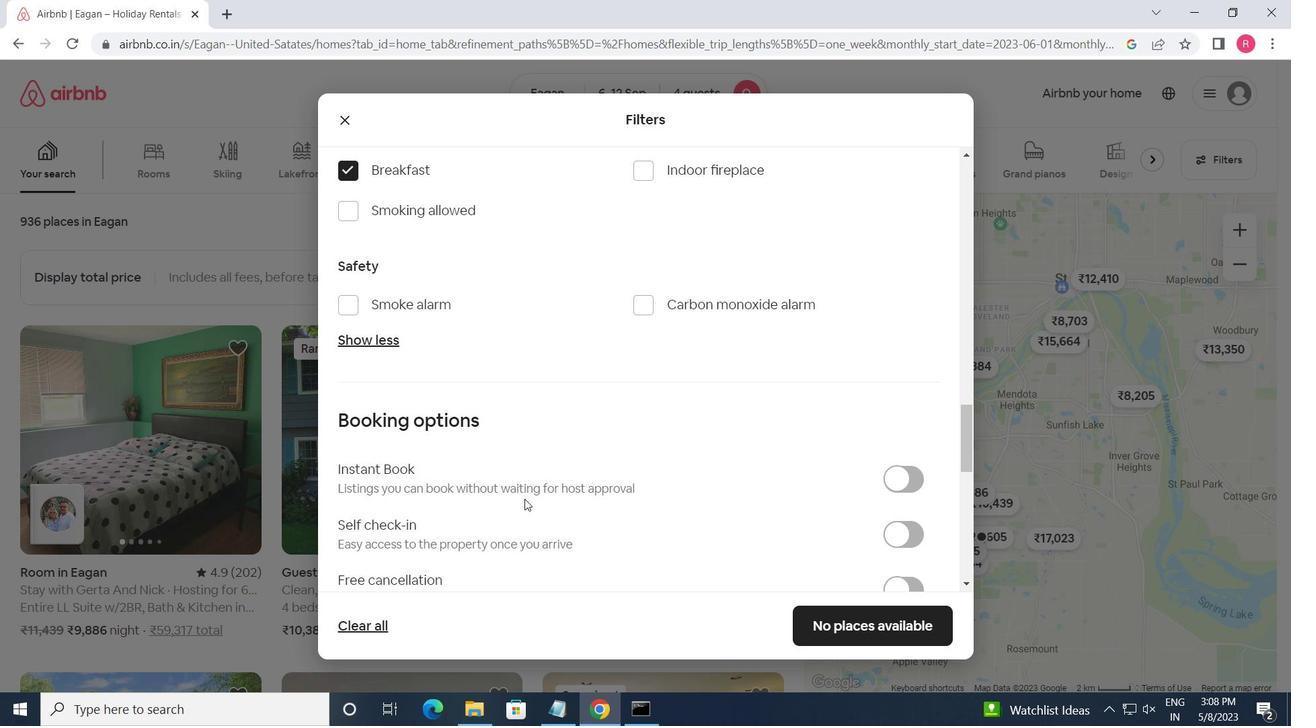 
Action: Mouse moved to (894, 451)
Screenshot: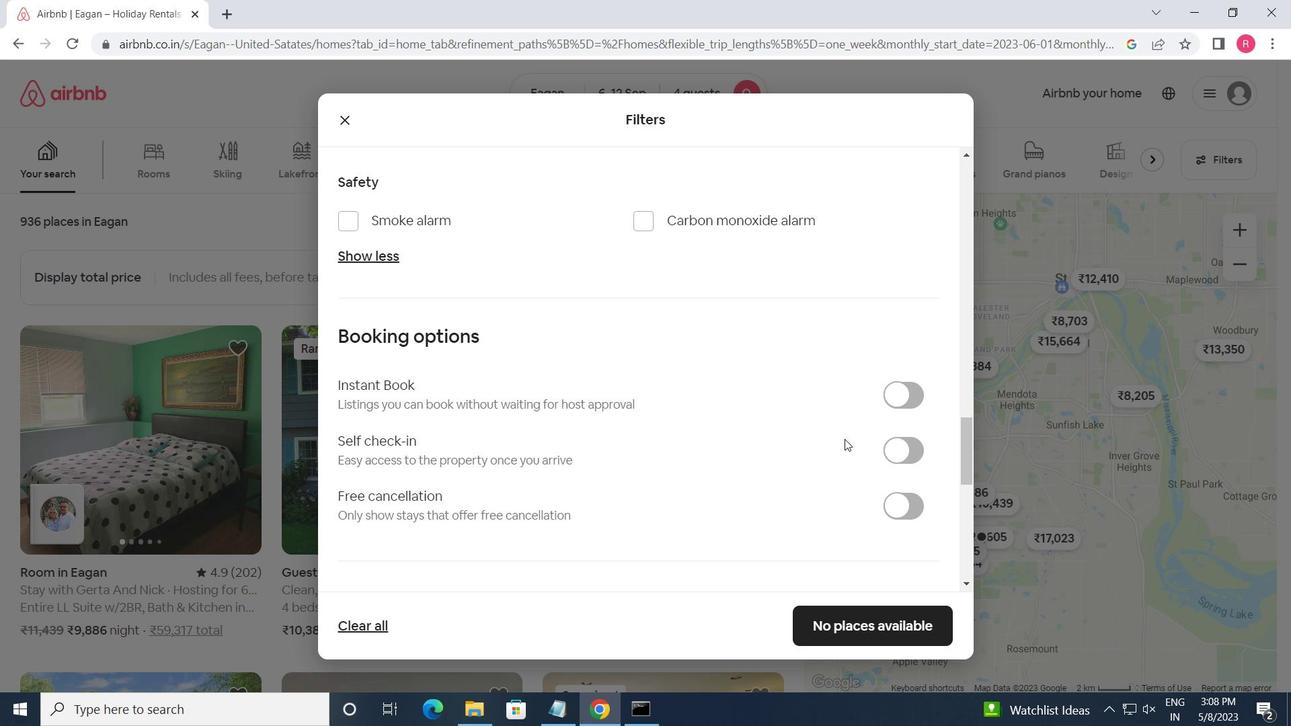 
Action: Mouse pressed left at (894, 451)
Screenshot: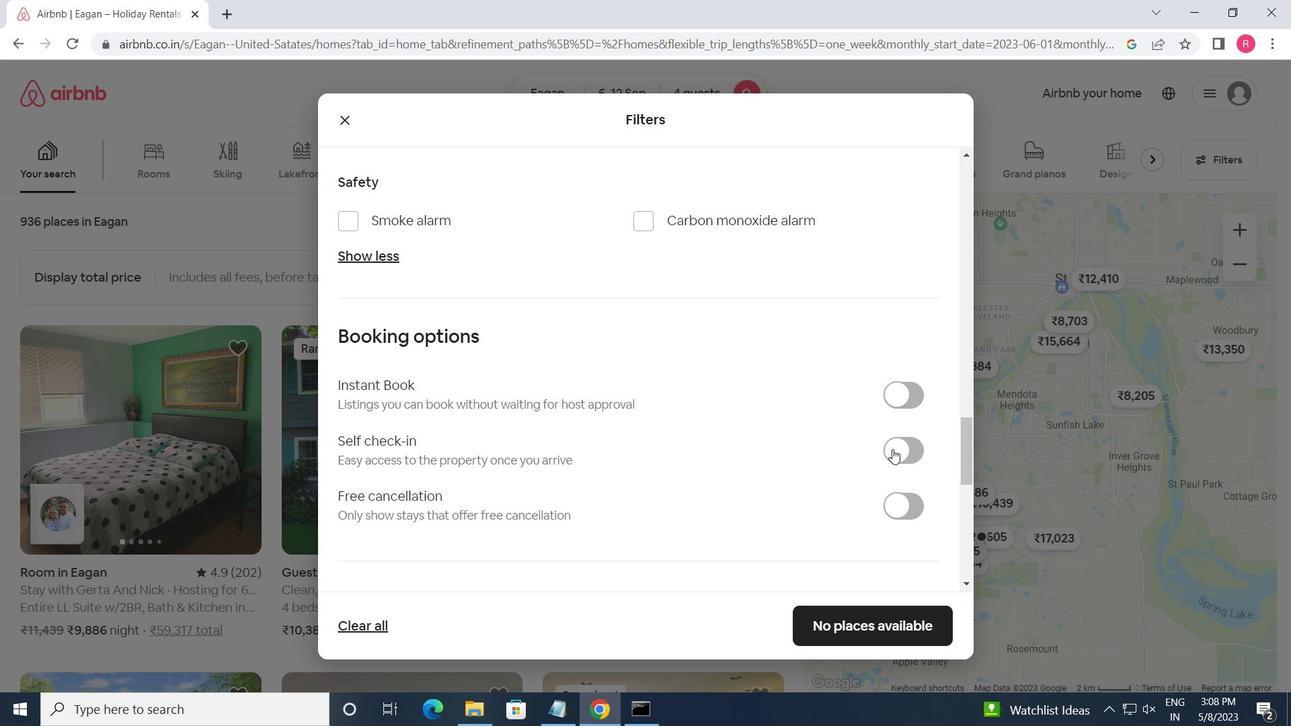 
Action: Mouse moved to (688, 476)
Screenshot: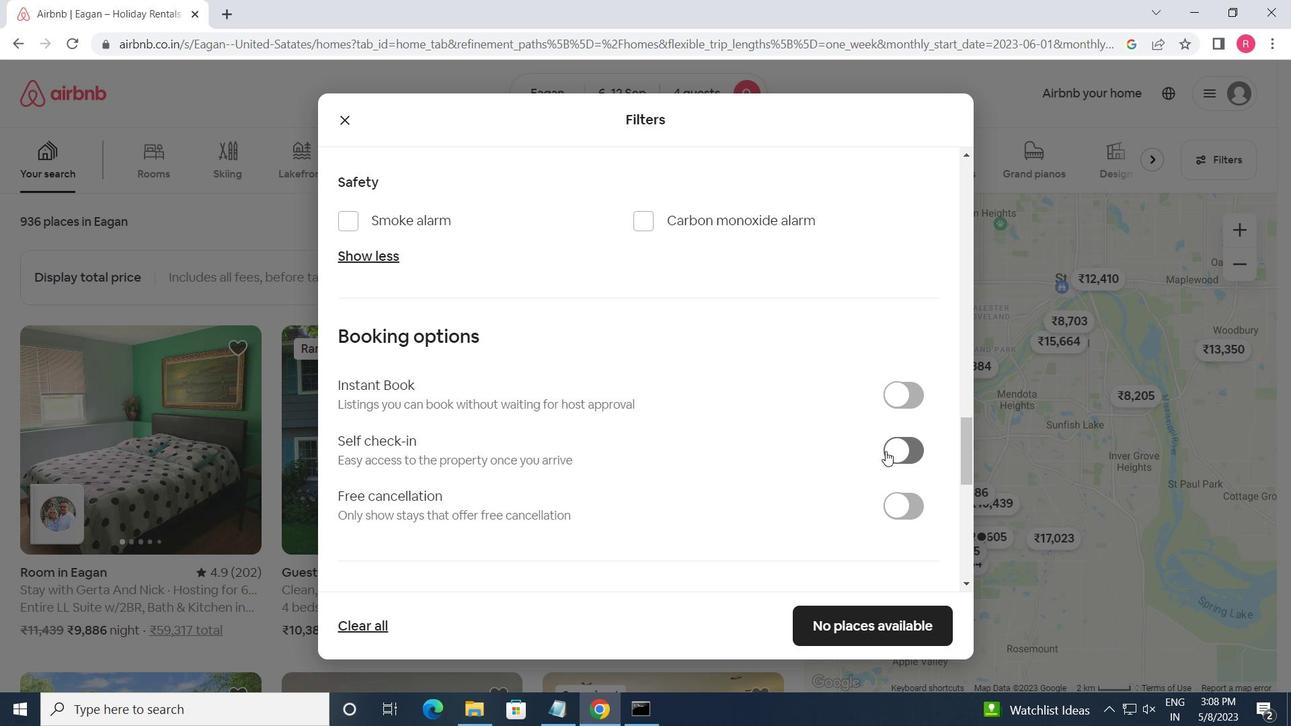 
Action: Mouse scrolled (688, 476) with delta (0, 0)
Screenshot: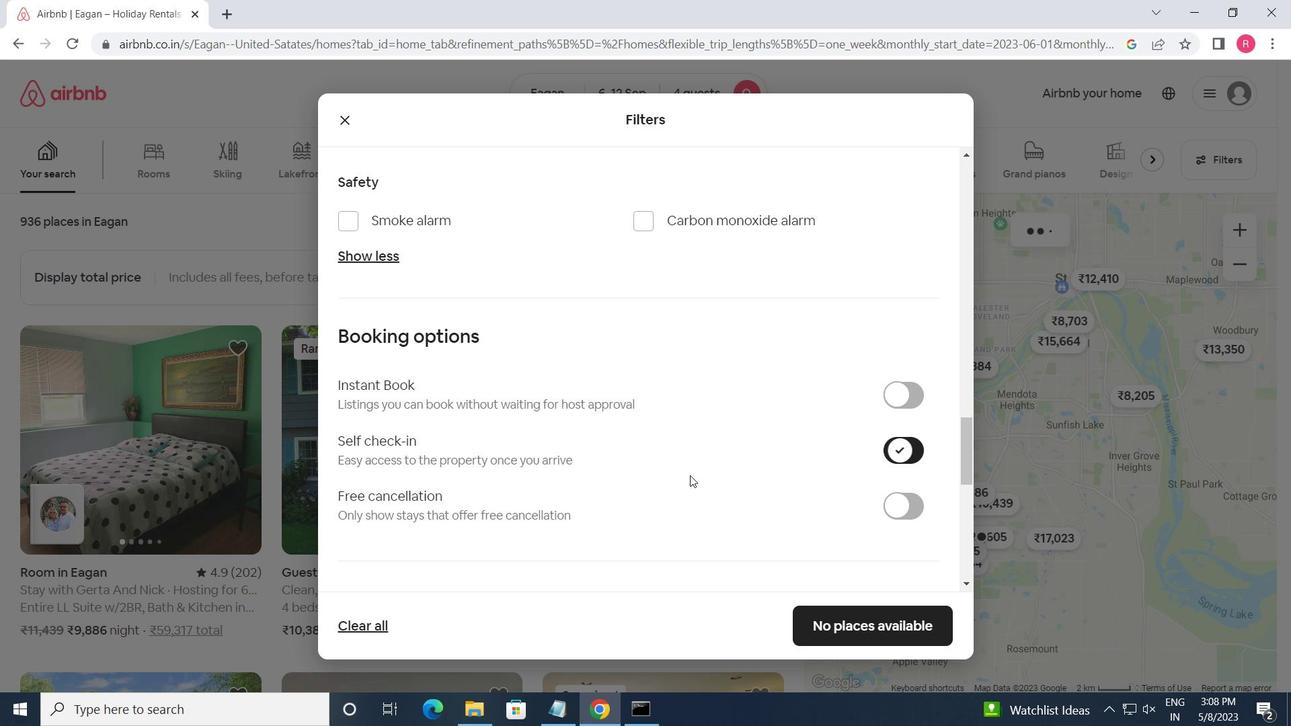 
Action: Mouse moved to (687, 477)
Screenshot: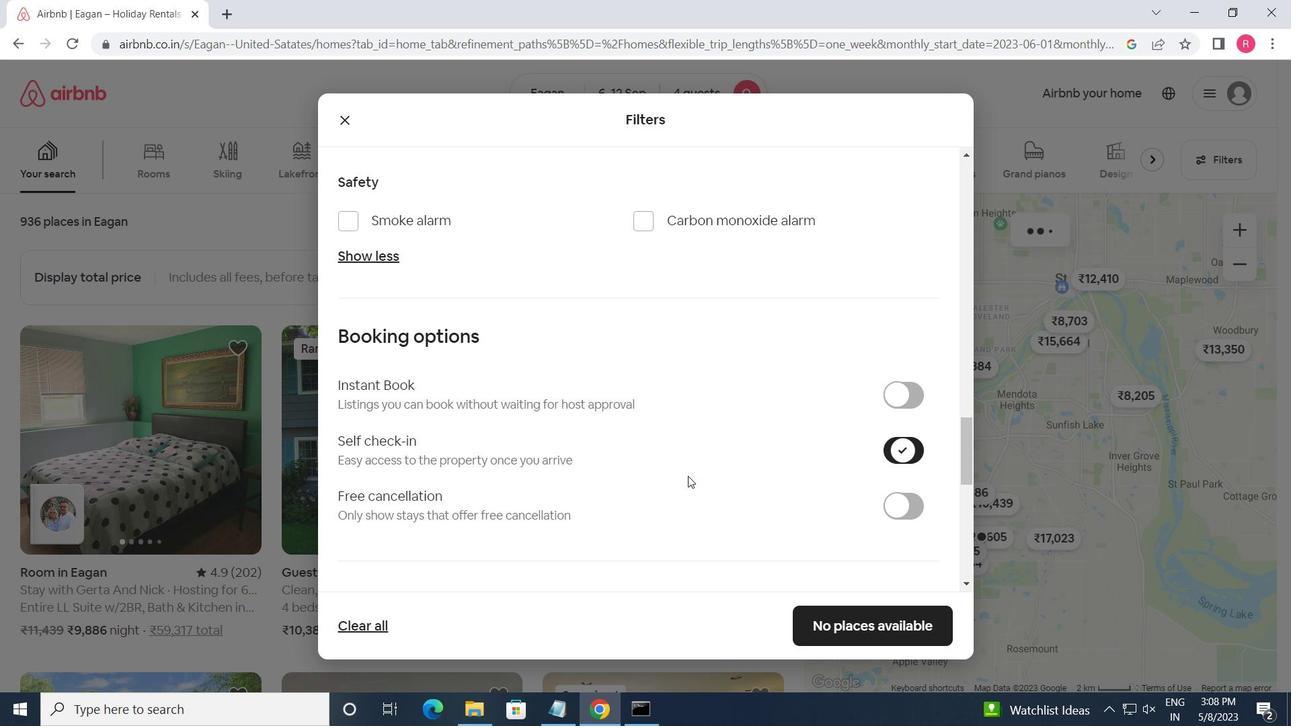 
Action: Mouse scrolled (687, 476) with delta (0, 0)
Screenshot: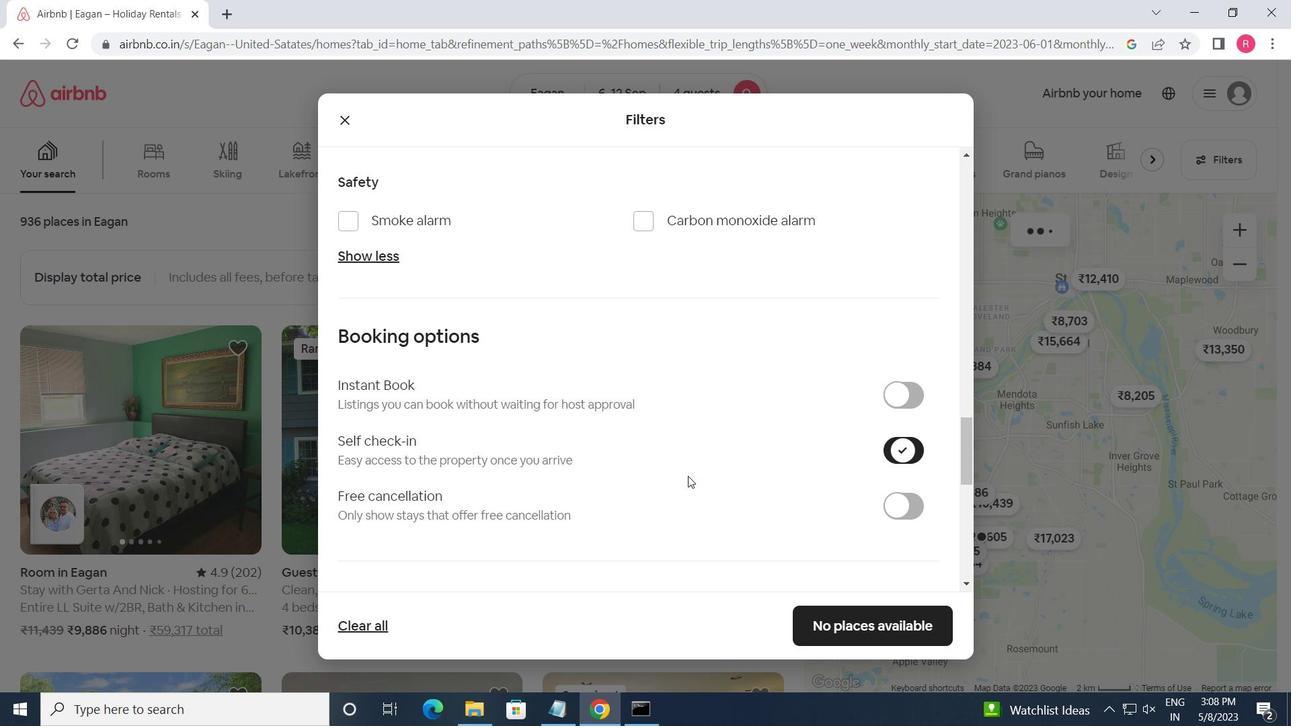 
Action: Mouse scrolled (687, 476) with delta (0, 0)
Screenshot: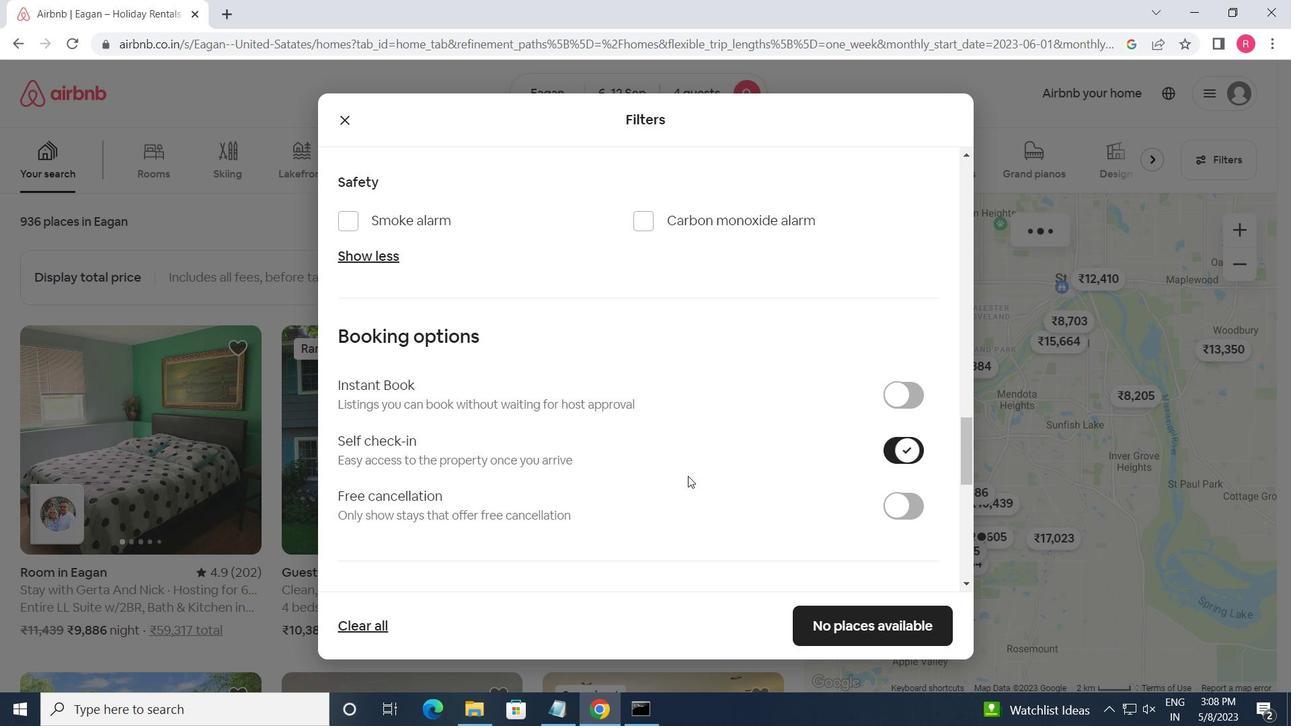 
Action: Mouse moved to (546, 488)
Screenshot: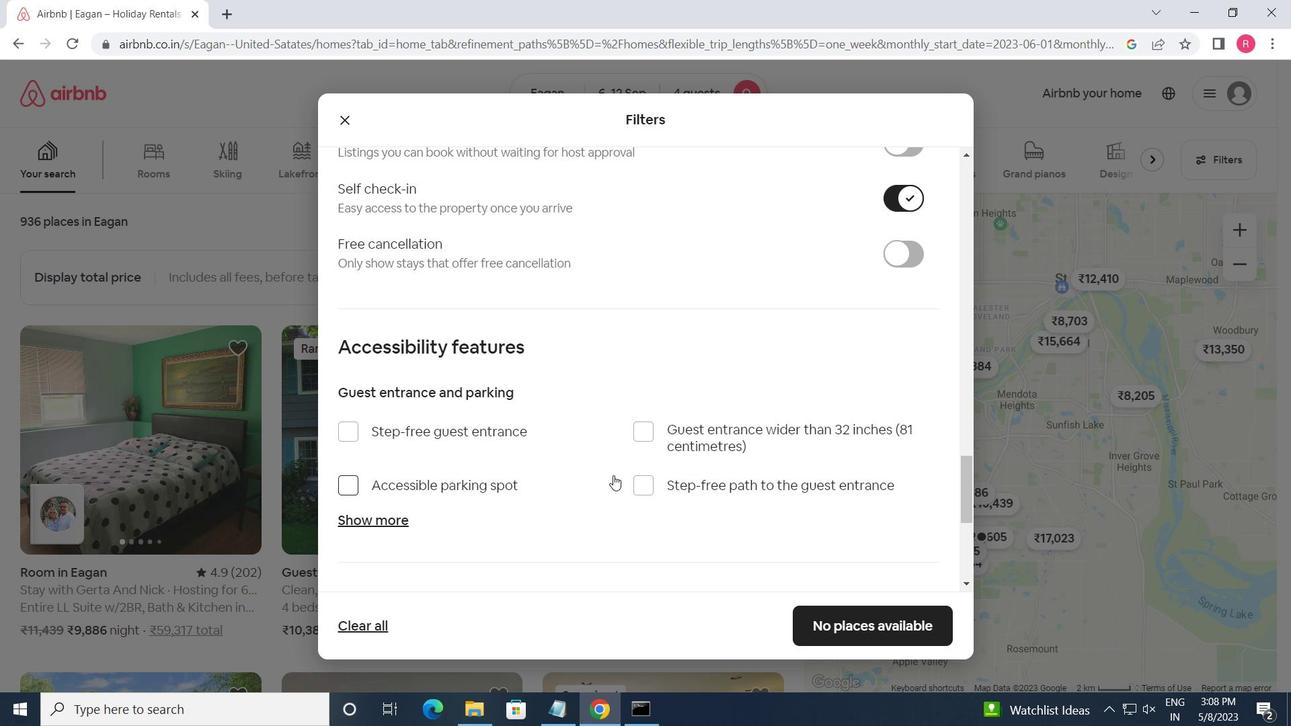 
Action: Mouse scrolled (546, 487) with delta (0, 0)
Screenshot: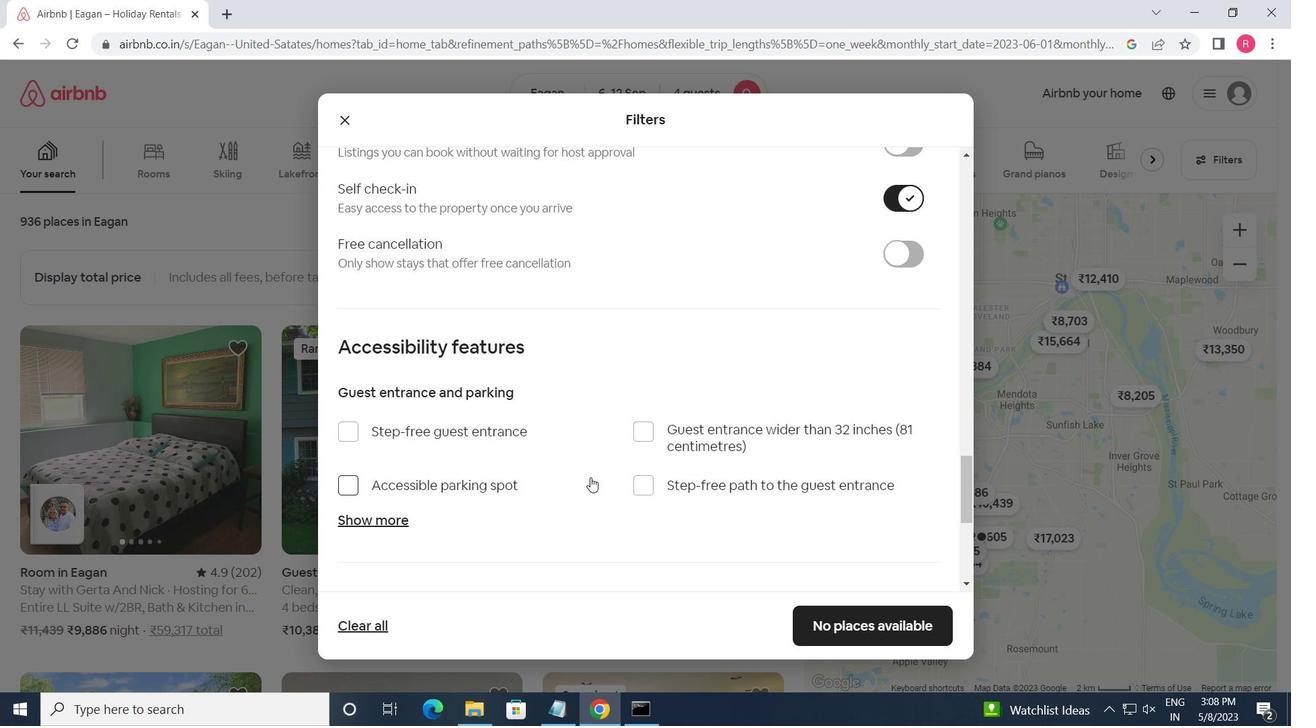 
Action: Mouse scrolled (546, 487) with delta (0, 0)
Screenshot: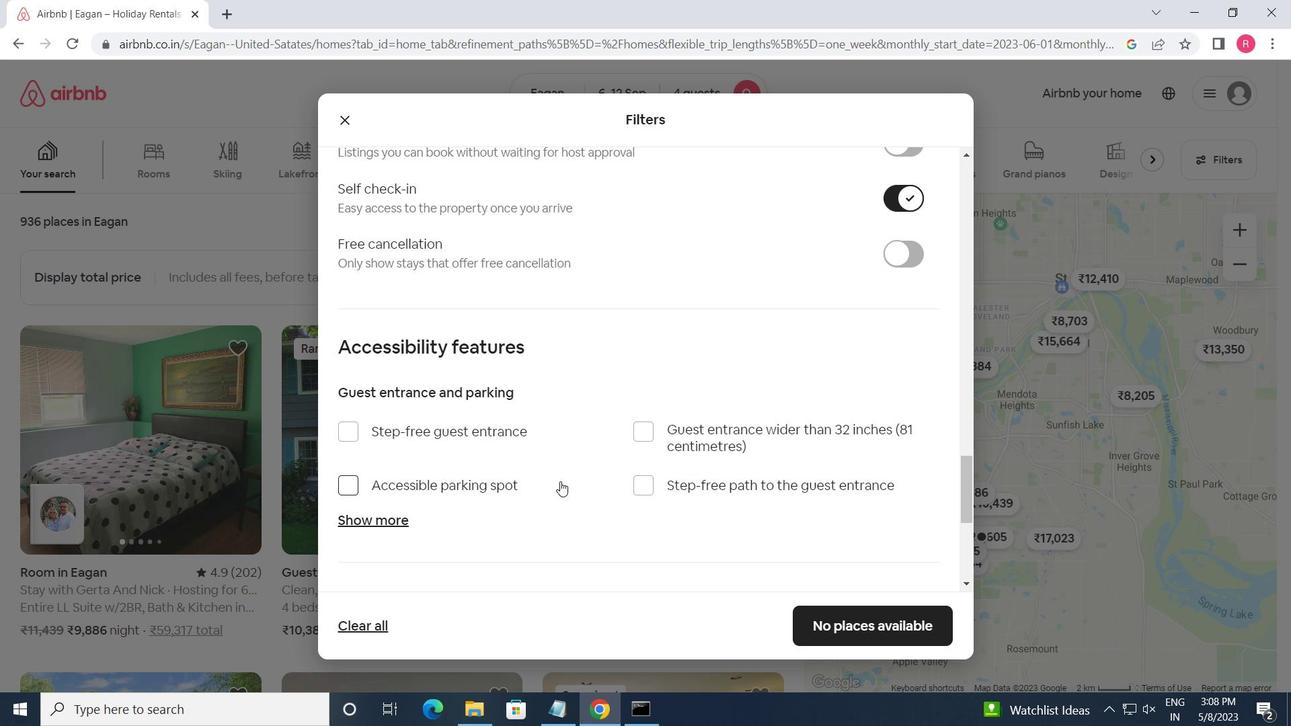 
Action: Mouse scrolled (546, 487) with delta (0, 0)
Screenshot: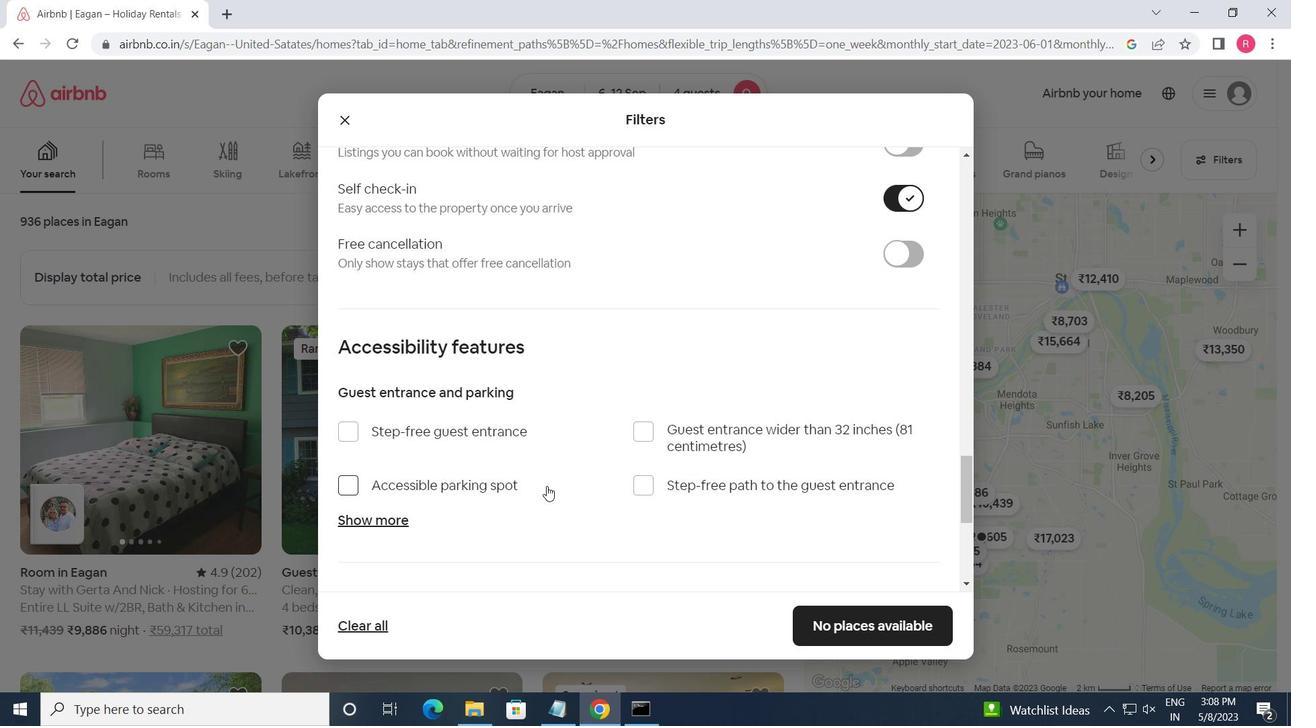 
Action: Mouse moved to (431, 535)
Screenshot: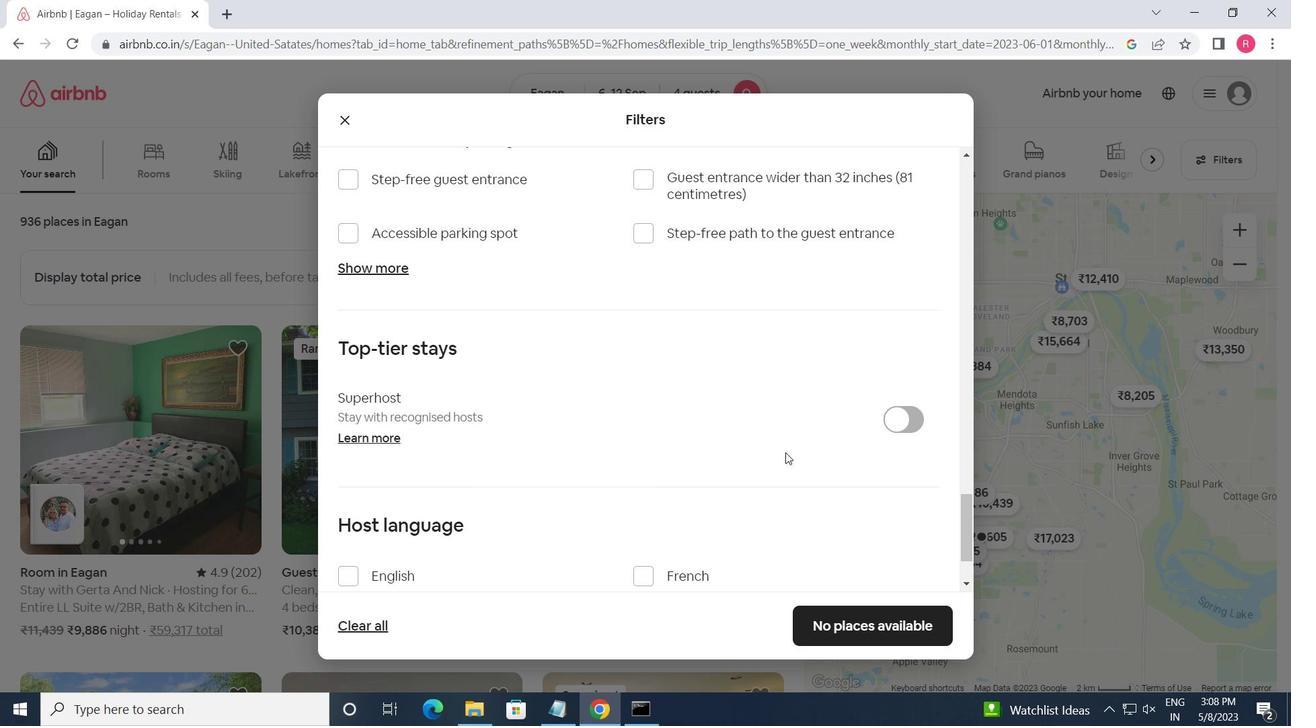 
Action: Mouse scrolled (431, 534) with delta (0, 0)
Screenshot: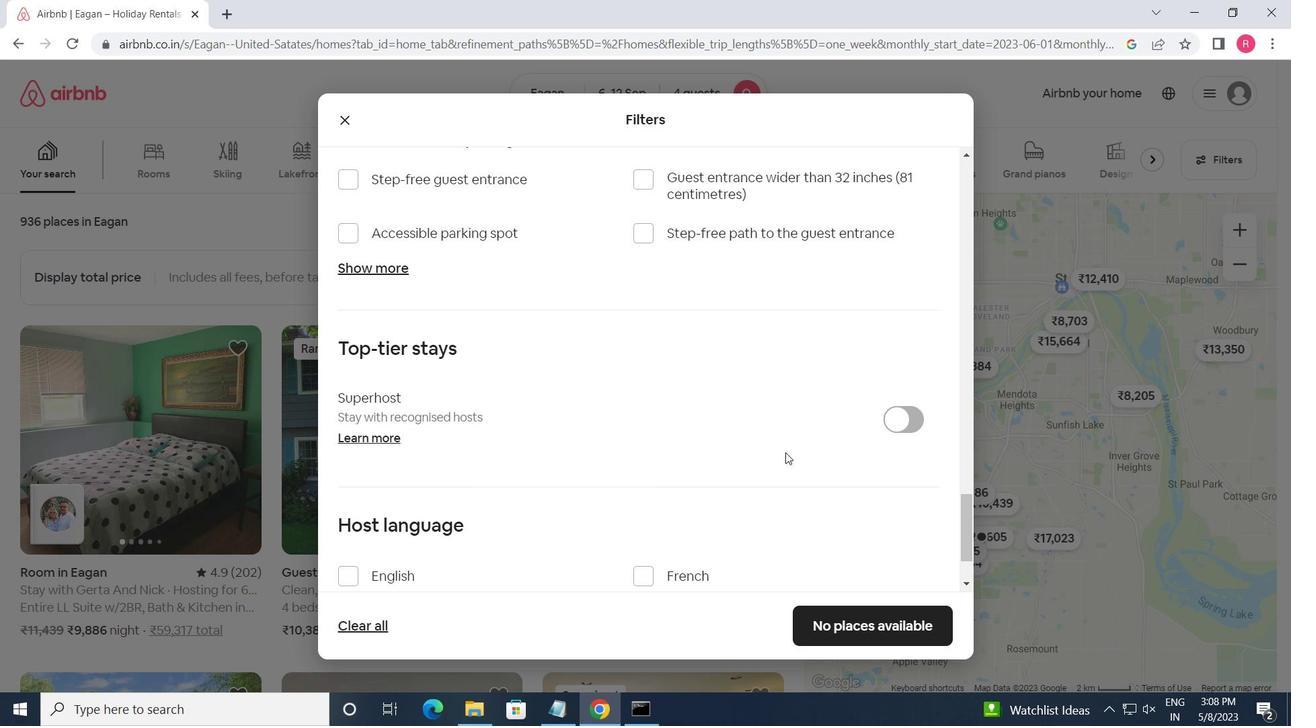 
Action: Mouse moved to (429, 535)
Screenshot: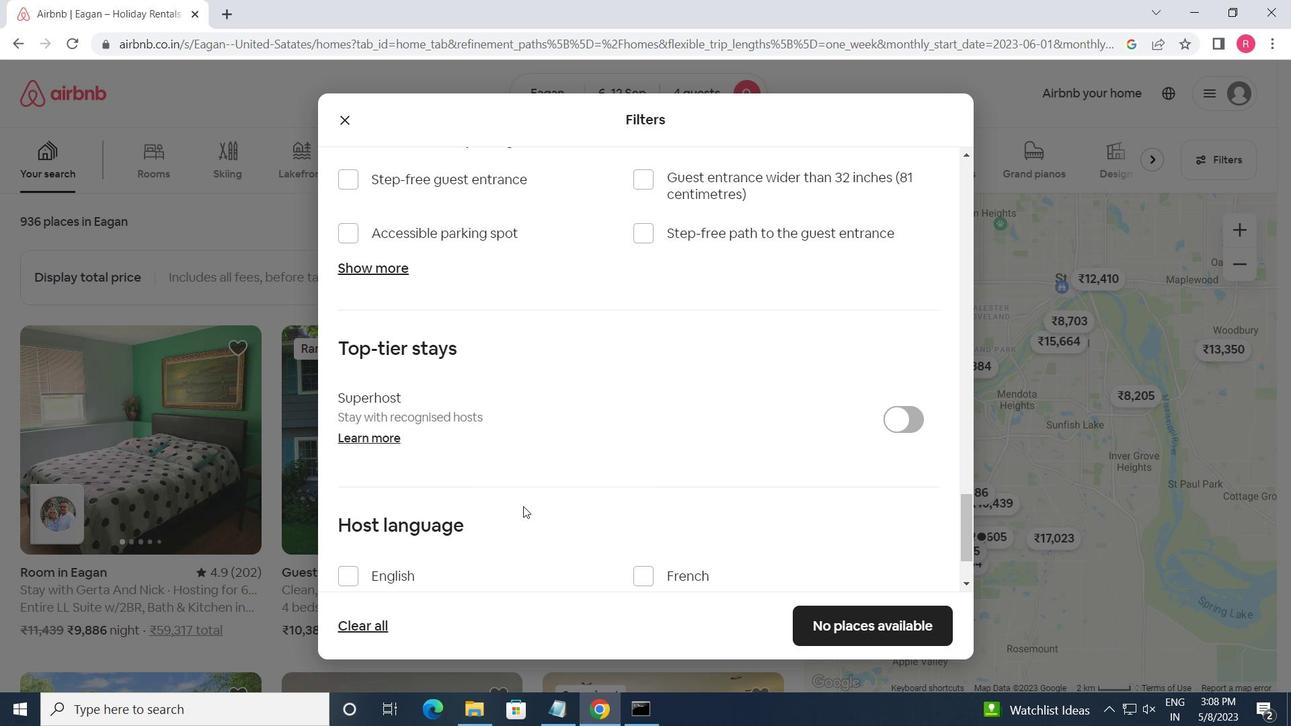 
Action: Mouse scrolled (429, 535) with delta (0, 0)
Screenshot: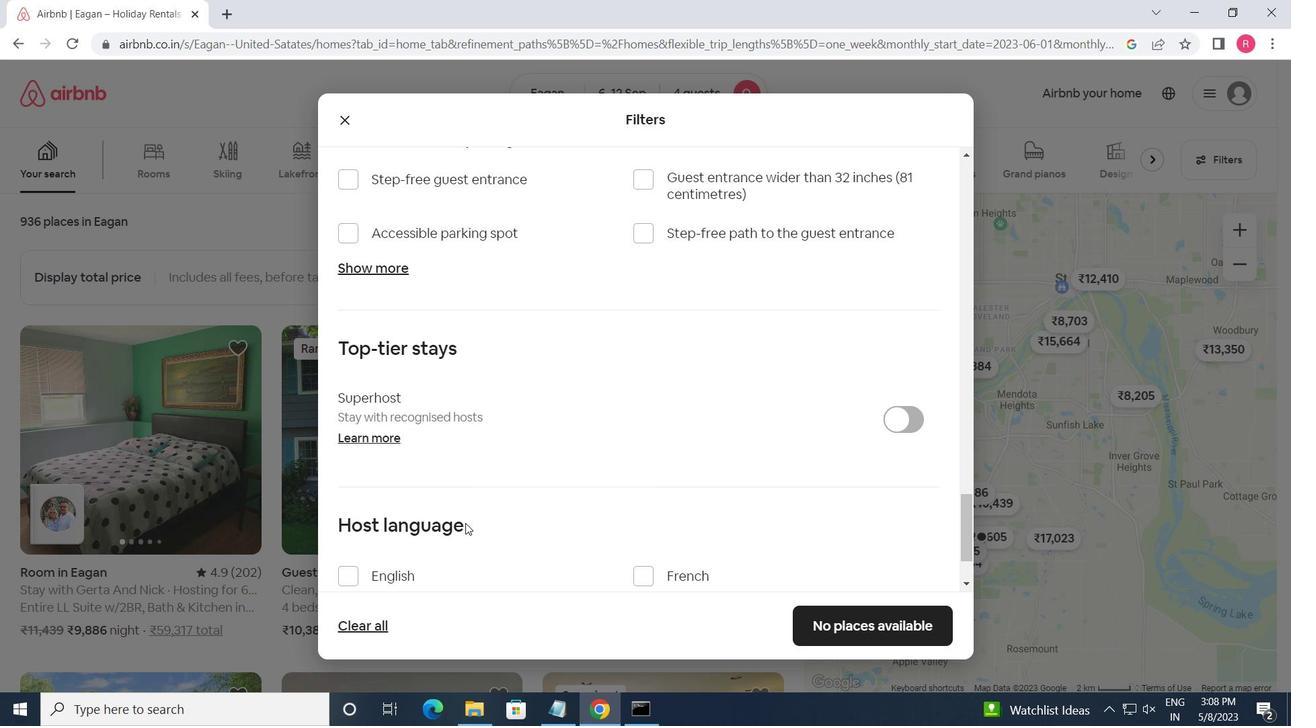 
Action: Mouse moved to (352, 475)
Screenshot: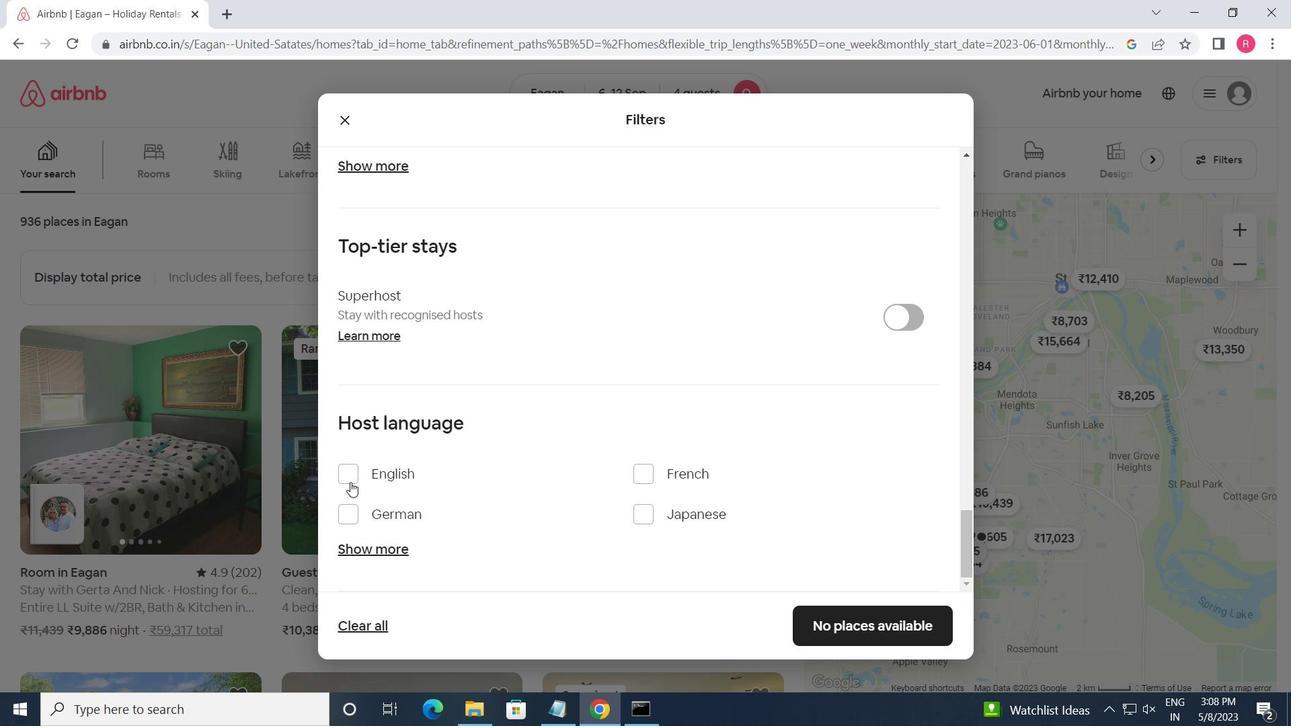 
Action: Mouse pressed left at (352, 475)
Screenshot: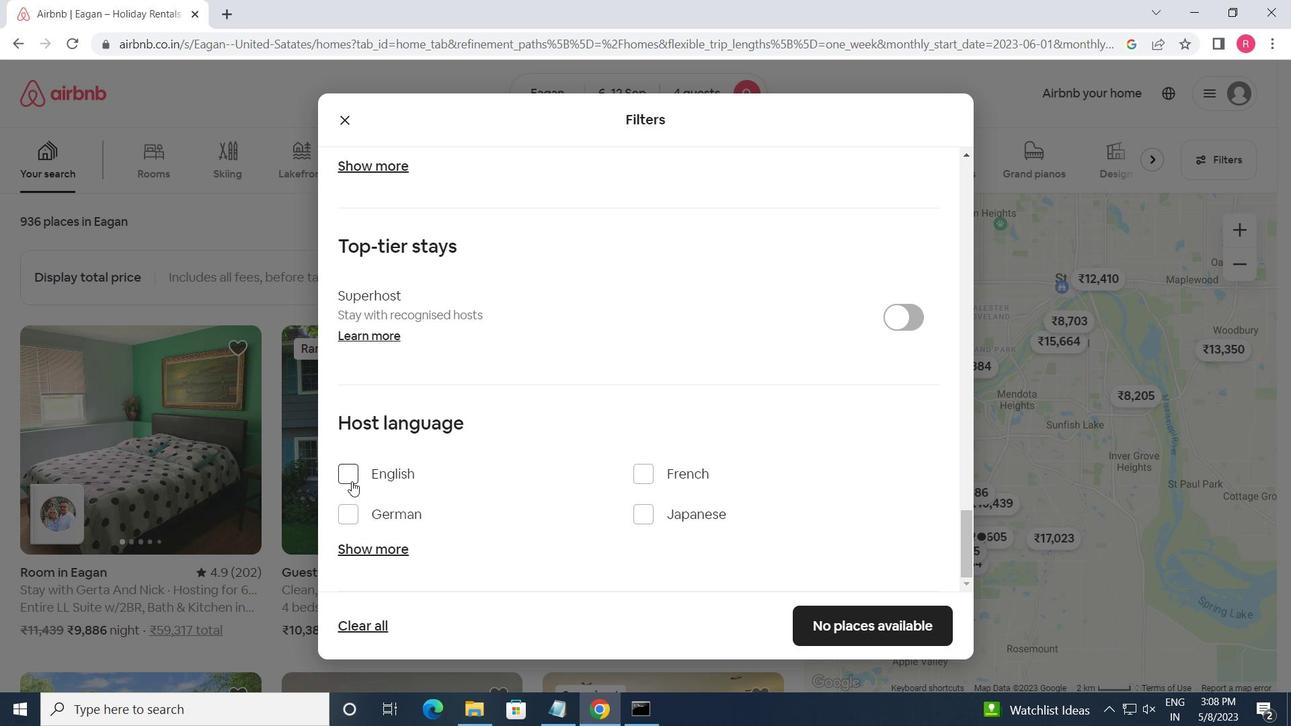 
Action: Mouse moved to (816, 626)
Screenshot: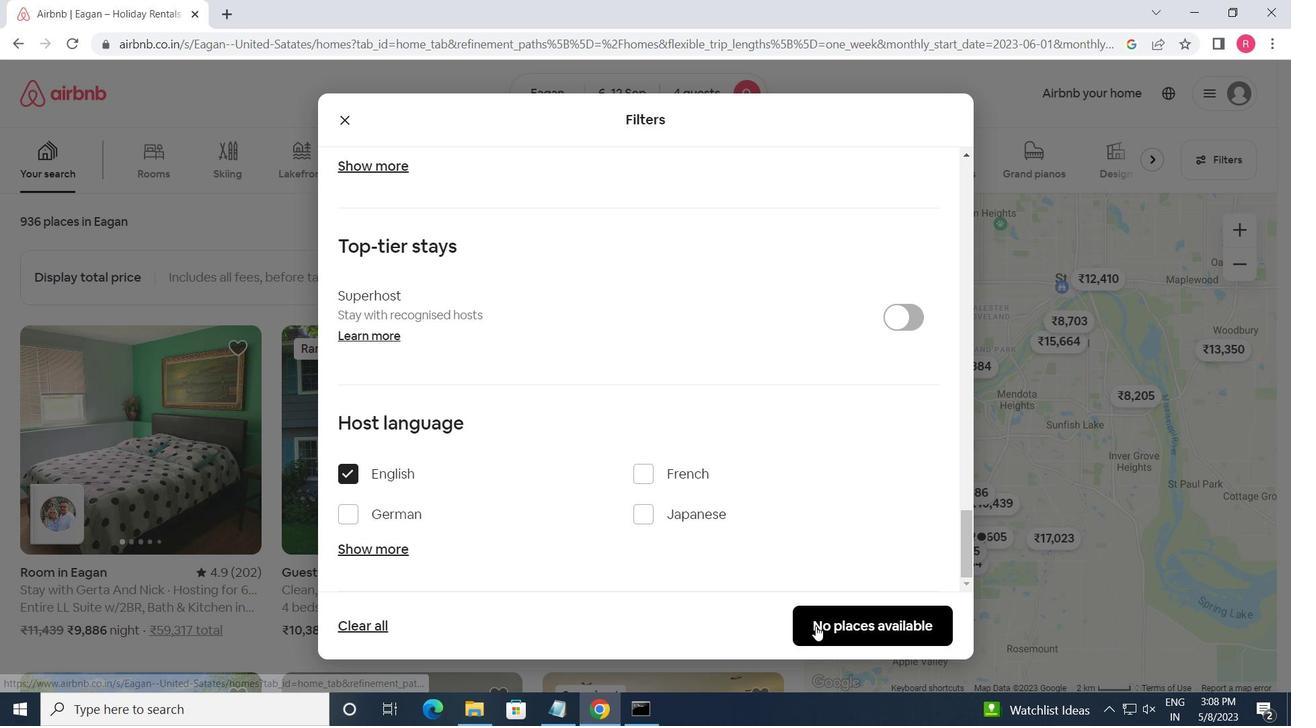 
Action: Mouse pressed left at (816, 626)
Screenshot: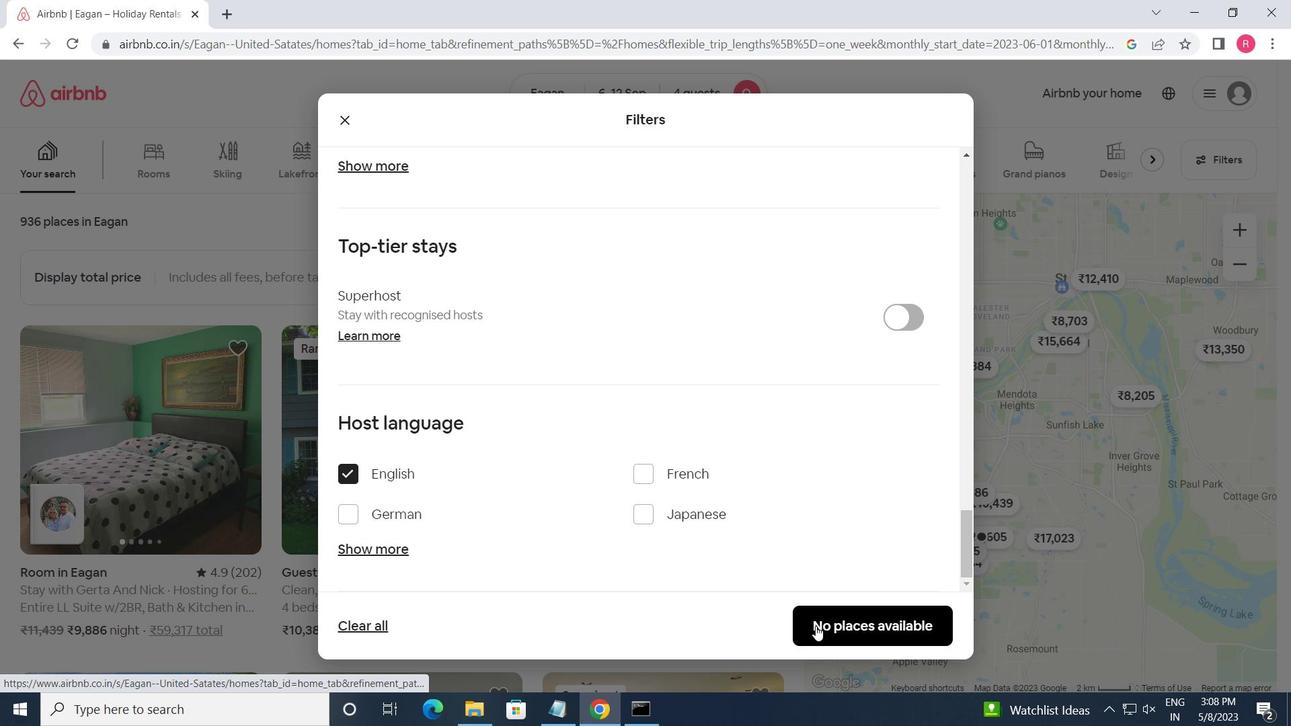 
